 Task: Set priority levels for tasks related to optimizing database performance for data storage.
Action: Mouse moved to (105, 317)
Screenshot: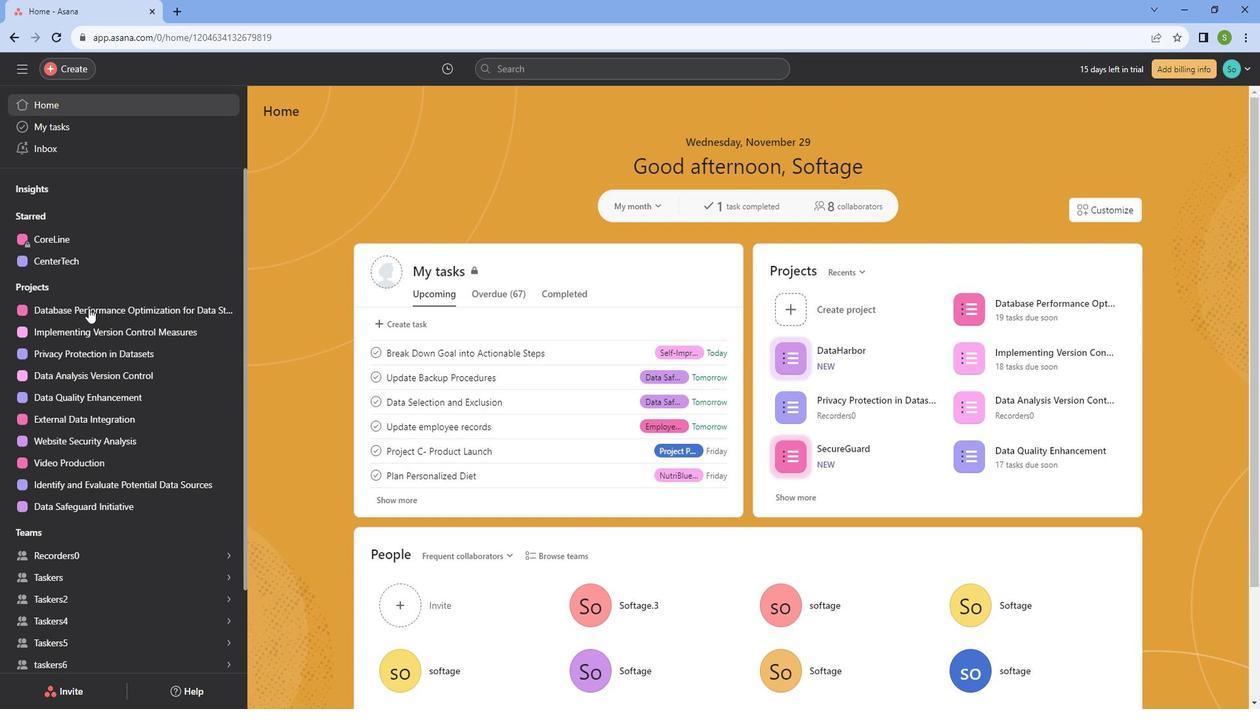 
Action: Mouse pressed left at (105, 317)
Screenshot: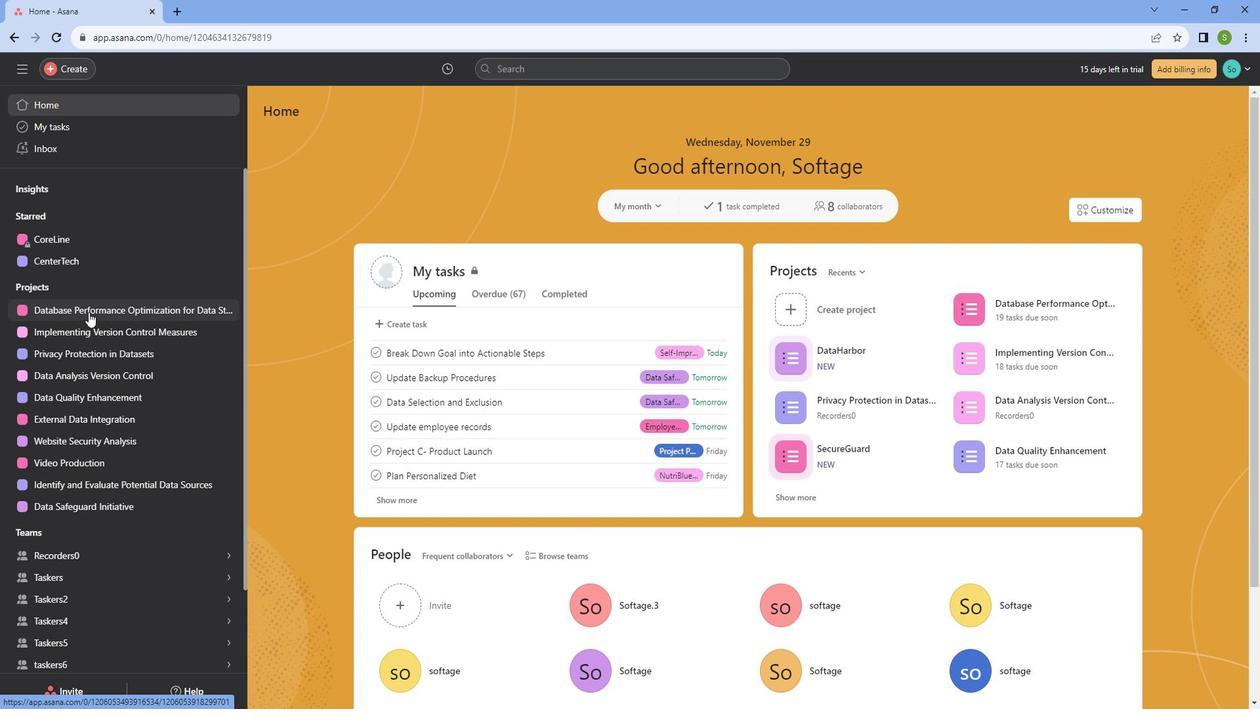 
Action: Mouse moved to (855, 213)
Screenshot: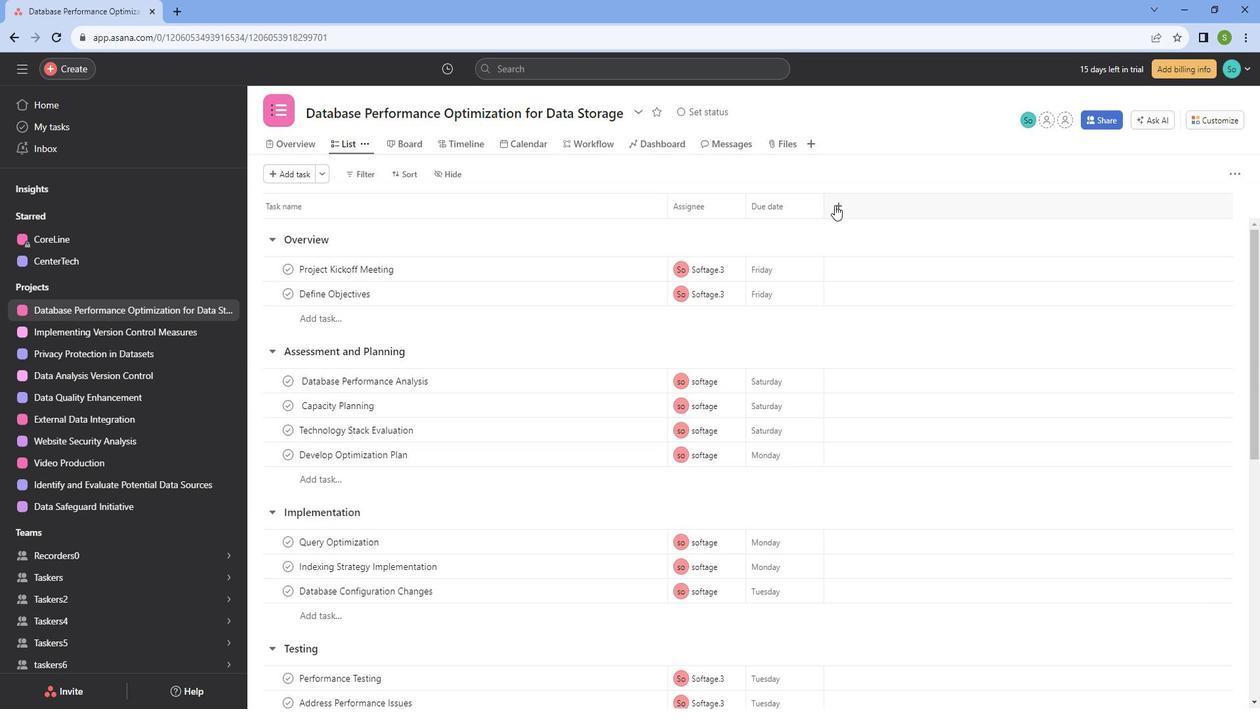 
Action: Mouse pressed left at (855, 213)
Screenshot: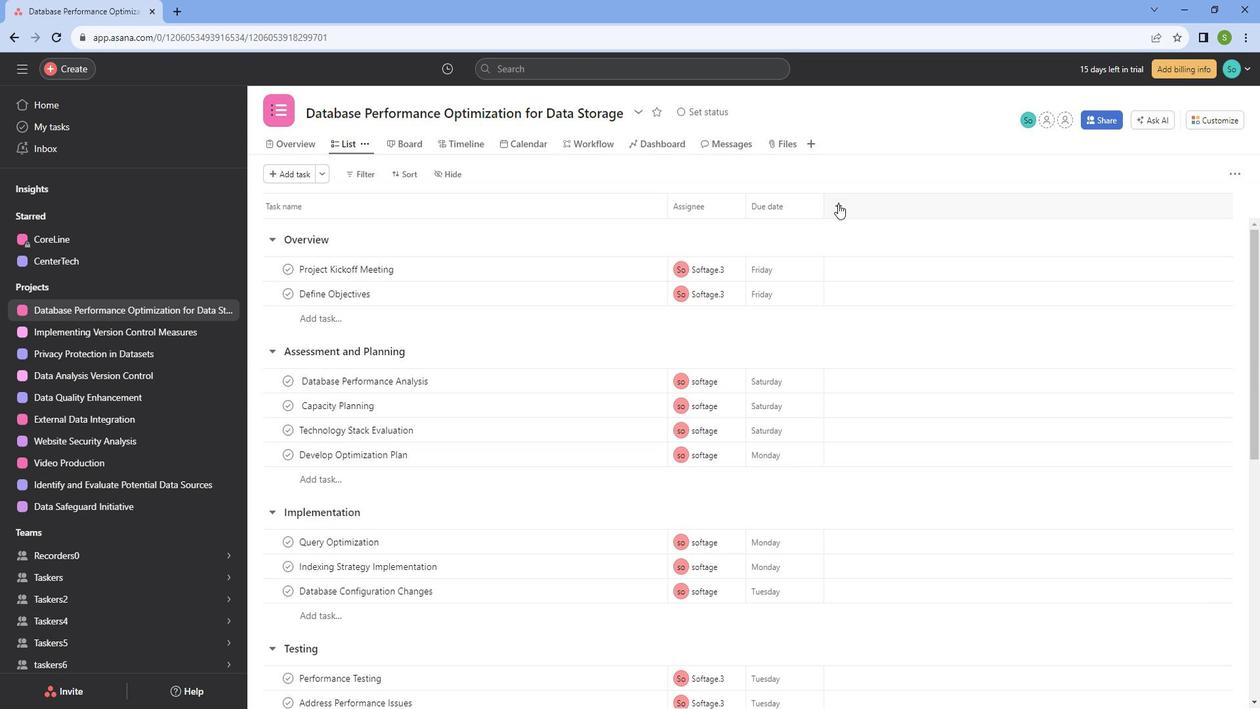 
Action: Mouse moved to (888, 259)
Screenshot: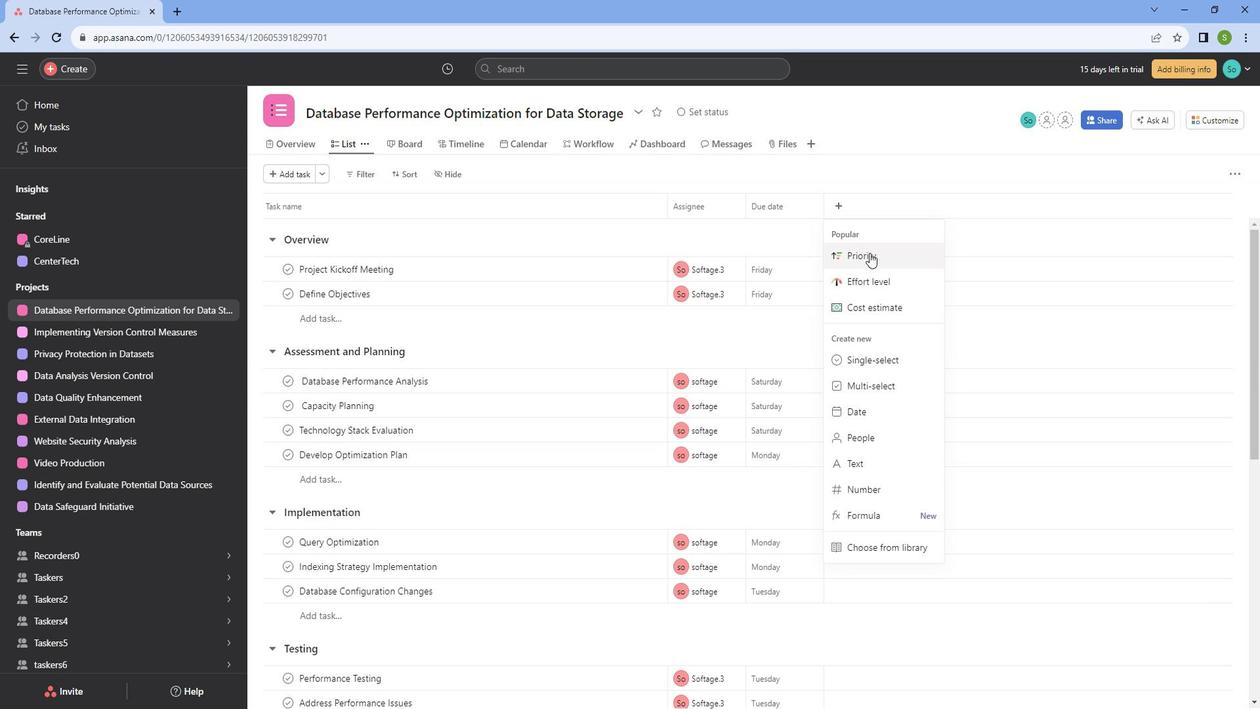 
Action: Mouse pressed left at (888, 259)
Screenshot: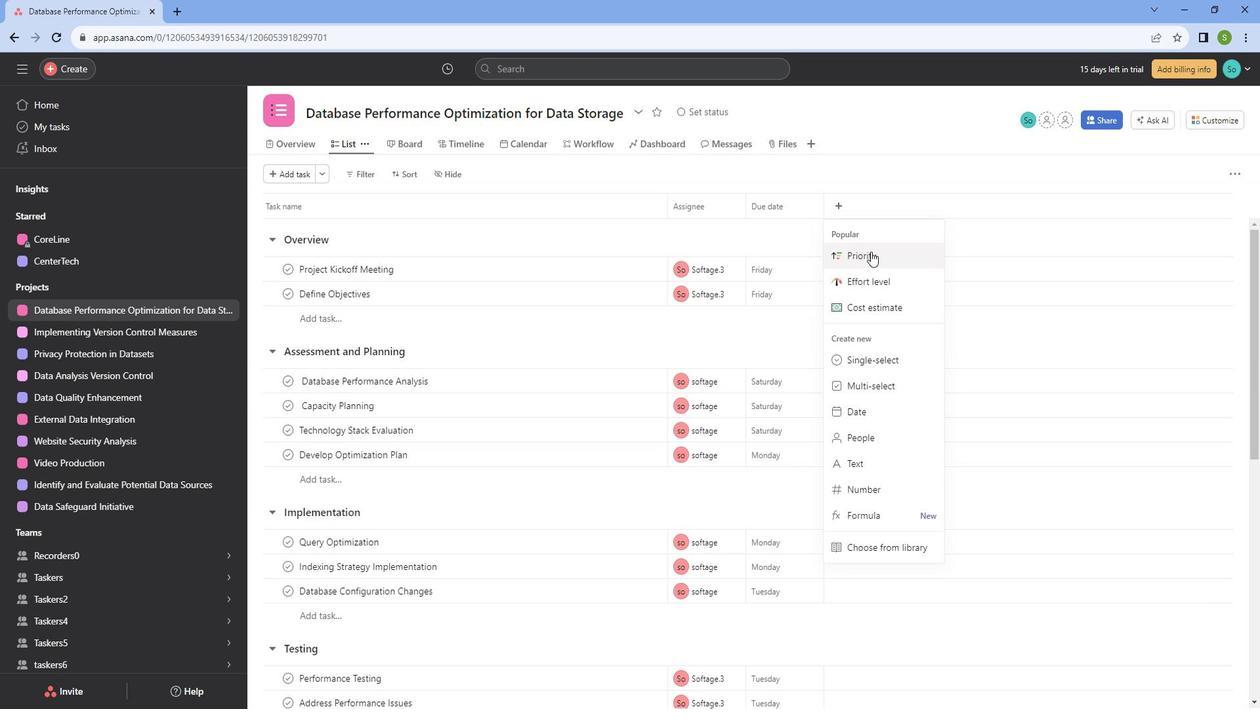 
Action: Mouse moved to (768, 534)
Screenshot: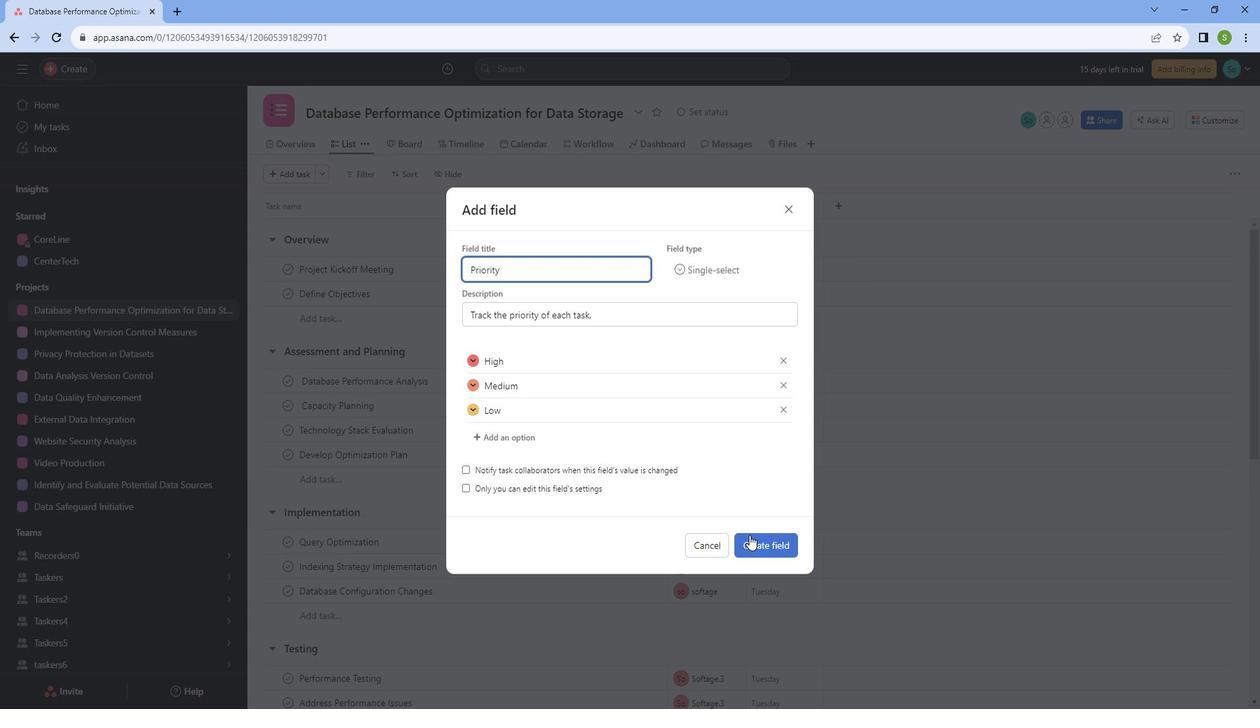 
Action: Mouse pressed left at (768, 534)
Screenshot: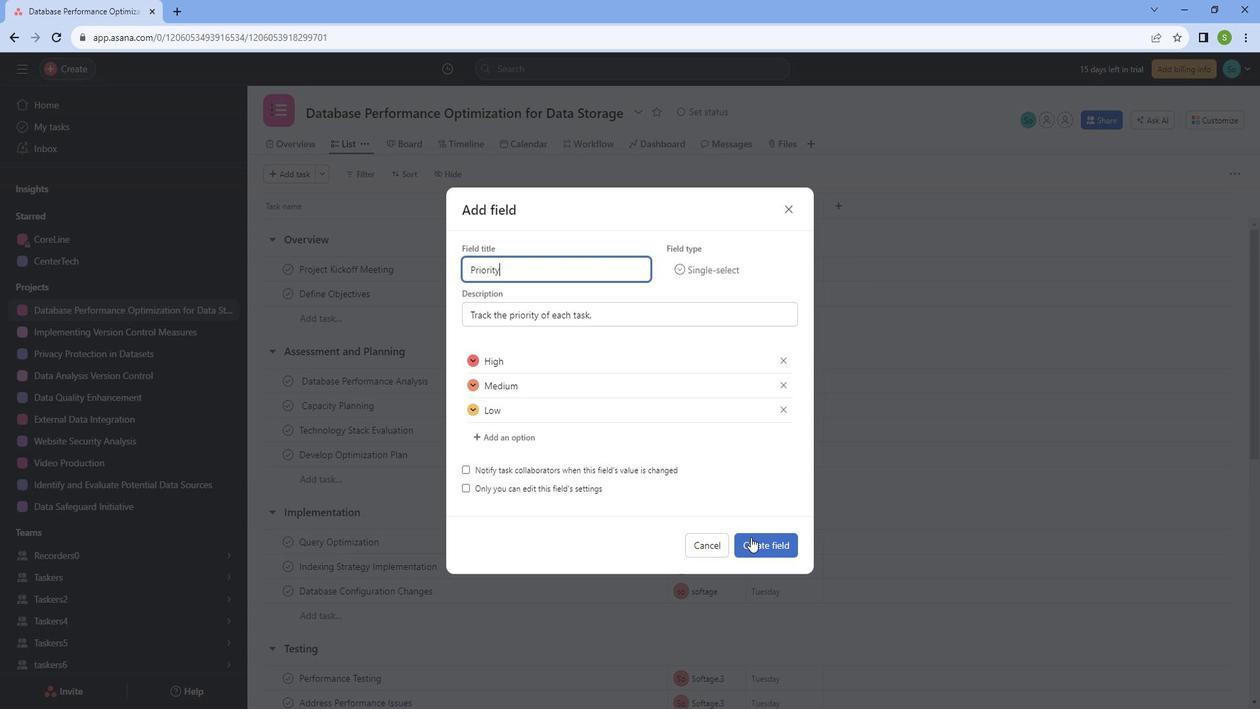
Action: Mouse moved to (877, 269)
Screenshot: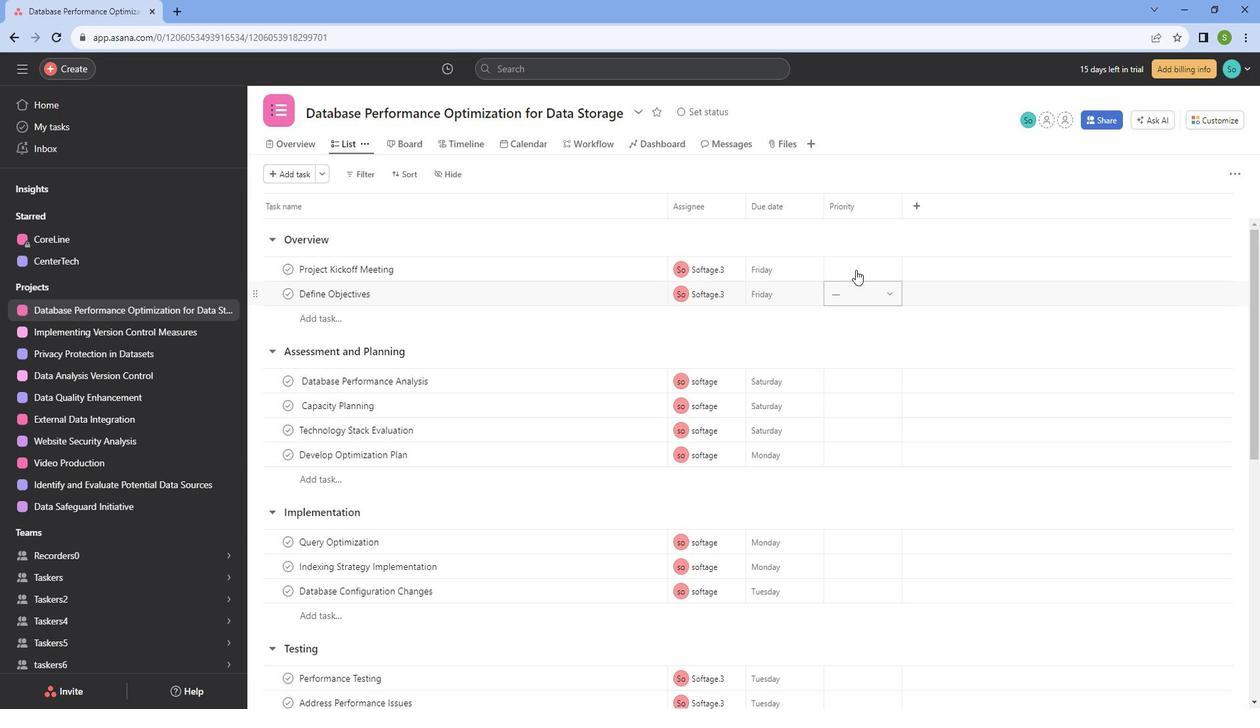 
Action: Mouse pressed left at (877, 269)
Screenshot: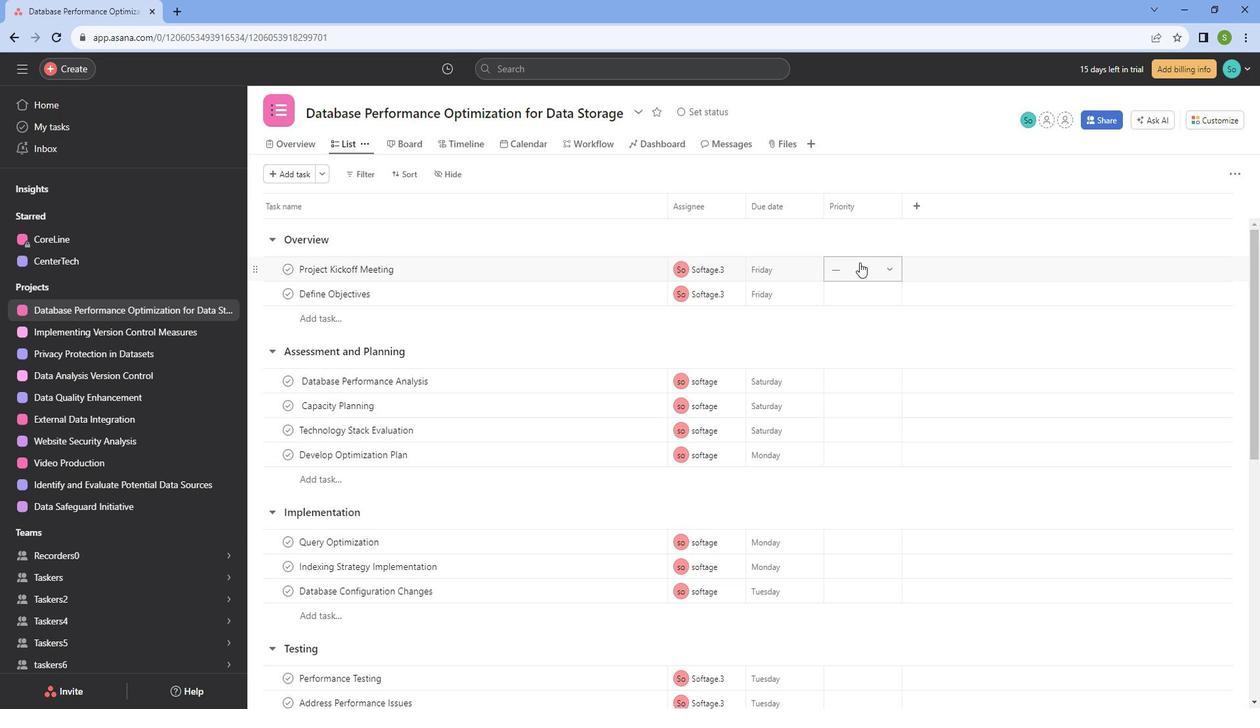 
Action: Mouse moved to (884, 342)
Screenshot: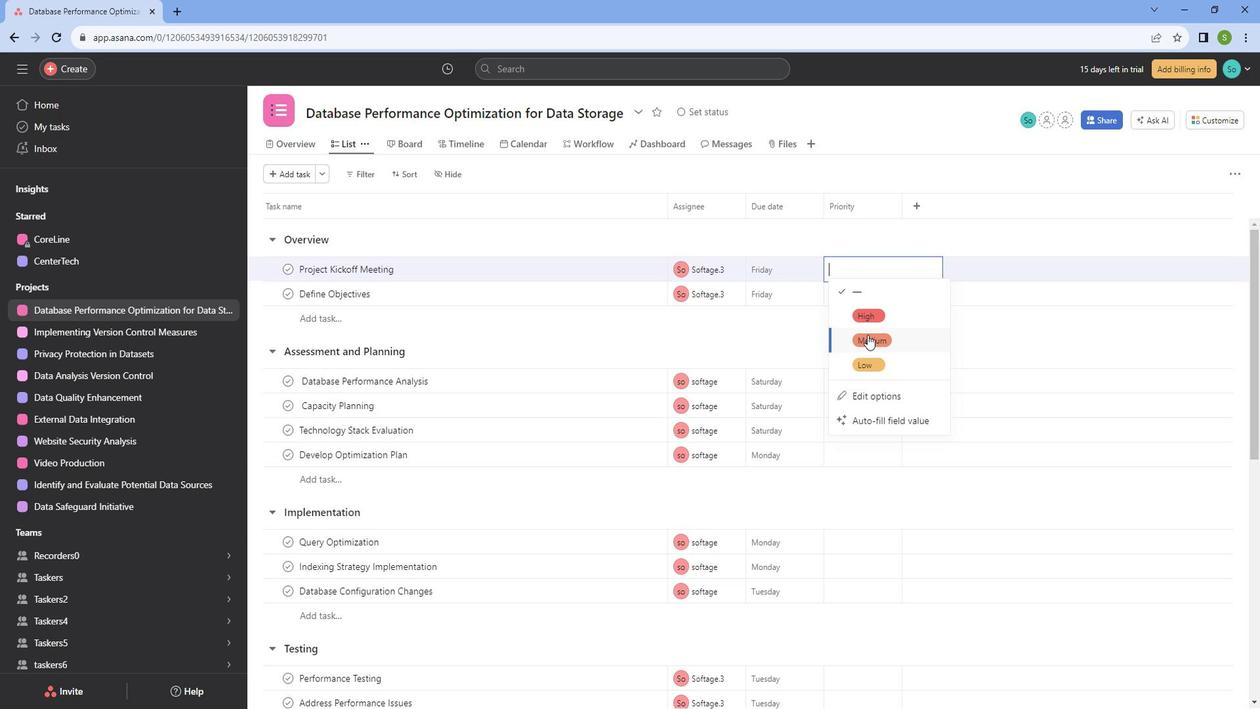 
Action: Mouse pressed left at (884, 342)
Screenshot: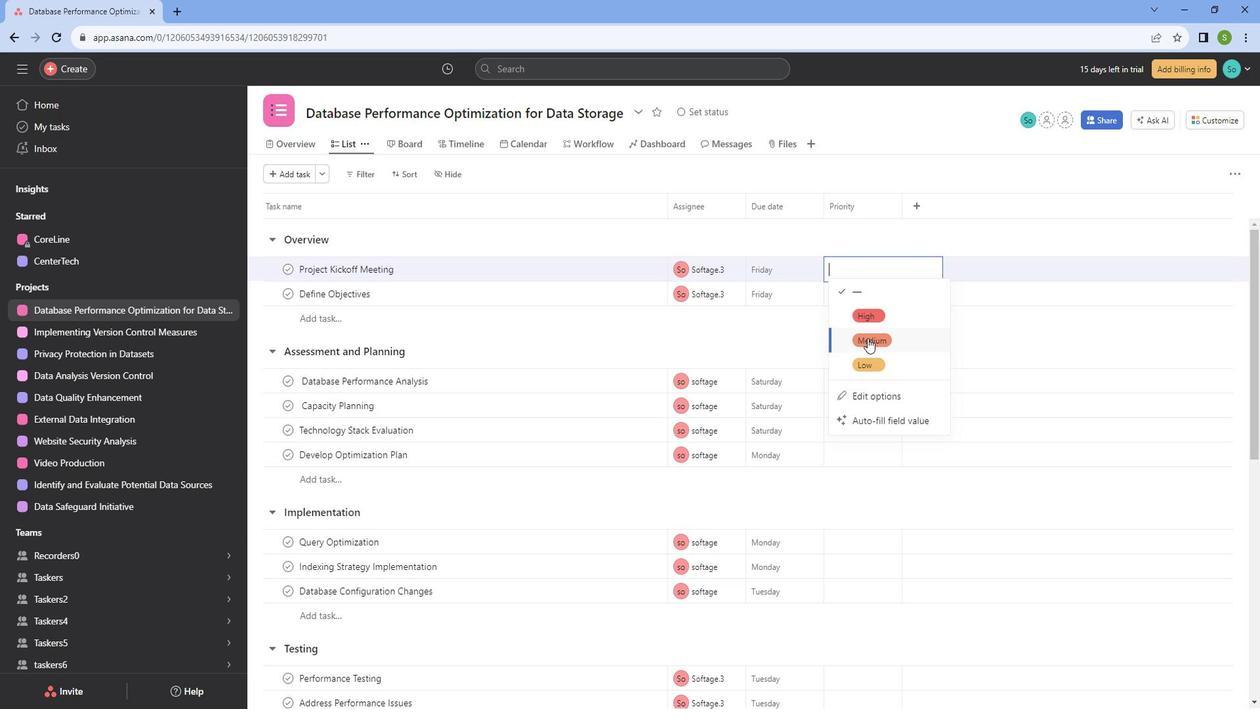 
Action: Mouse moved to (886, 296)
Screenshot: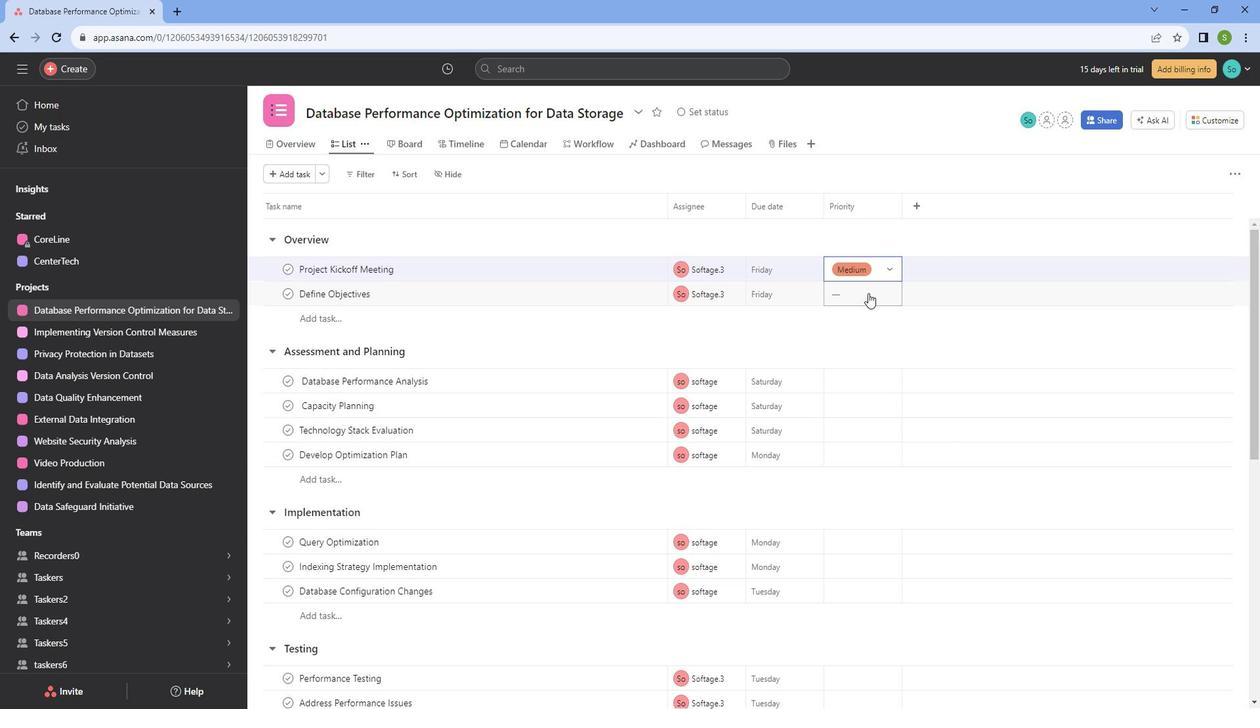 
Action: Mouse pressed left at (886, 296)
Screenshot: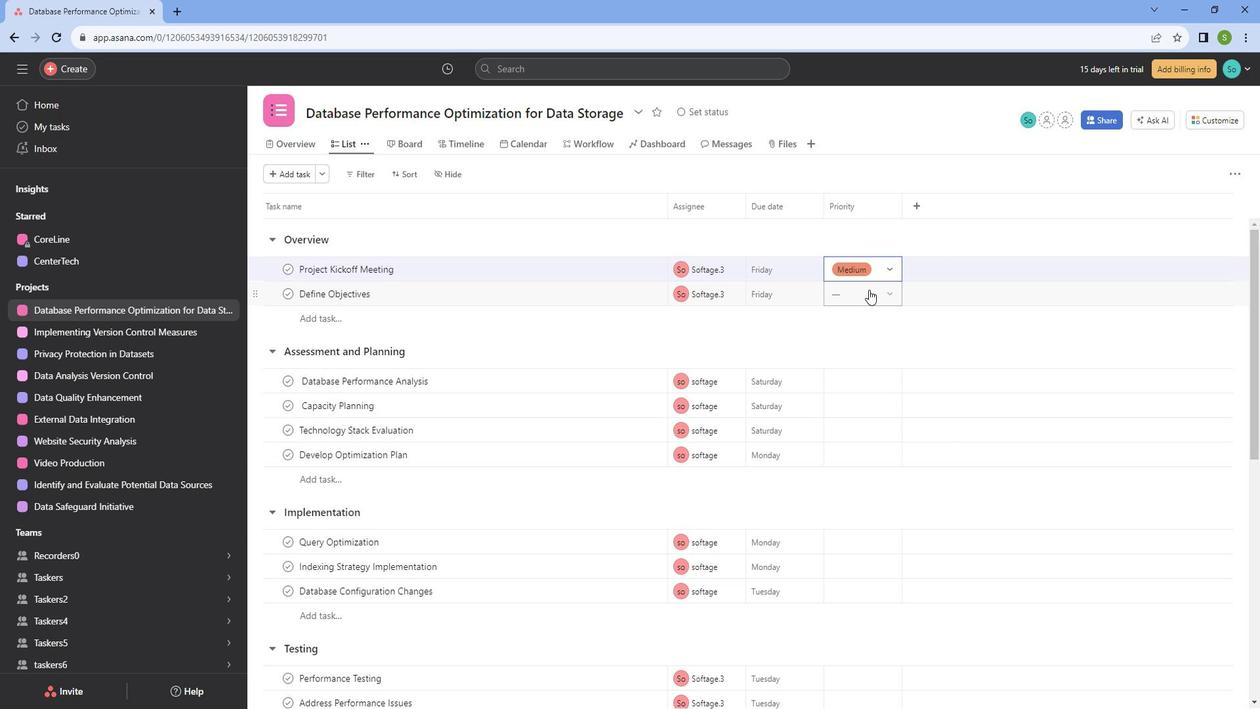 
Action: Mouse moved to (885, 365)
Screenshot: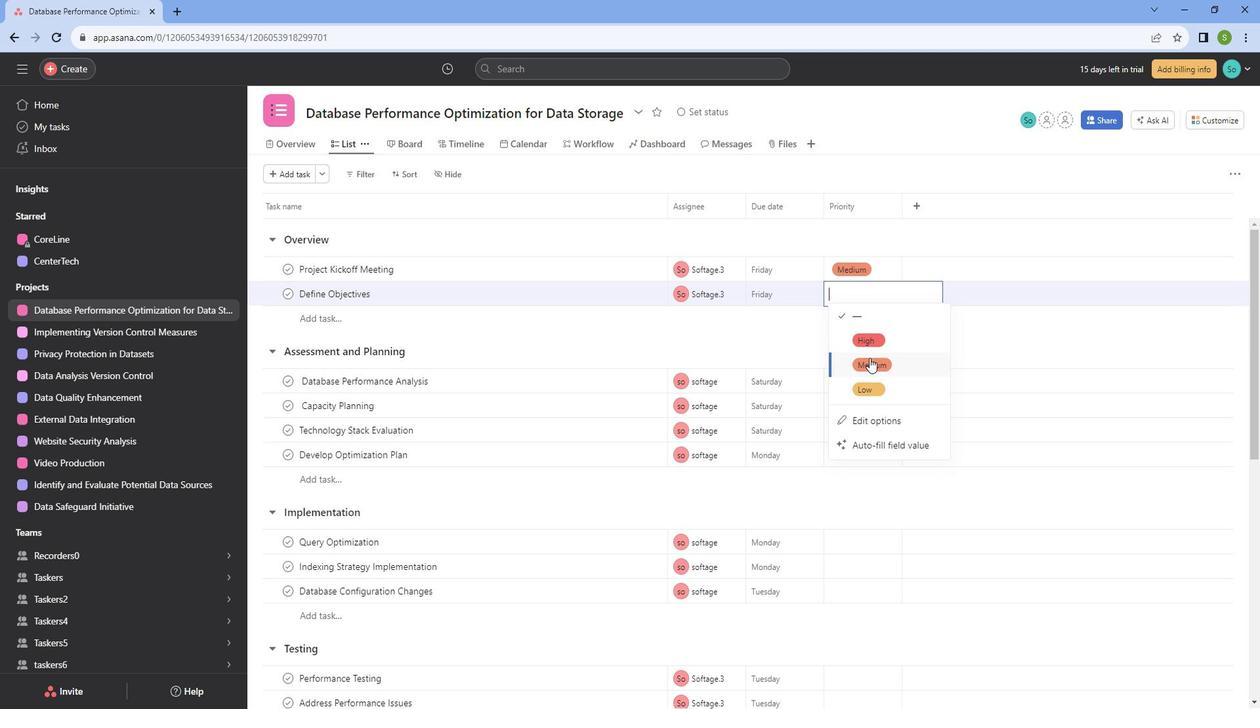 
Action: Mouse pressed left at (885, 365)
Screenshot: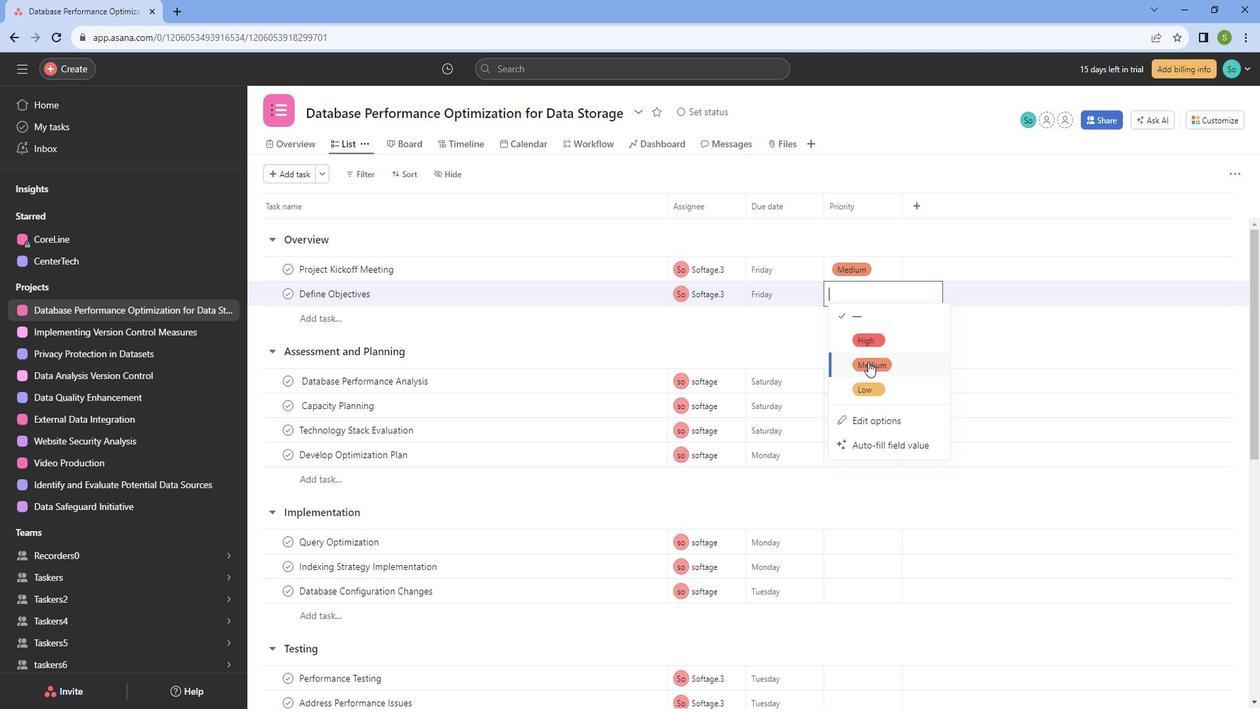 
Action: Mouse moved to (884, 385)
Screenshot: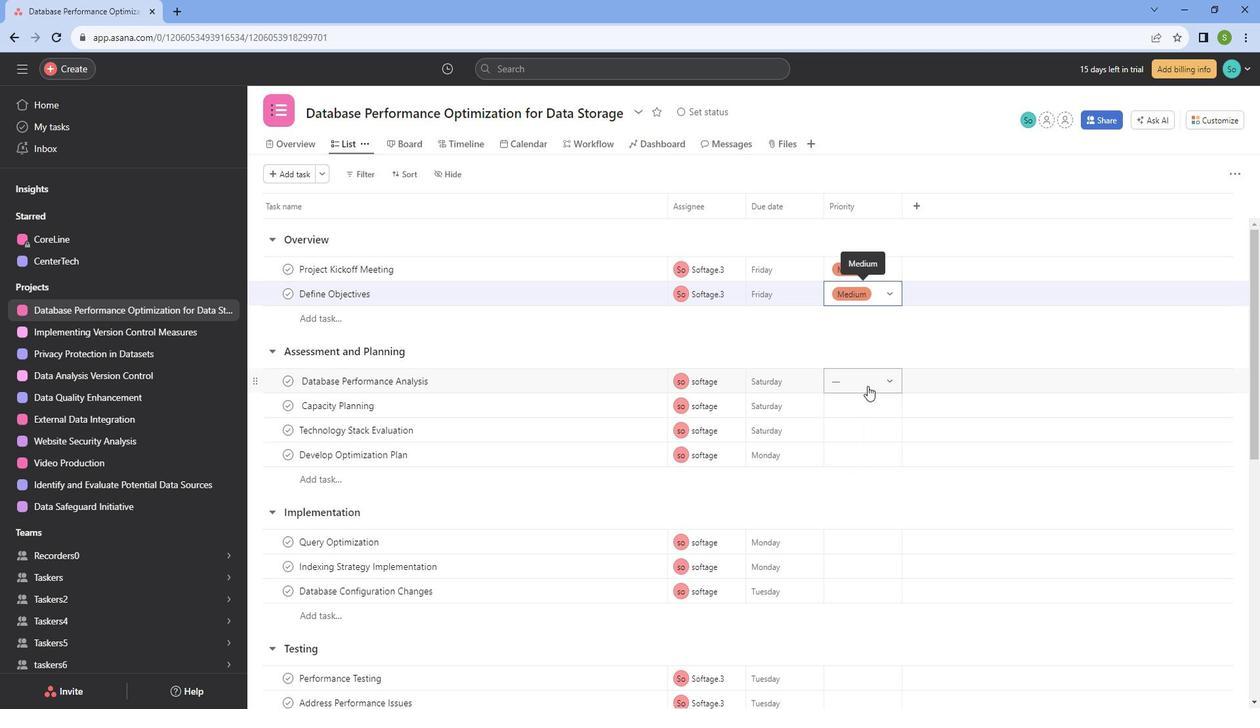 
Action: Mouse pressed left at (884, 385)
Screenshot: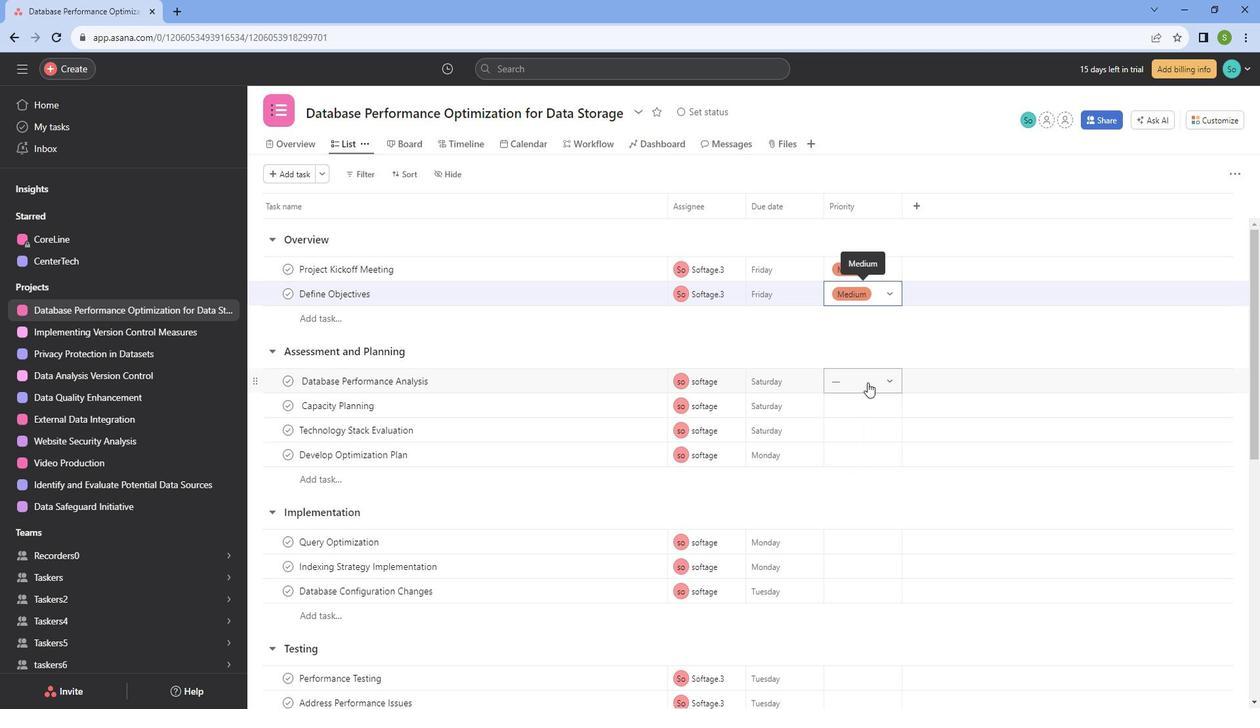 
Action: Mouse moved to (890, 473)
Screenshot: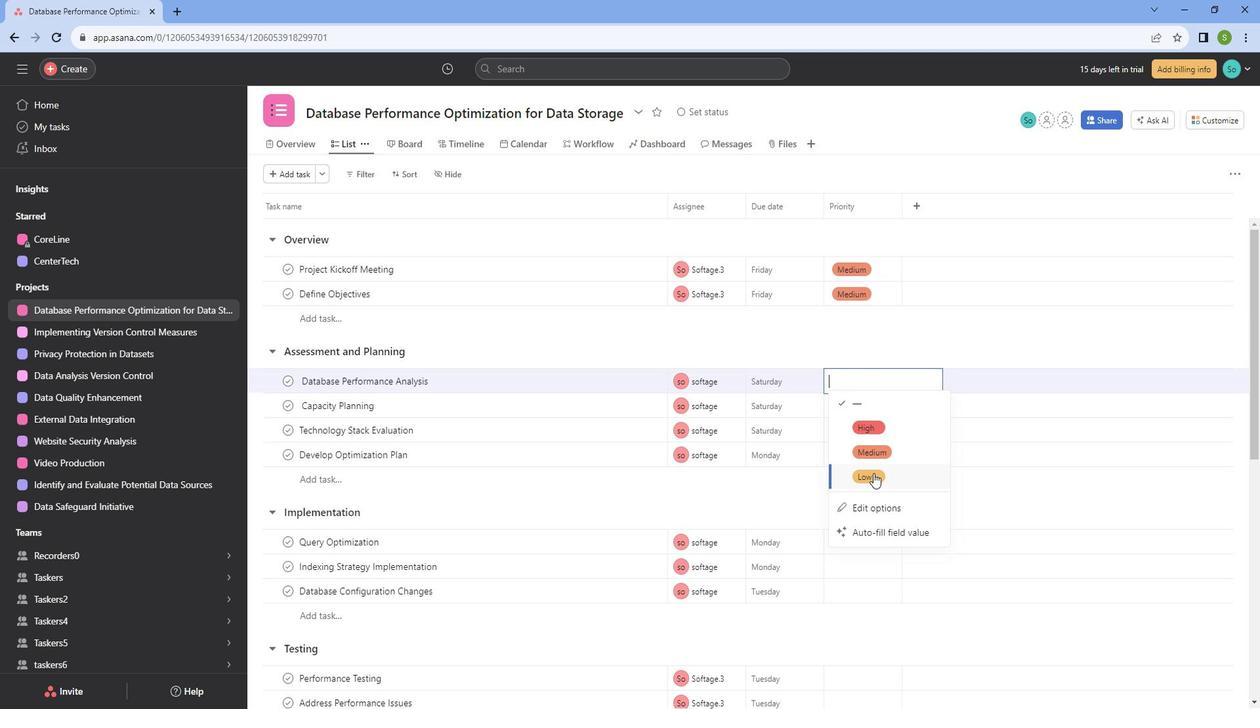 
Action: Mouse pressed left at (890, 473)
Screenshot: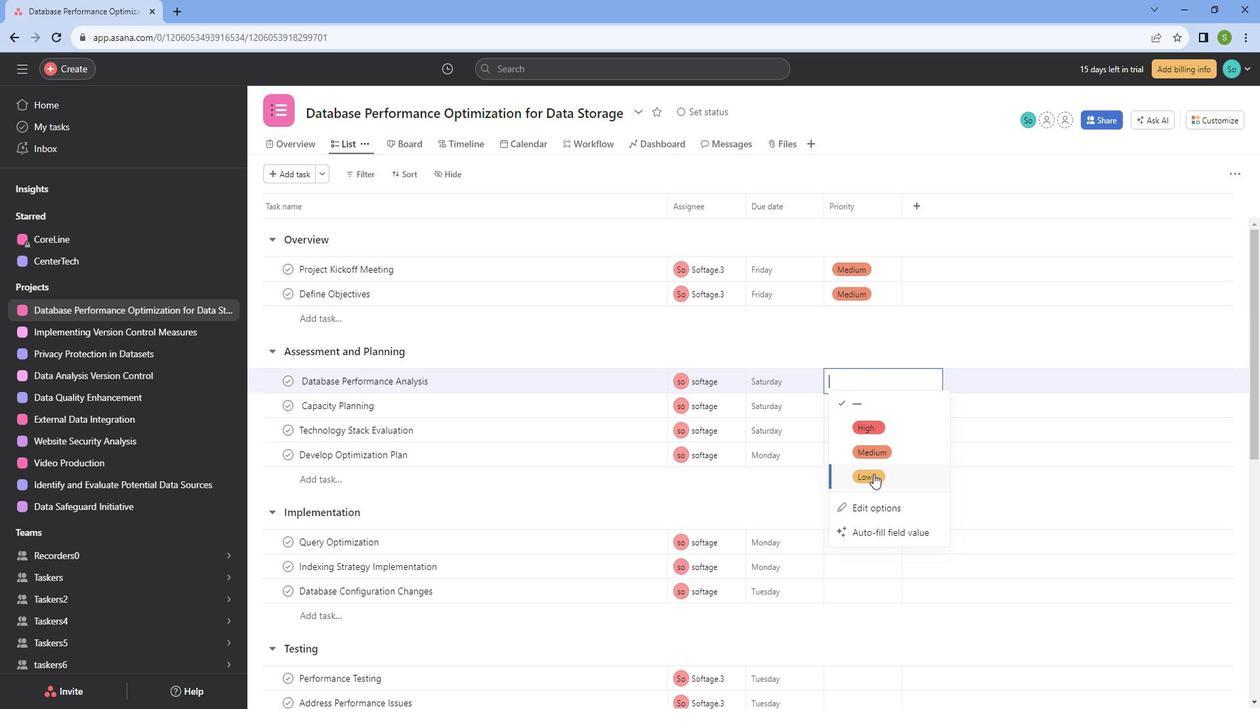 
Action: Mouse moved to (907, 411)
Screenshot: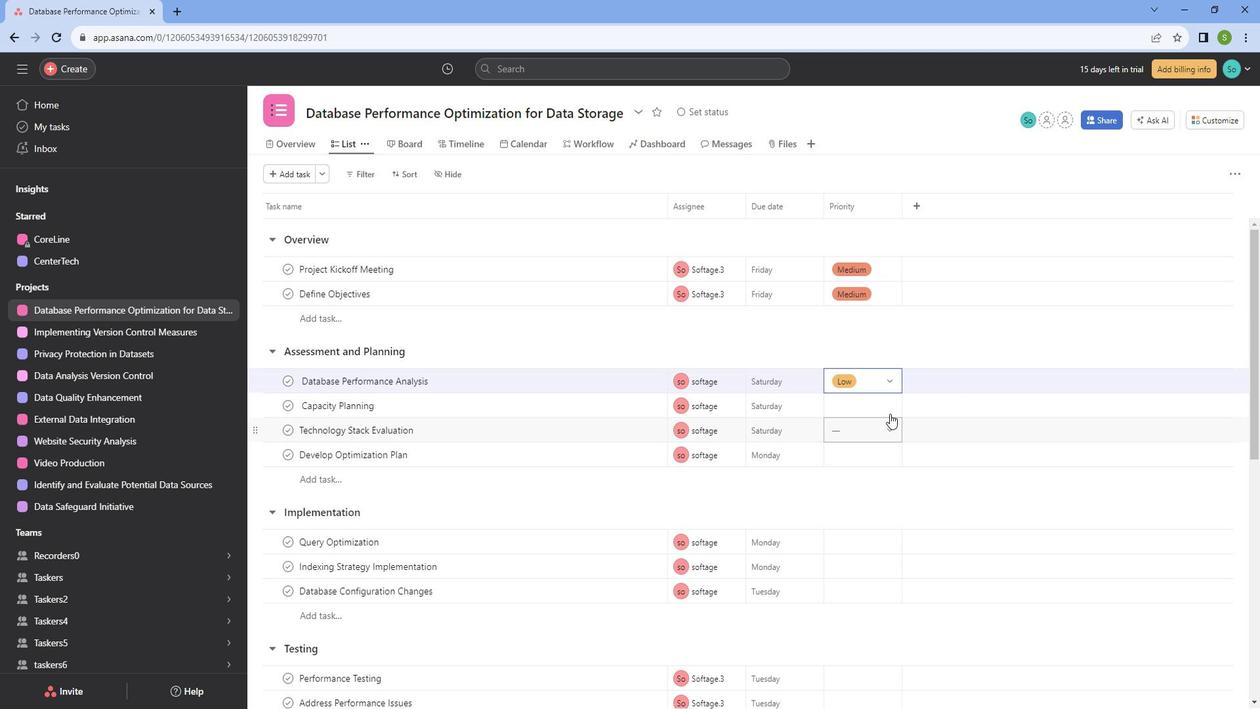 
Action: Mouse pressed left at (907, 411)
Screenshot: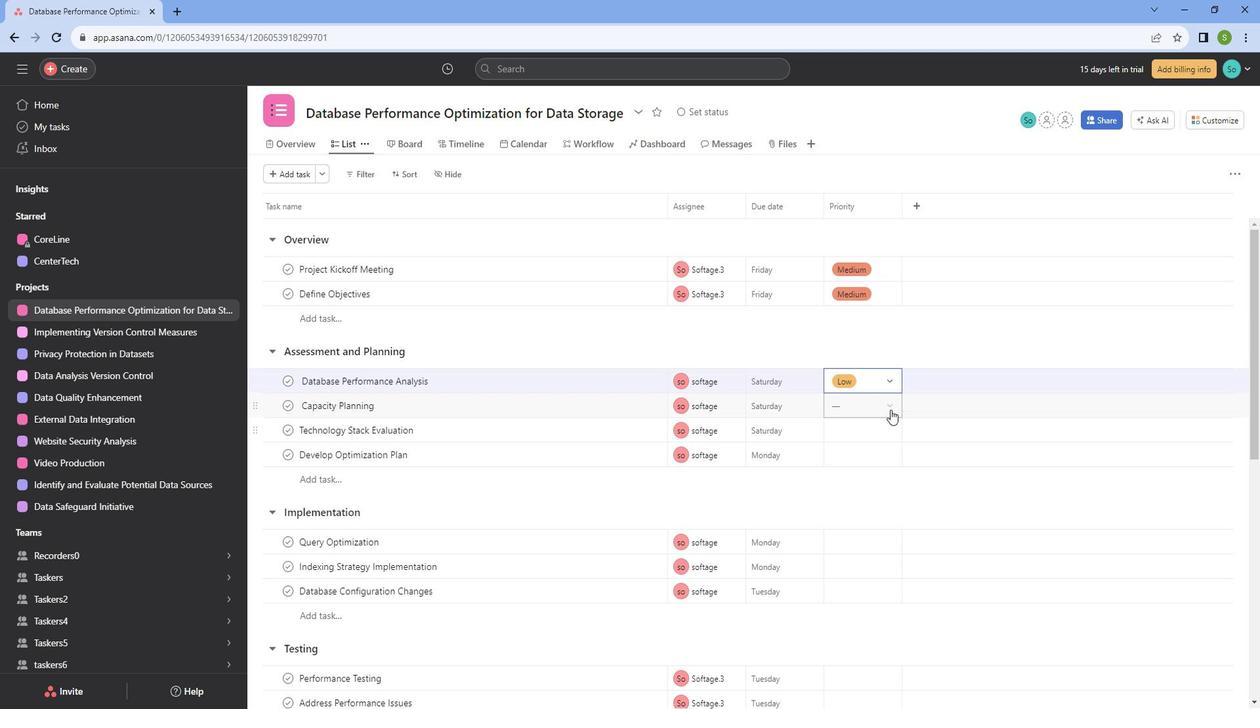 
Action: Mouse moved to (911, 494)
Screenshot: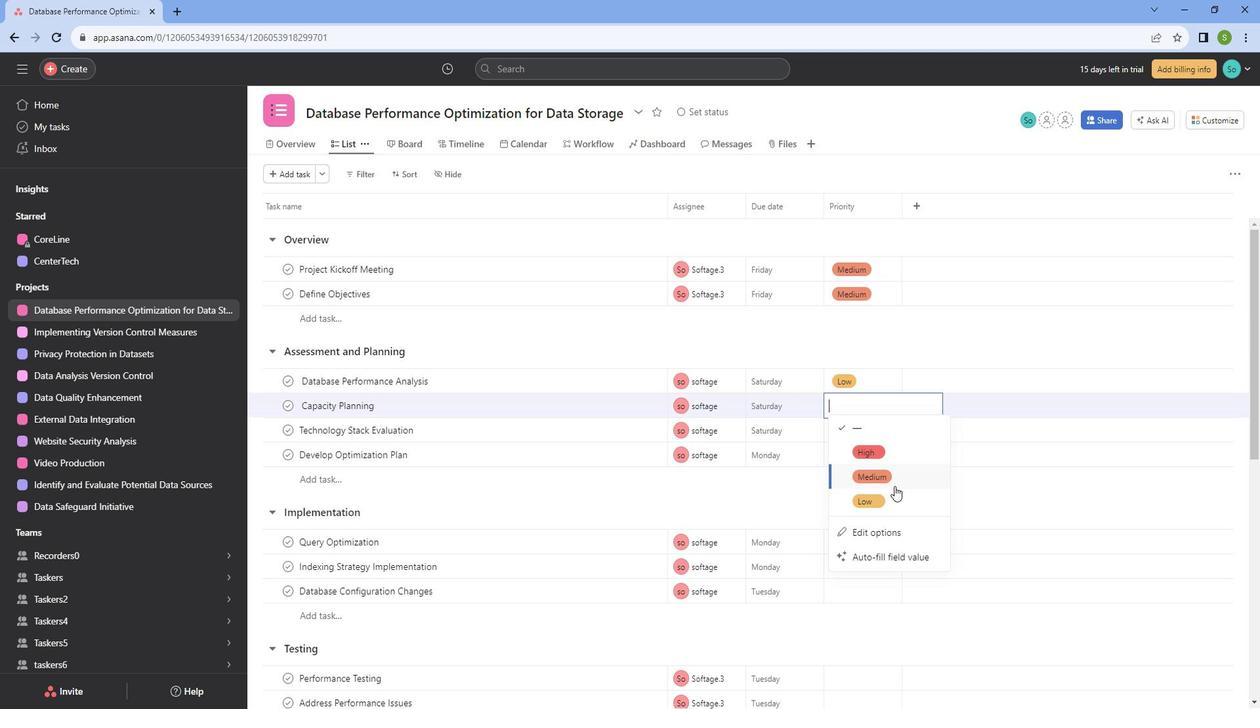 
Action: Mouse pressed left at (911, 494)
Screenshot: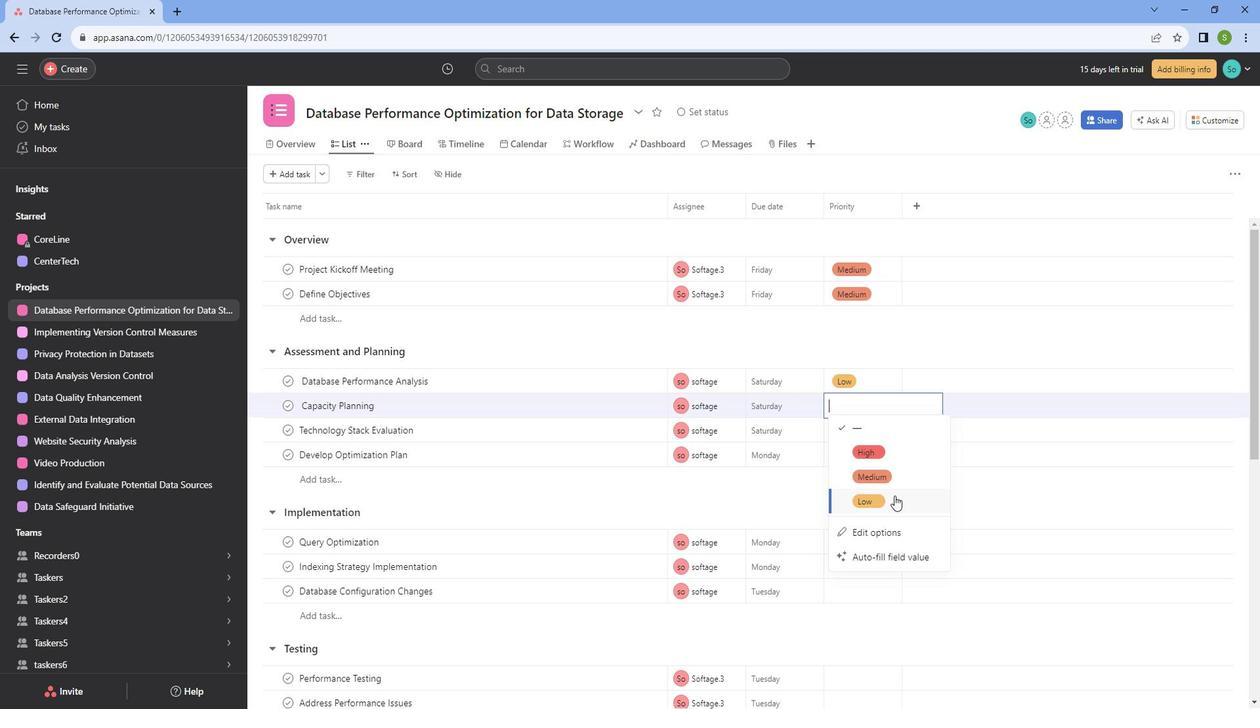 
Action: Mouse moved to (907, 419)
Screenshot: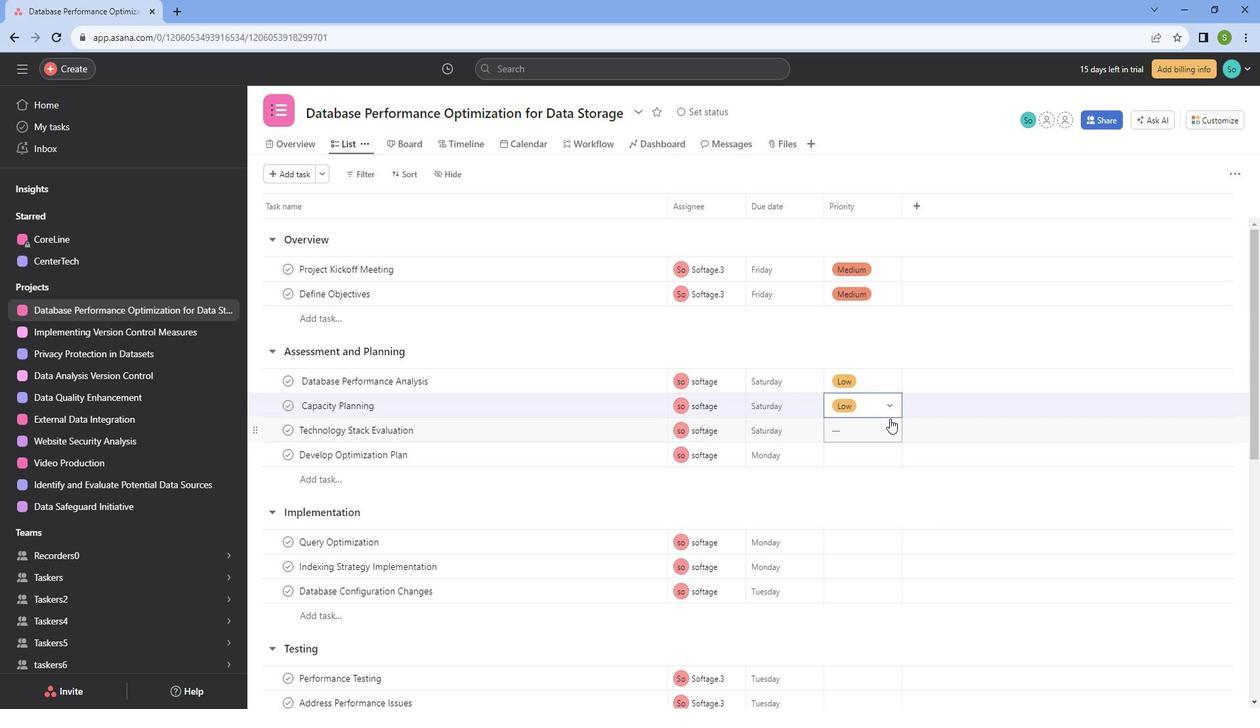 
Action: Mouse pressed left at (907, 419)
Screenshot: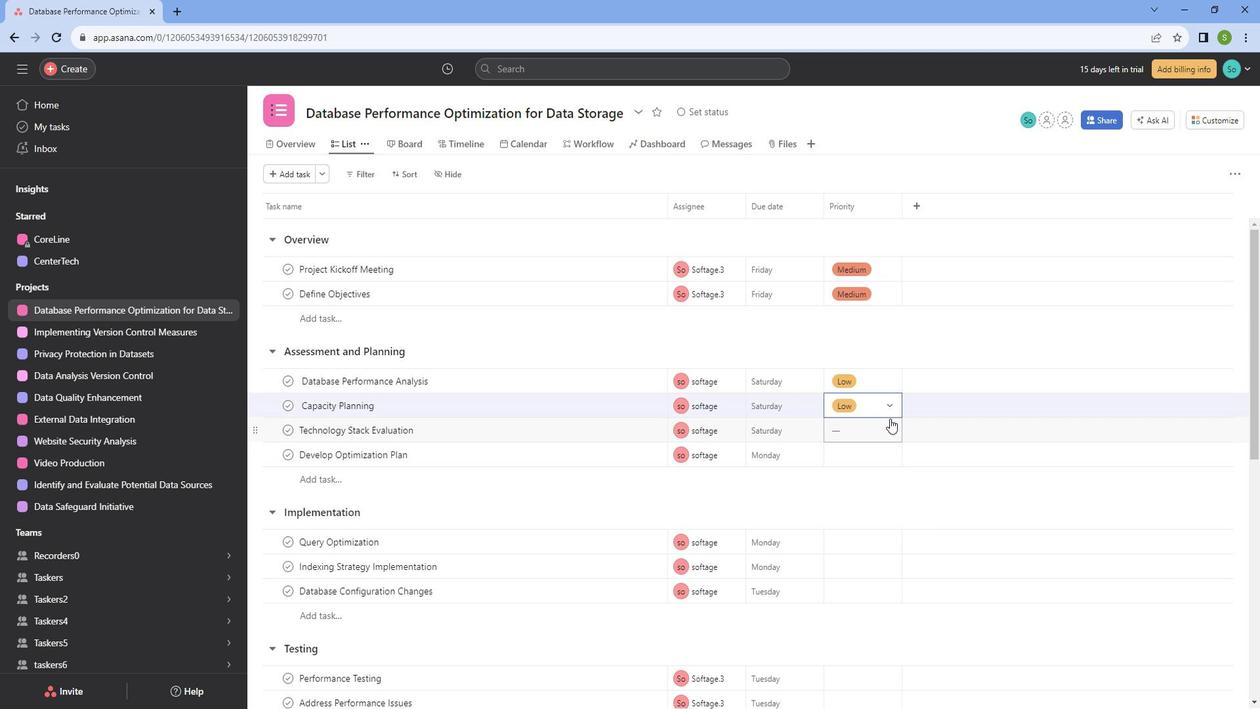 
Action: Mouse moved to (896, 514)
Screenshot: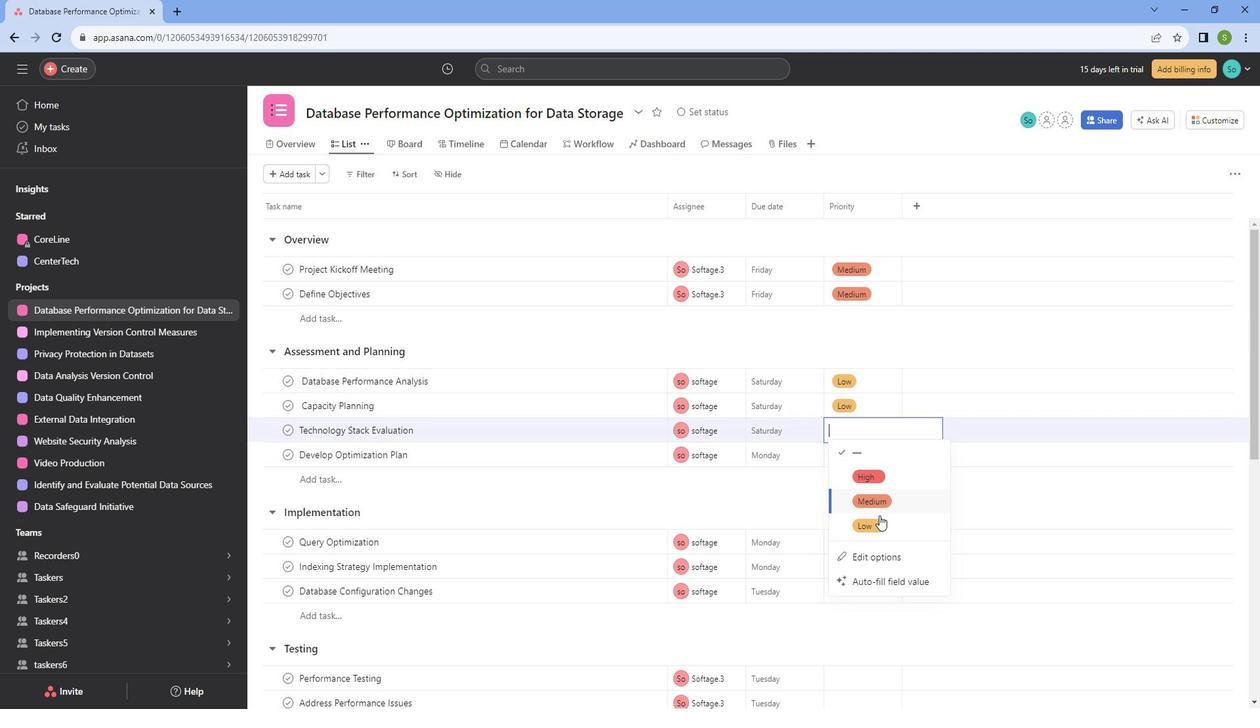 
Action: Mouse pressed left at (896, 514)
Screenshot: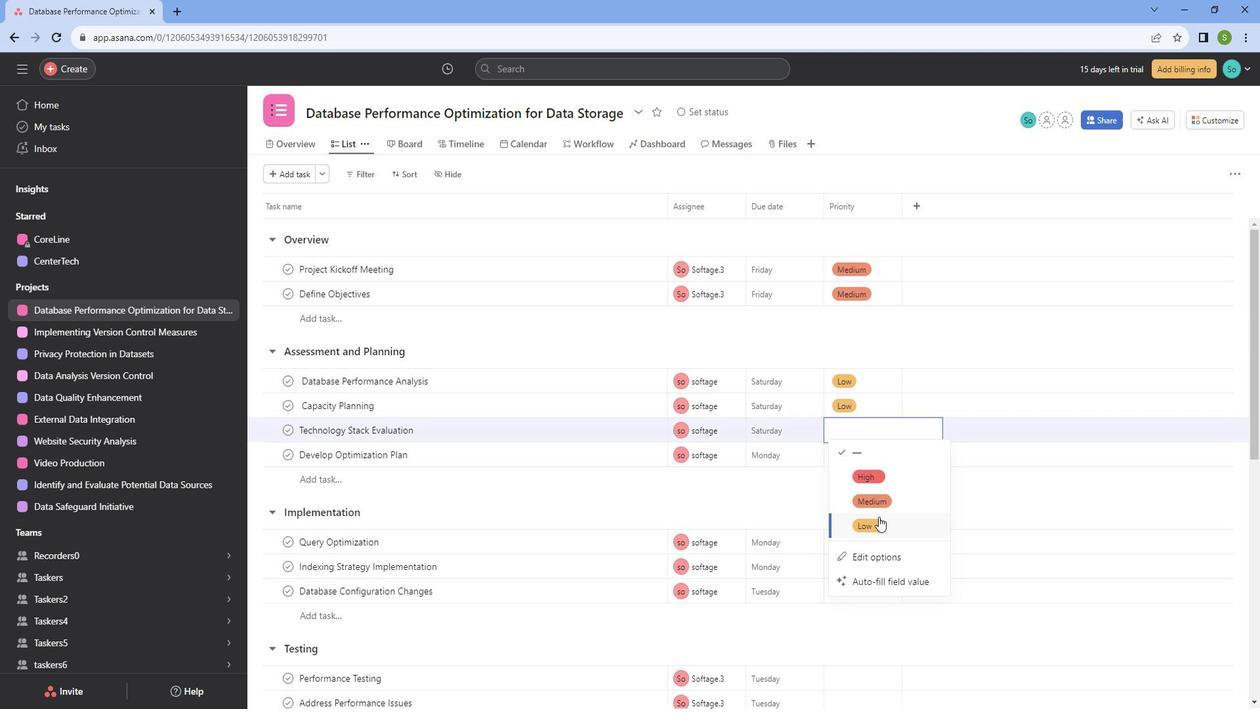 
Action: Mouse moved to (900, 441)
Screenshot: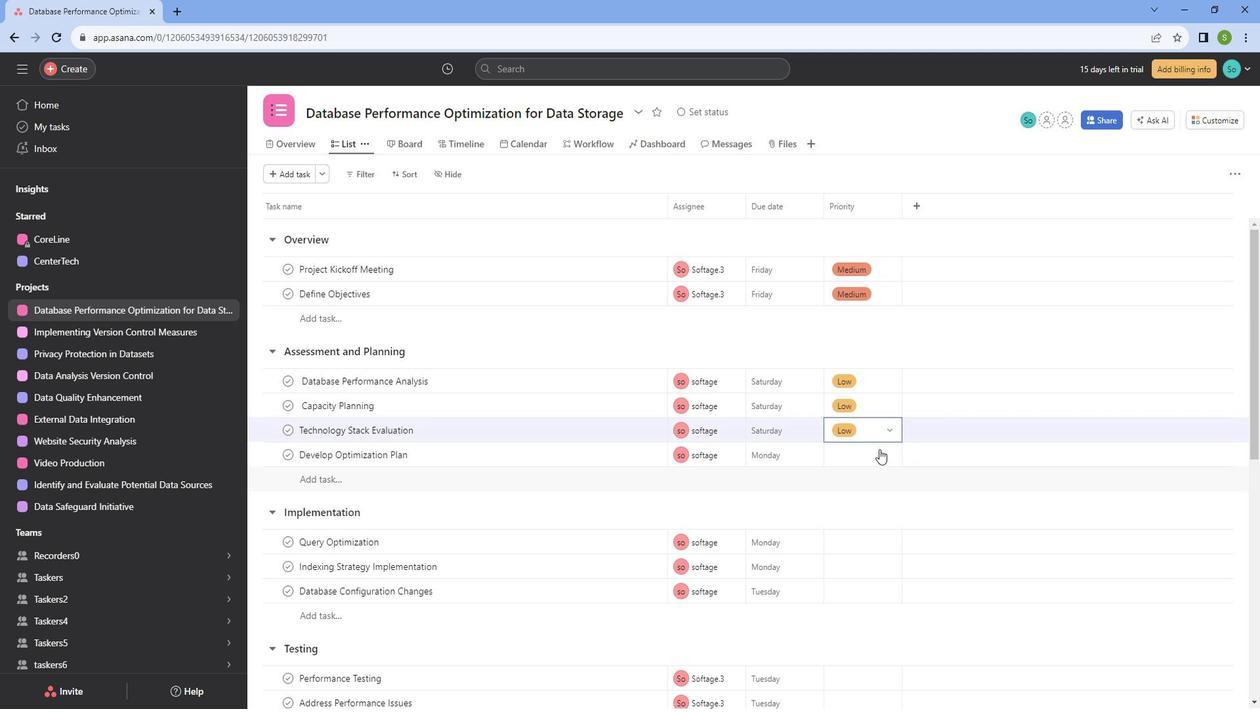 
Action: Mouse pressed left at (900, 441)
Screenshot: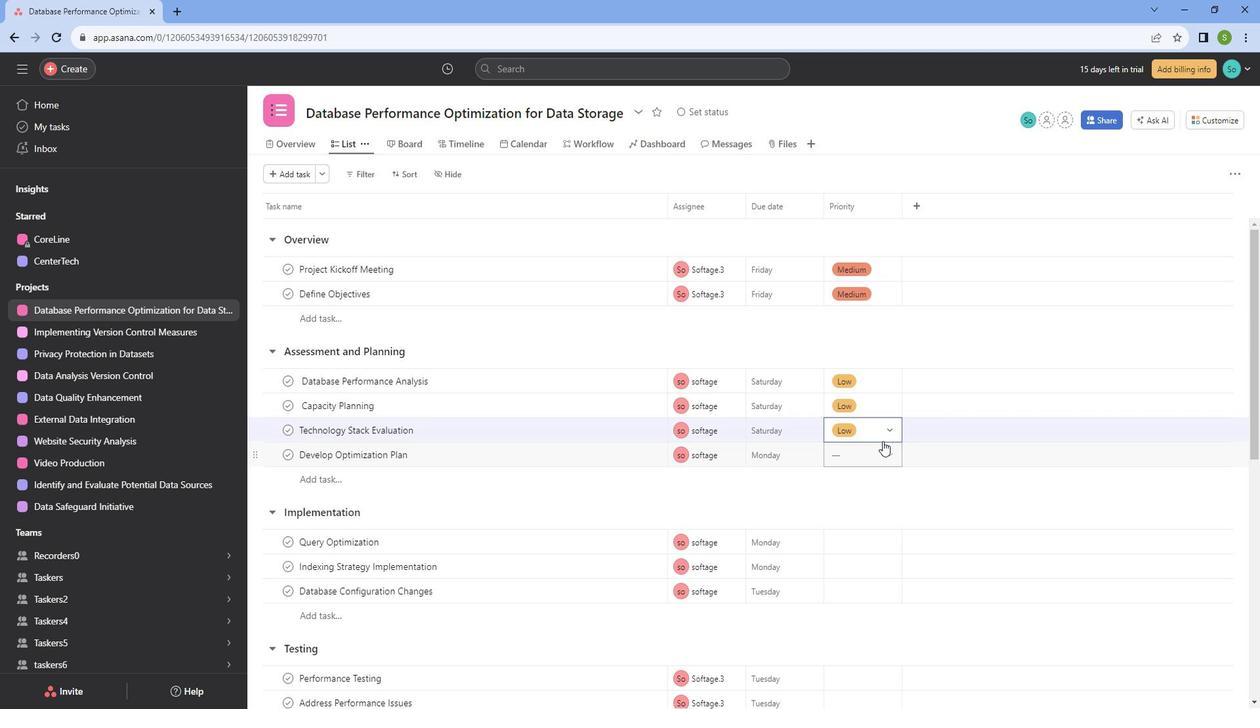 
Action: Mouse moved to (894, 517)
Screenshot: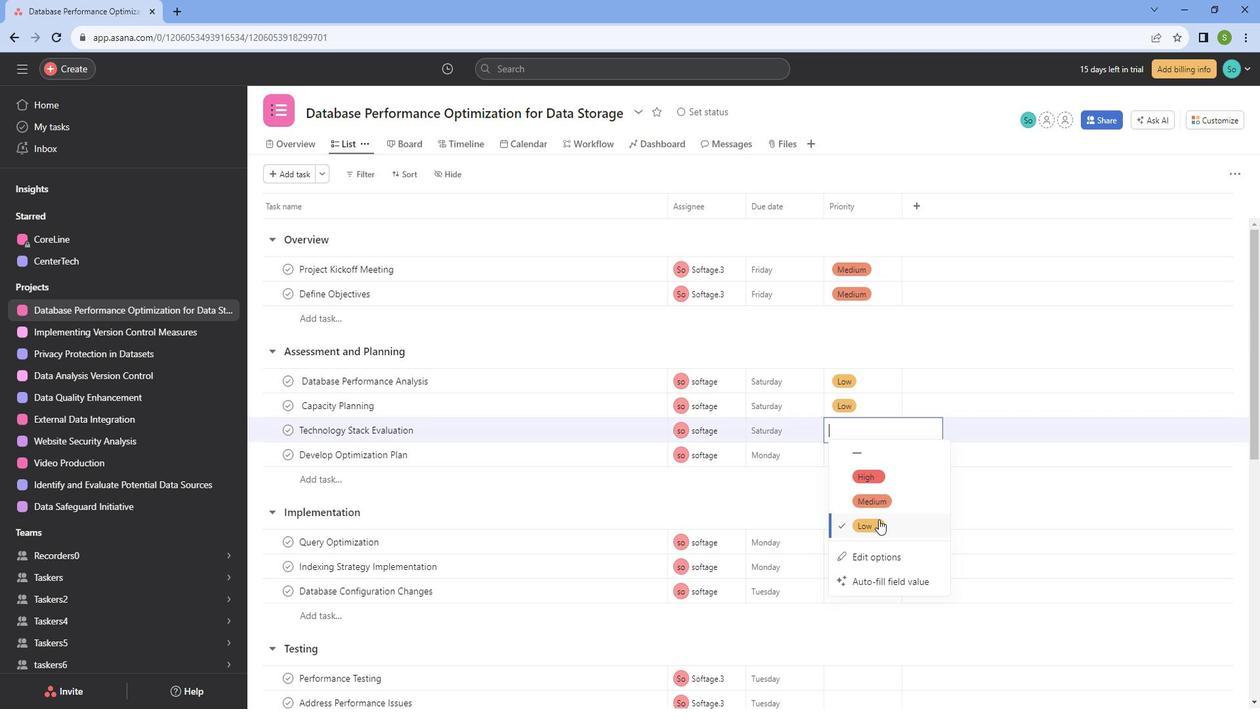 
Action: Mouse pressed left at (894, 517)
Screenshot: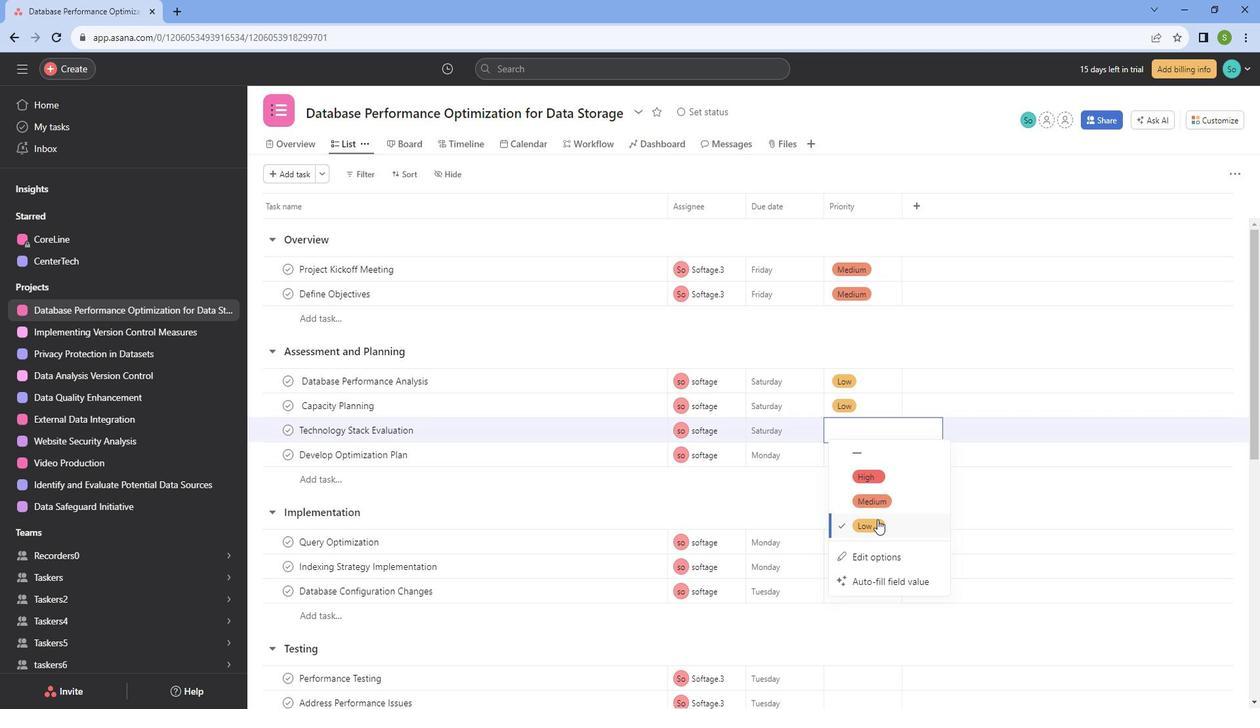 
Action: Mouse moved to (890, 470)
Screenshot: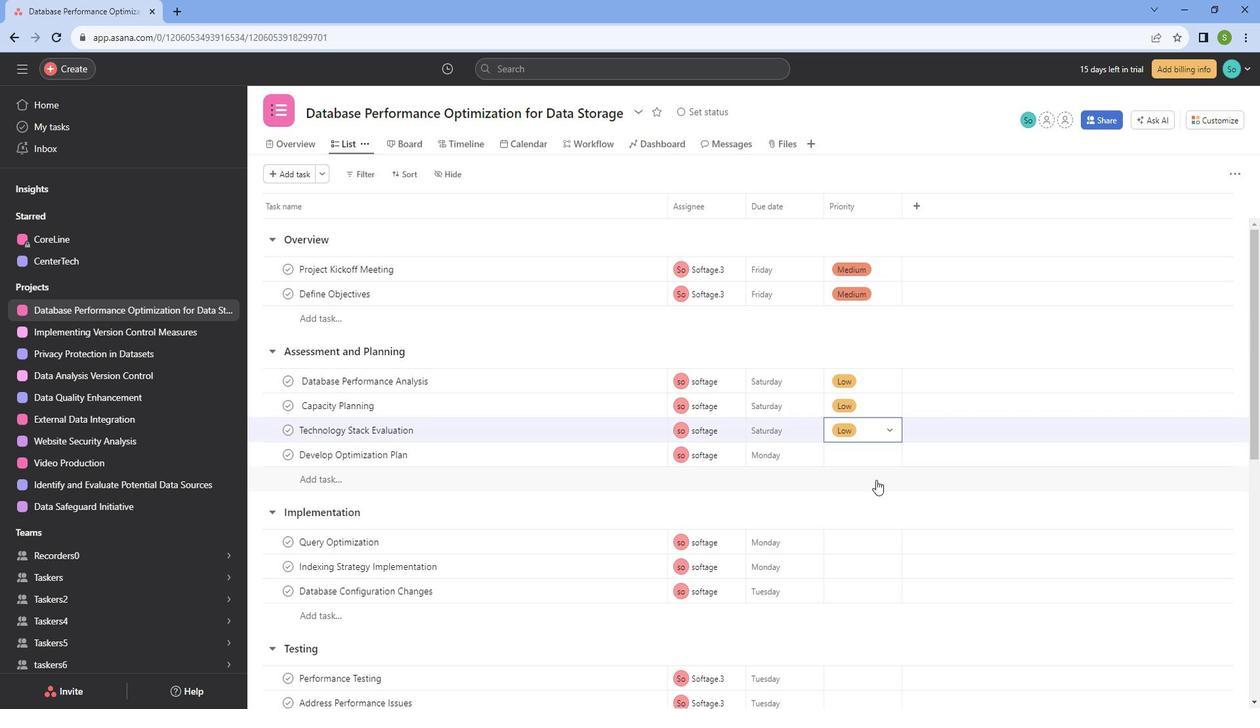 
Action: Mouse scrolled (890, 469) with delta (0, 0)
Screenshot: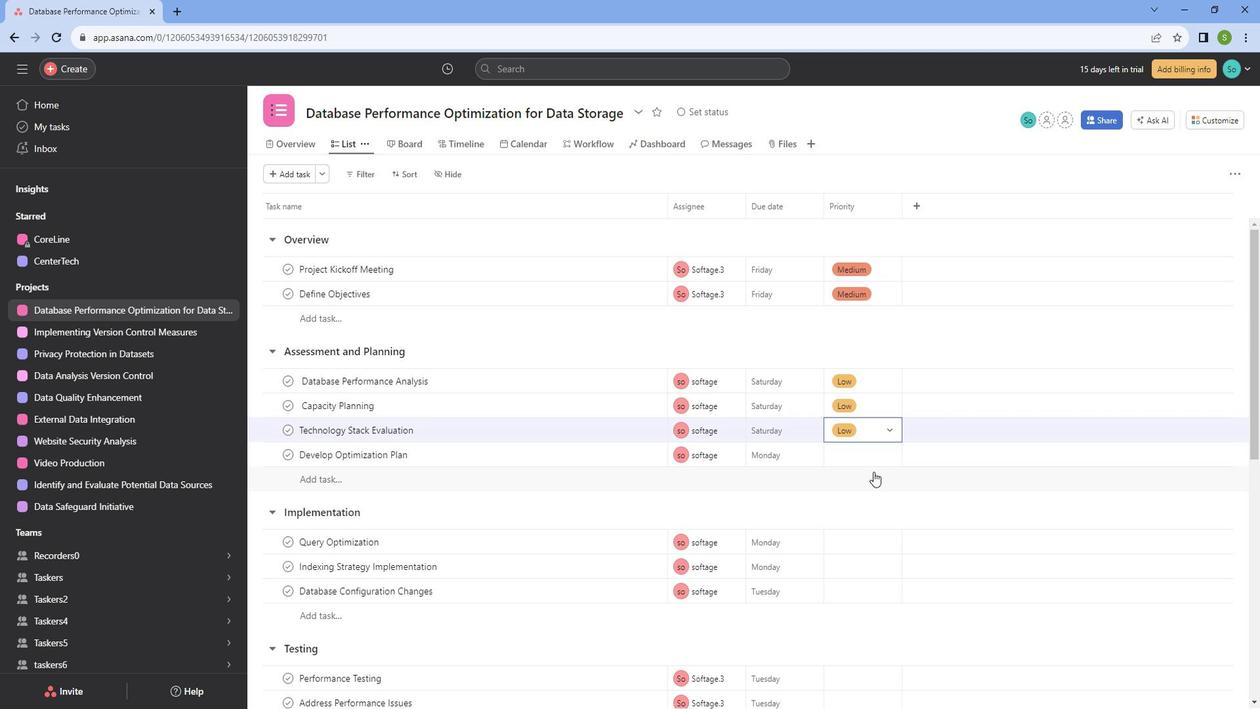 
Action: Mouse moved to (889, 380)
Screenshot: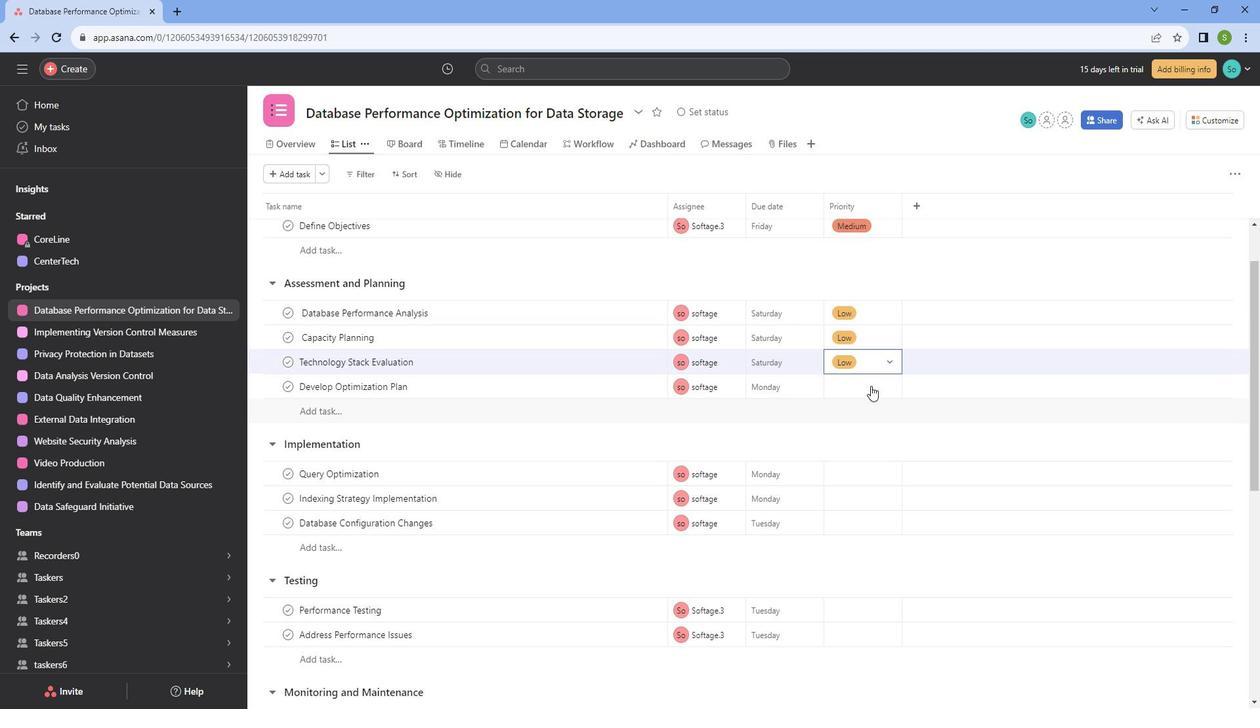 
Action: Mouse pressed left at (889, 380)
Screenshot: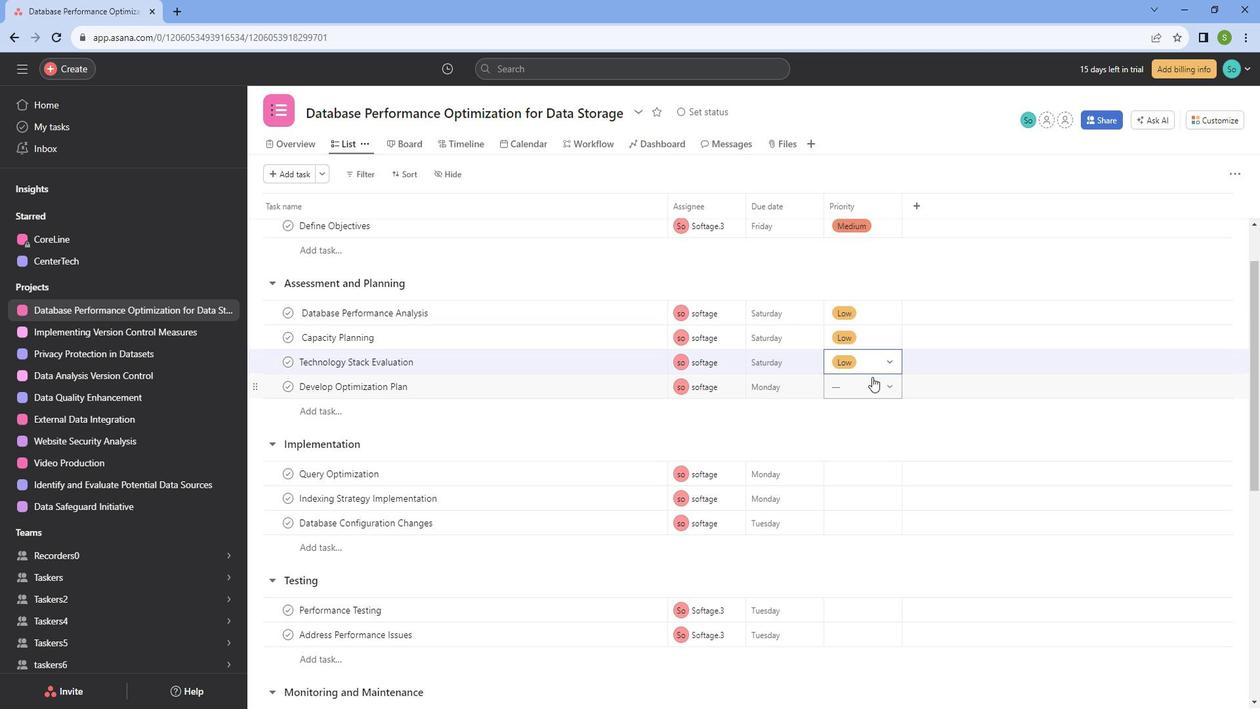 
Action: Mouse moved to (885, 477)
Screenshot: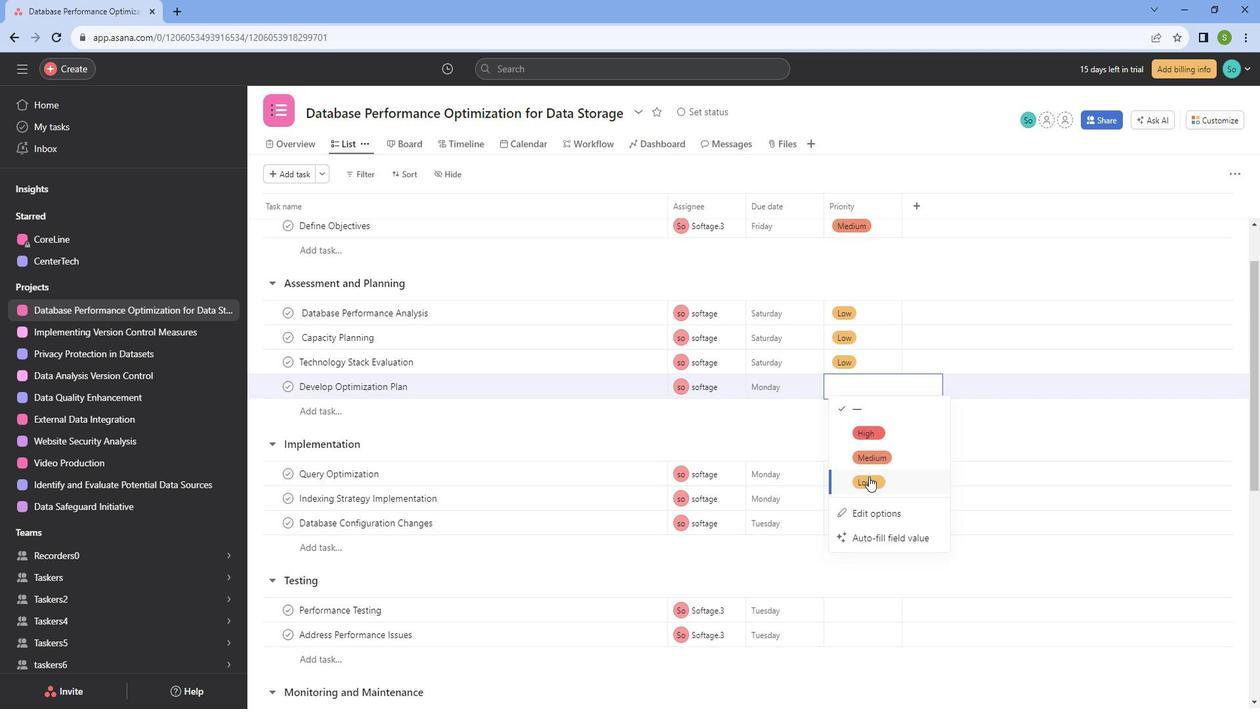 
Action: Mouse pressed left at (885, 477)
Screenshot: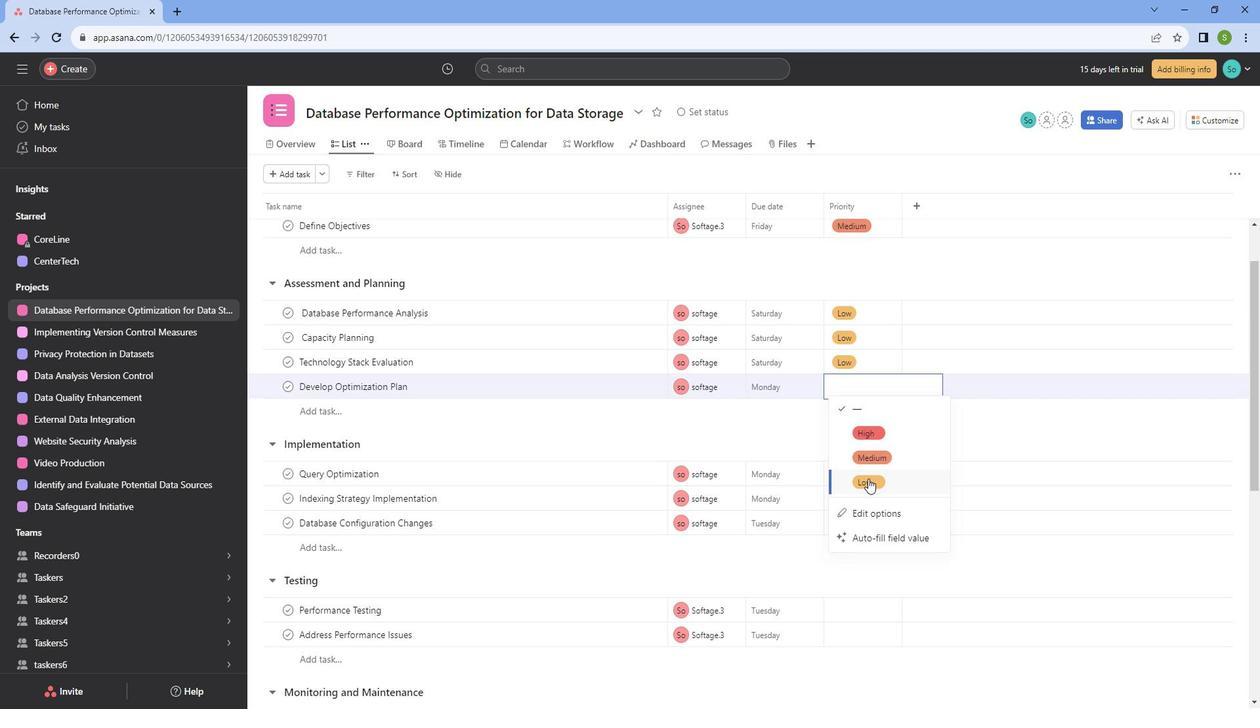 
Action: Mouse moved to (887, 438)
Screenshot: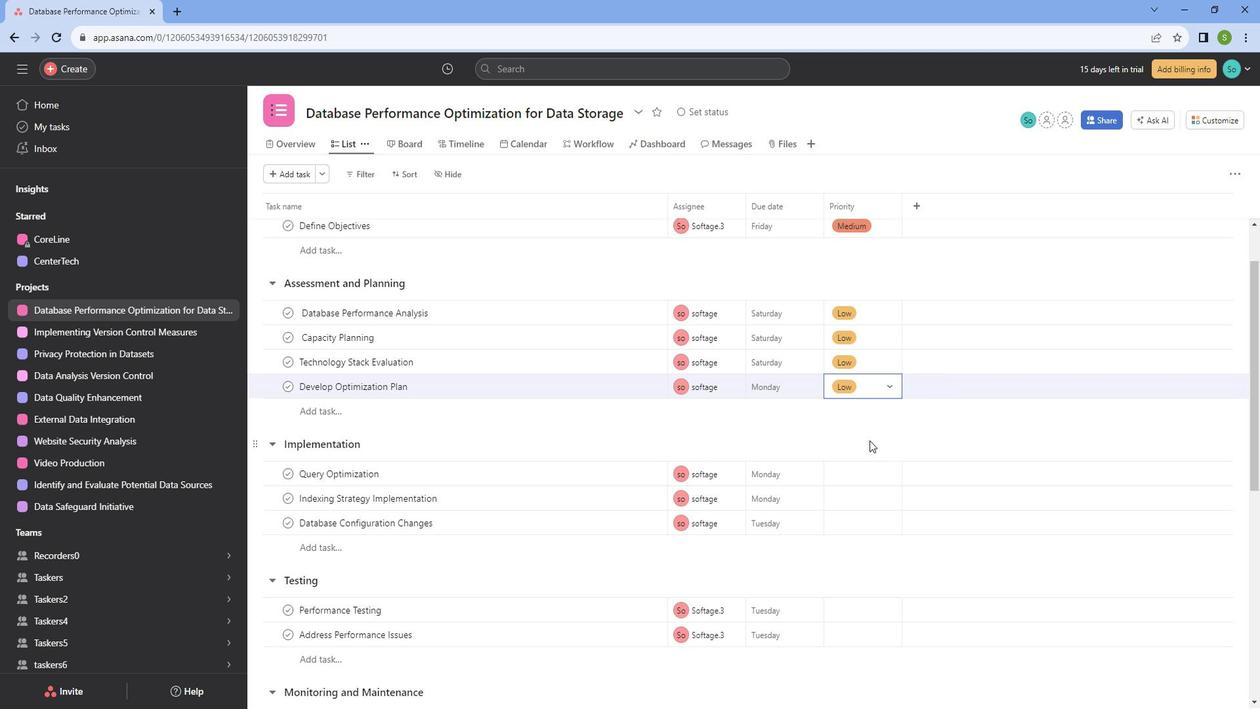 
Action: Mouse pressed left at (887, 438)
Screenshot: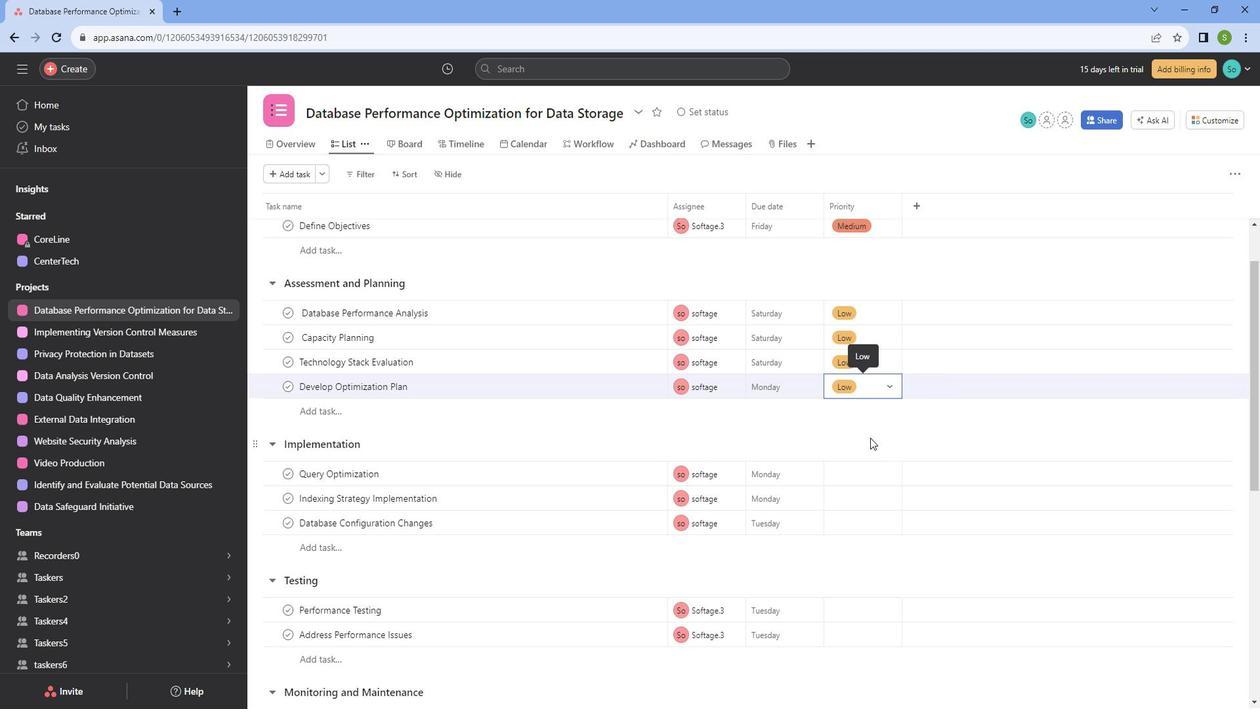 
Action: Mouse scrolled (887, 437) with delta (0, 0)
Screenshot: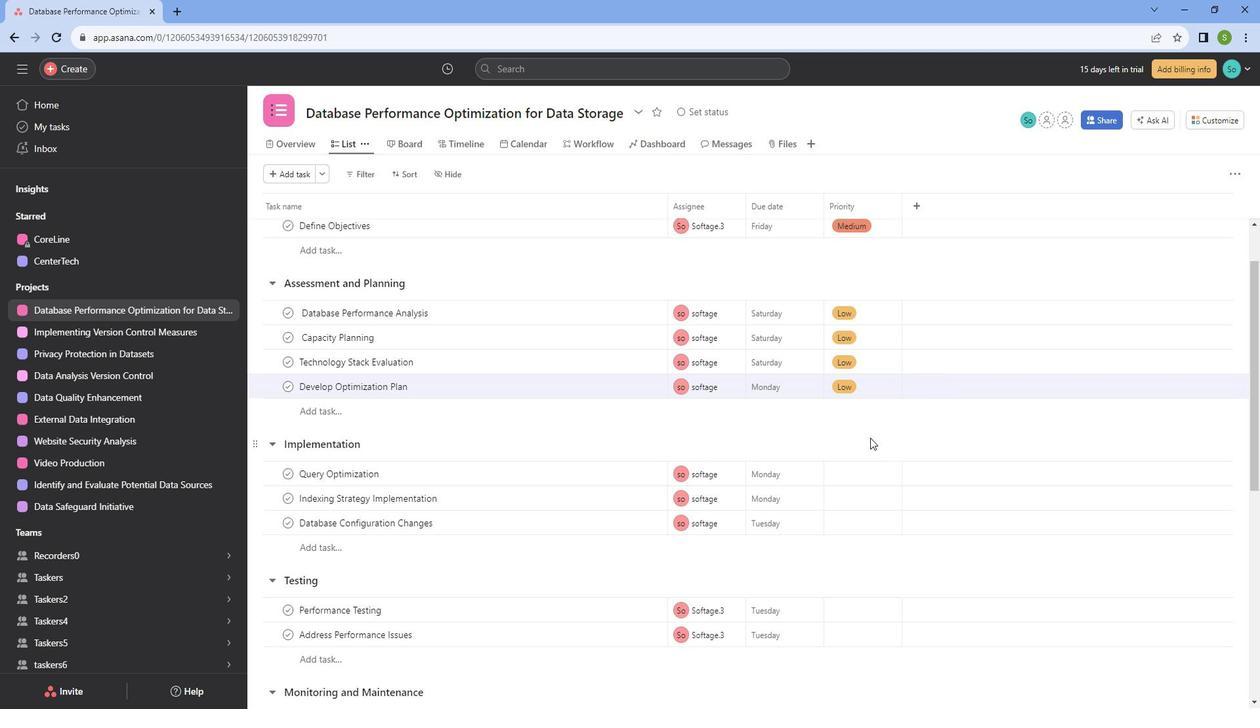 
Action: Mouse scrolled (887, 437) with delta (0, 0)
Screenshot: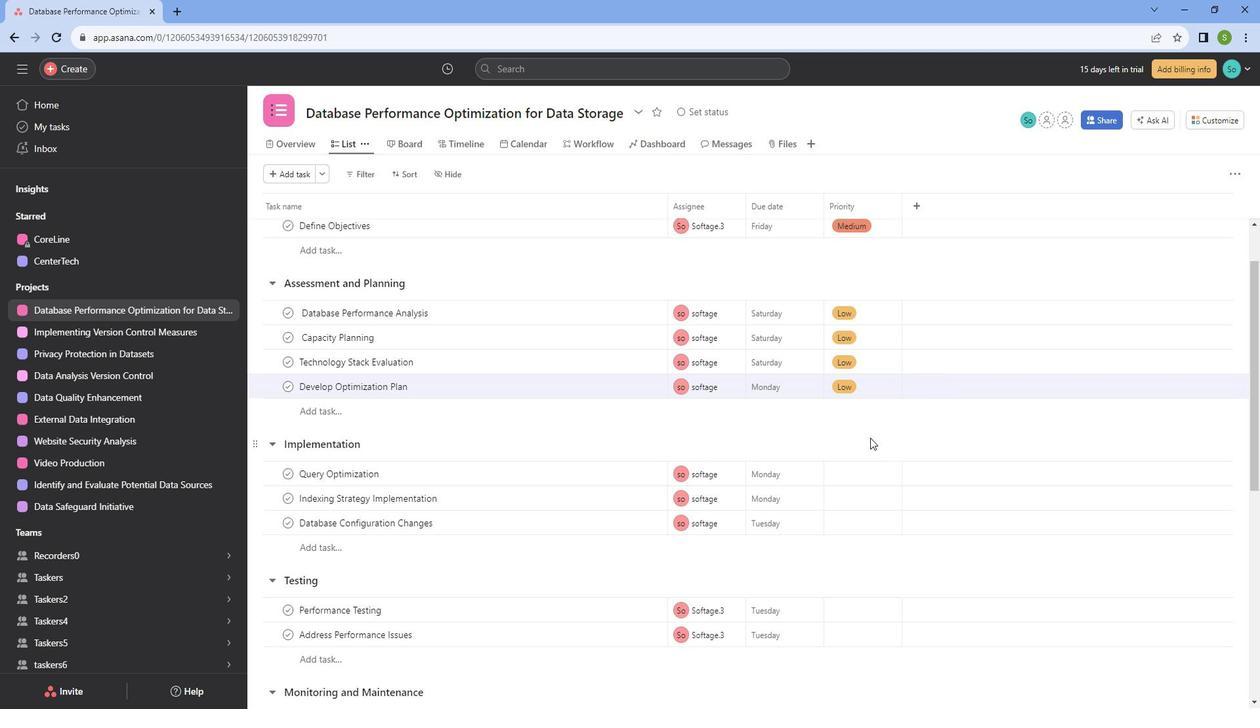 
Action: Mouse moved to (886, 338)
Screenshot: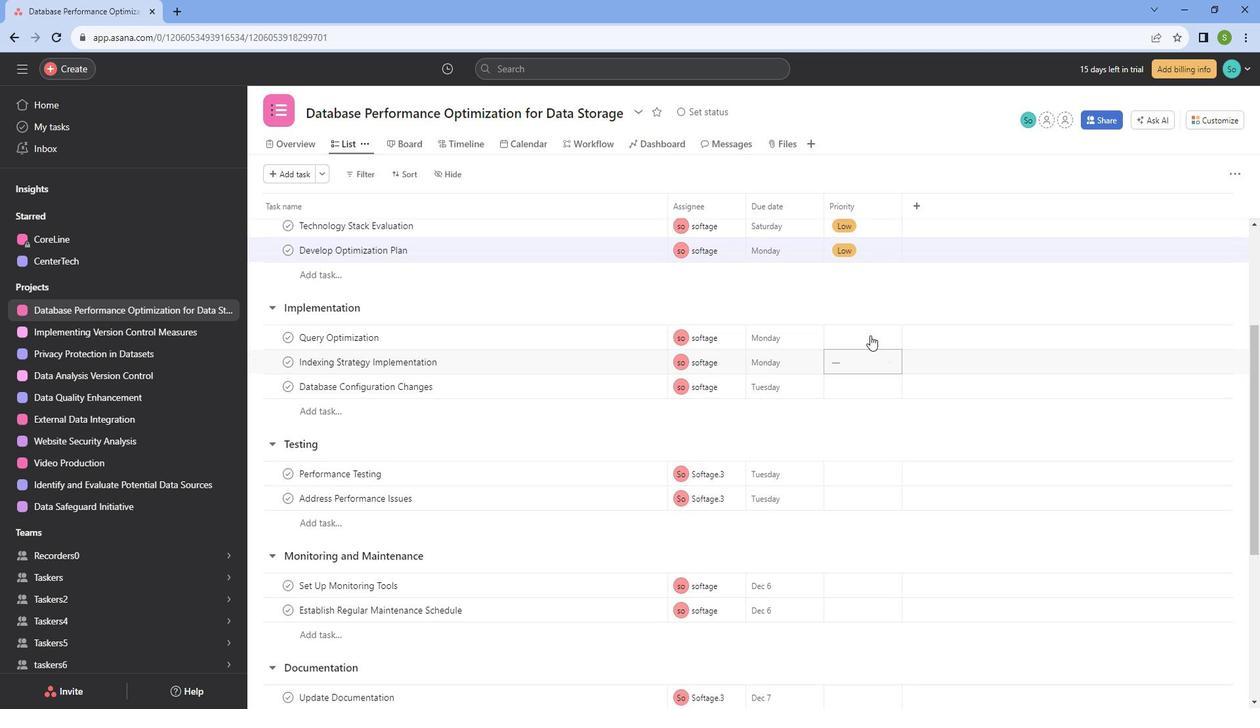 
Action: Mouse pressed left at (886, 338)
Screenshot: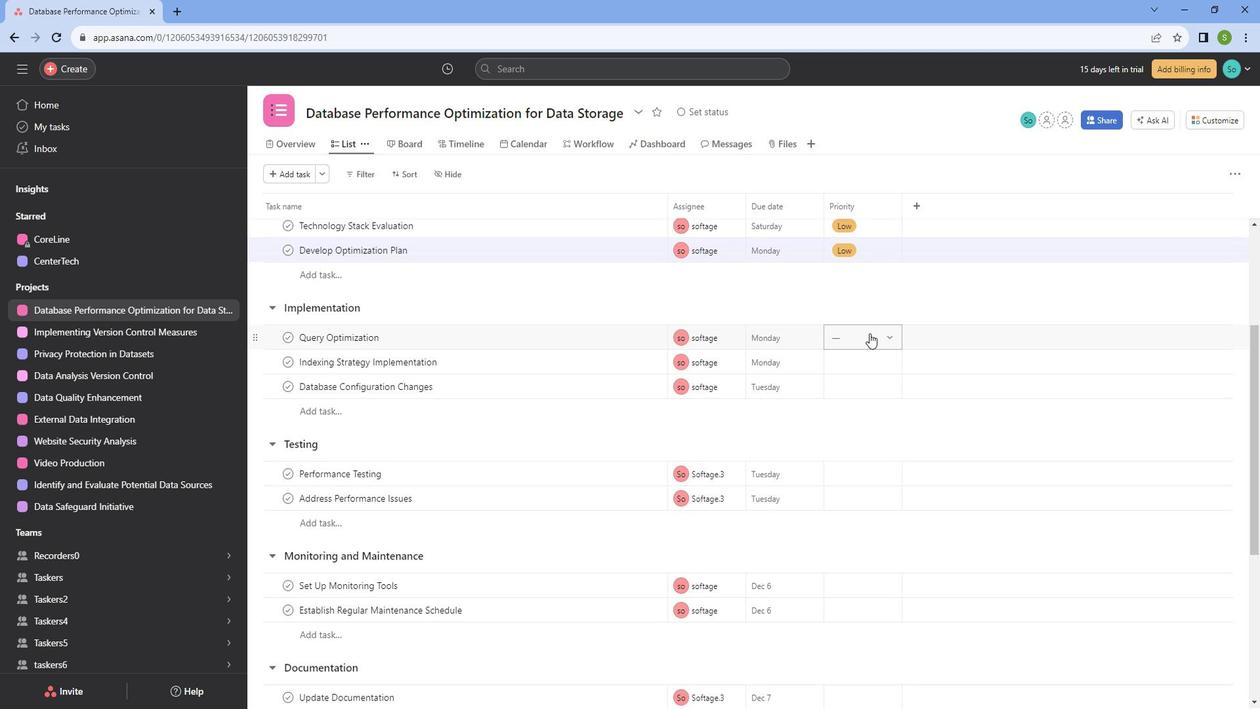 
Action: Mouse moved to (886, 382)
Screenshot: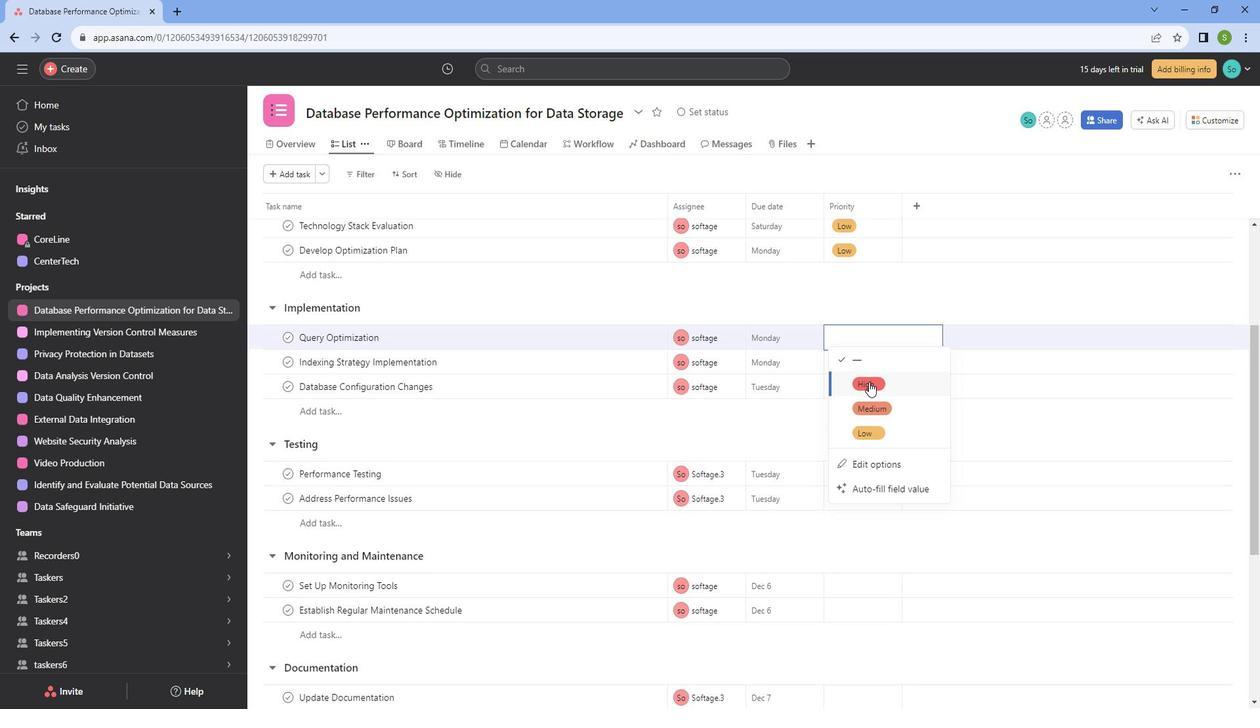
Action: Mouse pressed left at (886, 382)
Screenshot: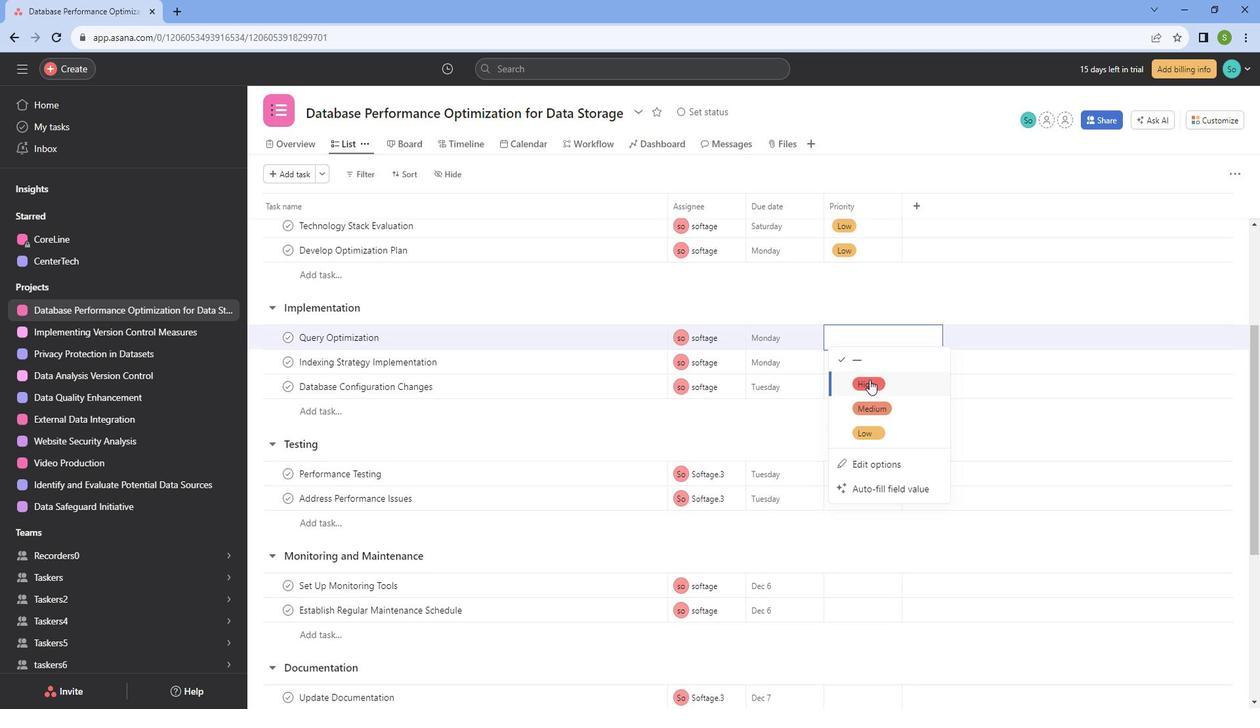
Action: Mouse moved to (888, 361)
Screenshot: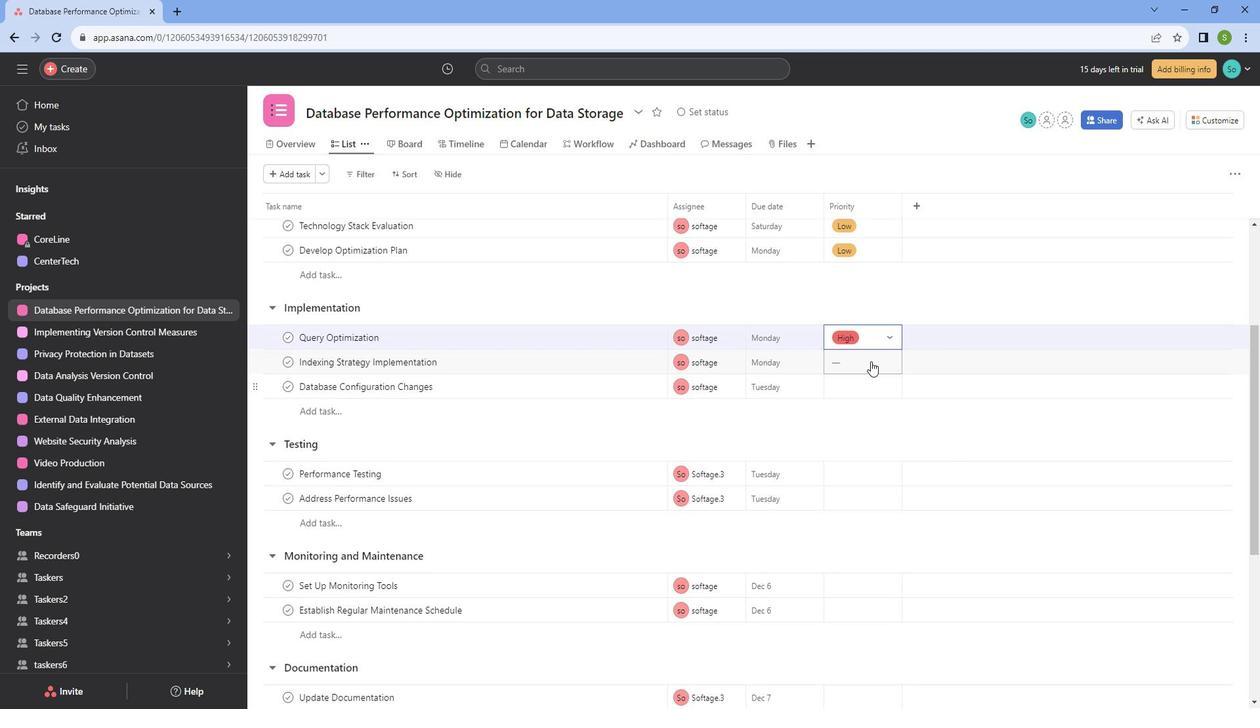 
Action: Mouse pressed left at (888, 361)
Screenshot: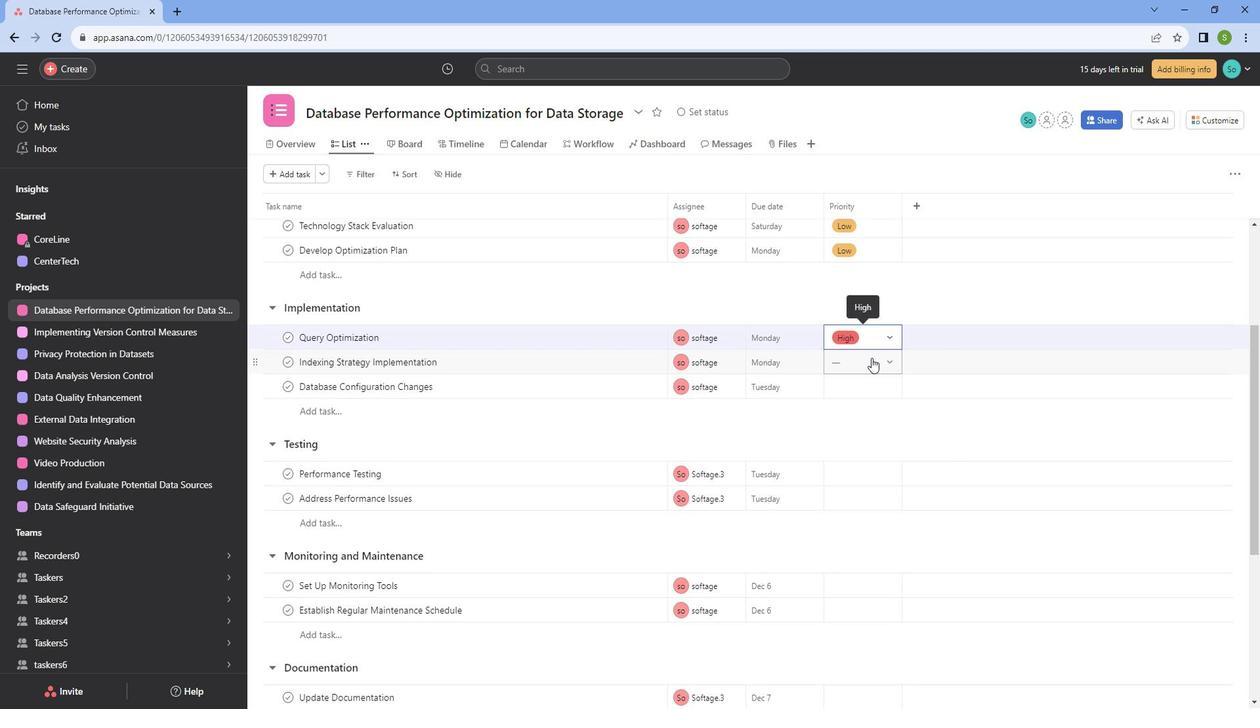 
Action: Mouse moved to (885, 414)
Screenshot: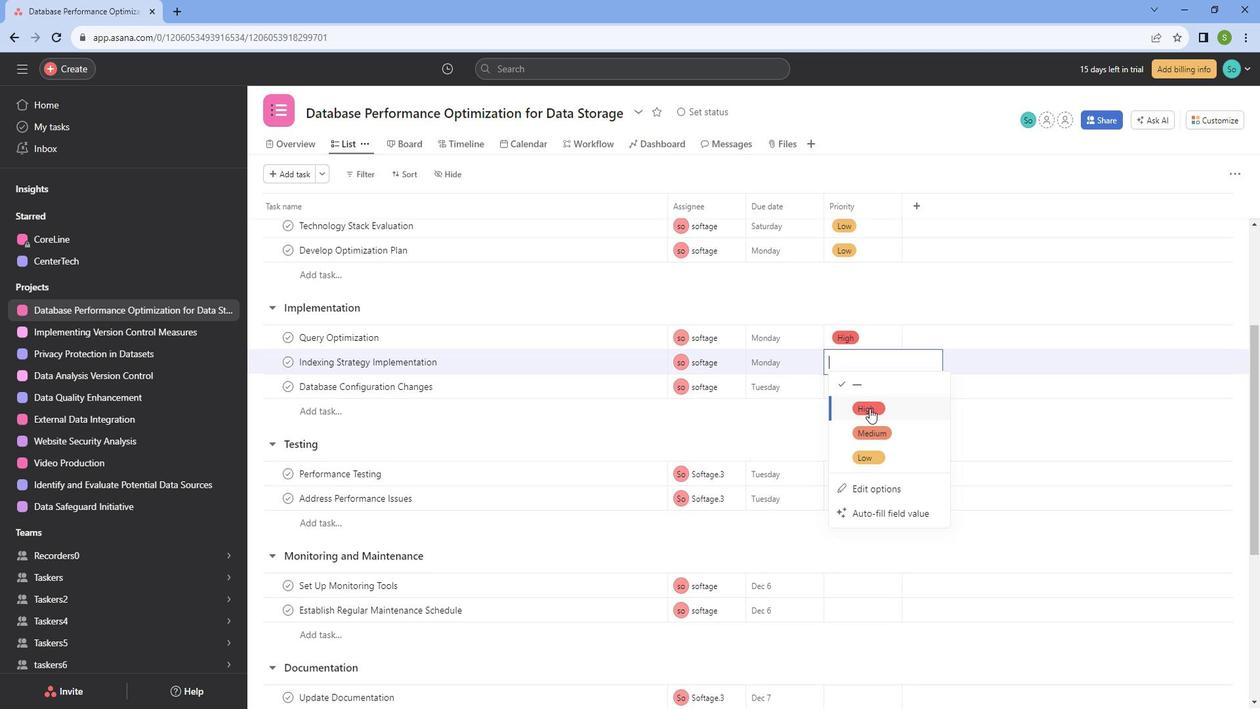 
Action: Mouse pressed left at (885, 414)
Screenshot: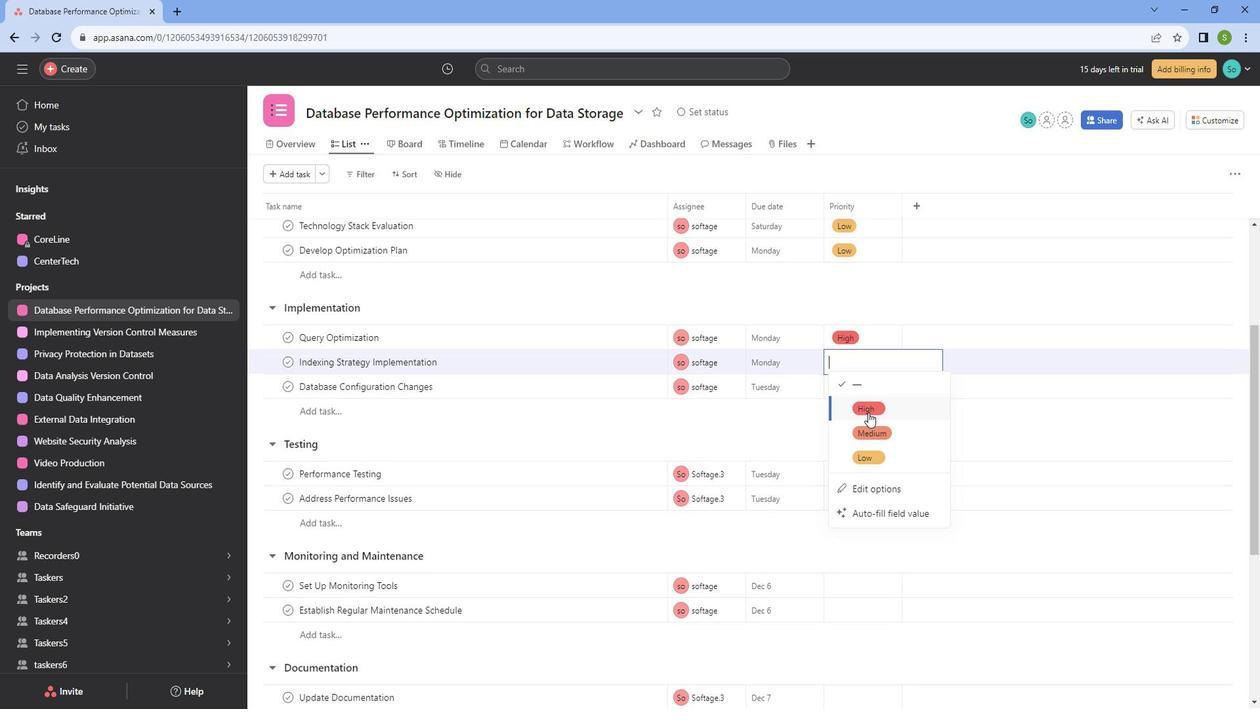 
Action: Mouse moved to (896, 390)
Screenshot: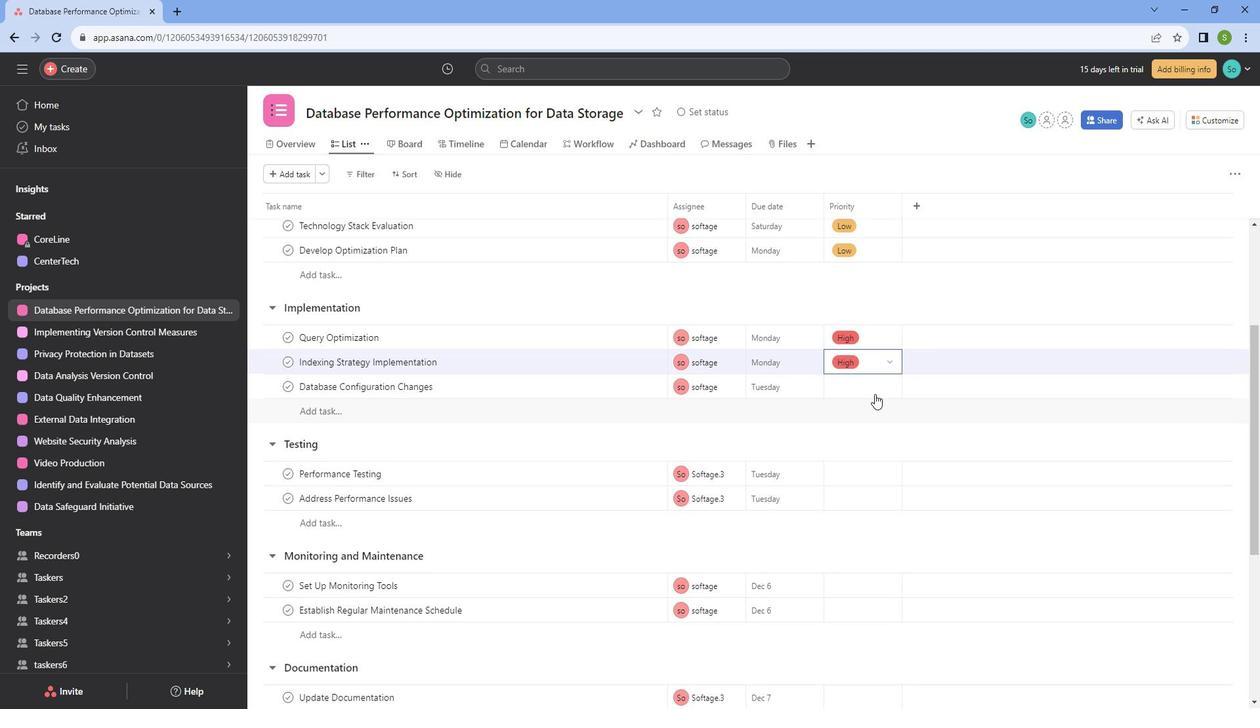 
Action: Mouse pressed left at (896, 390)
Screenshot: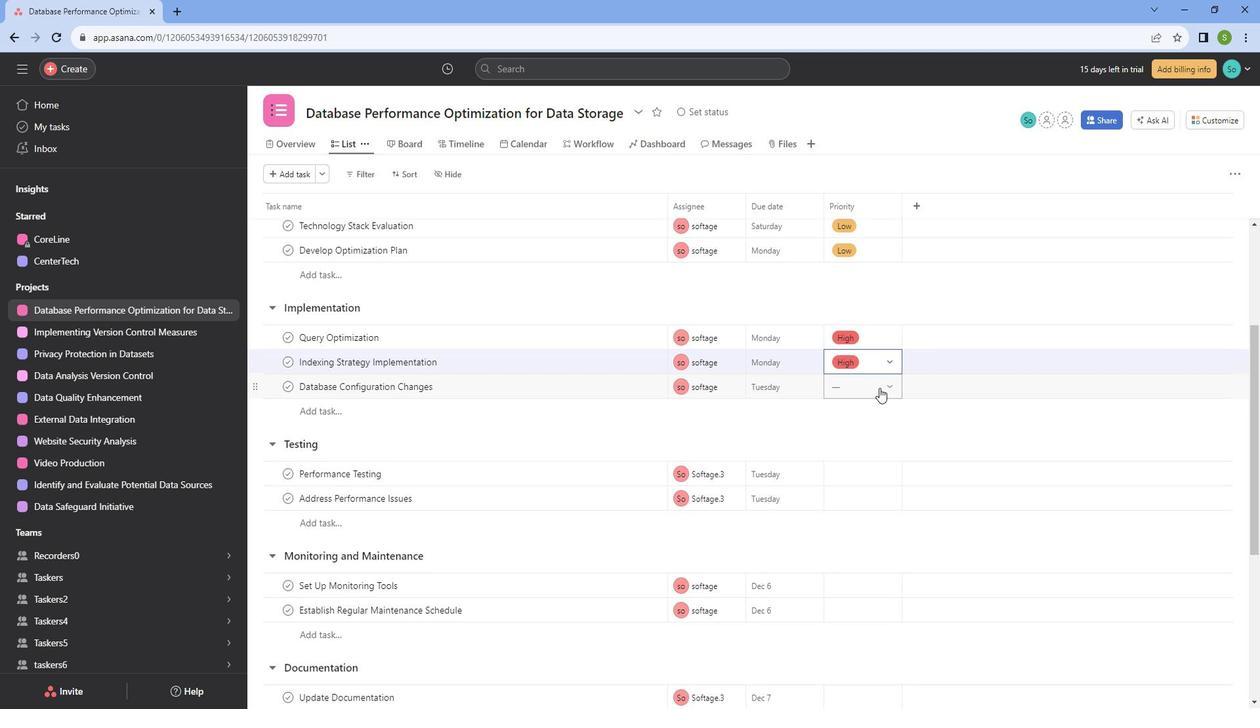 
Action: Mouse moved to (894, 437)
Screenshot: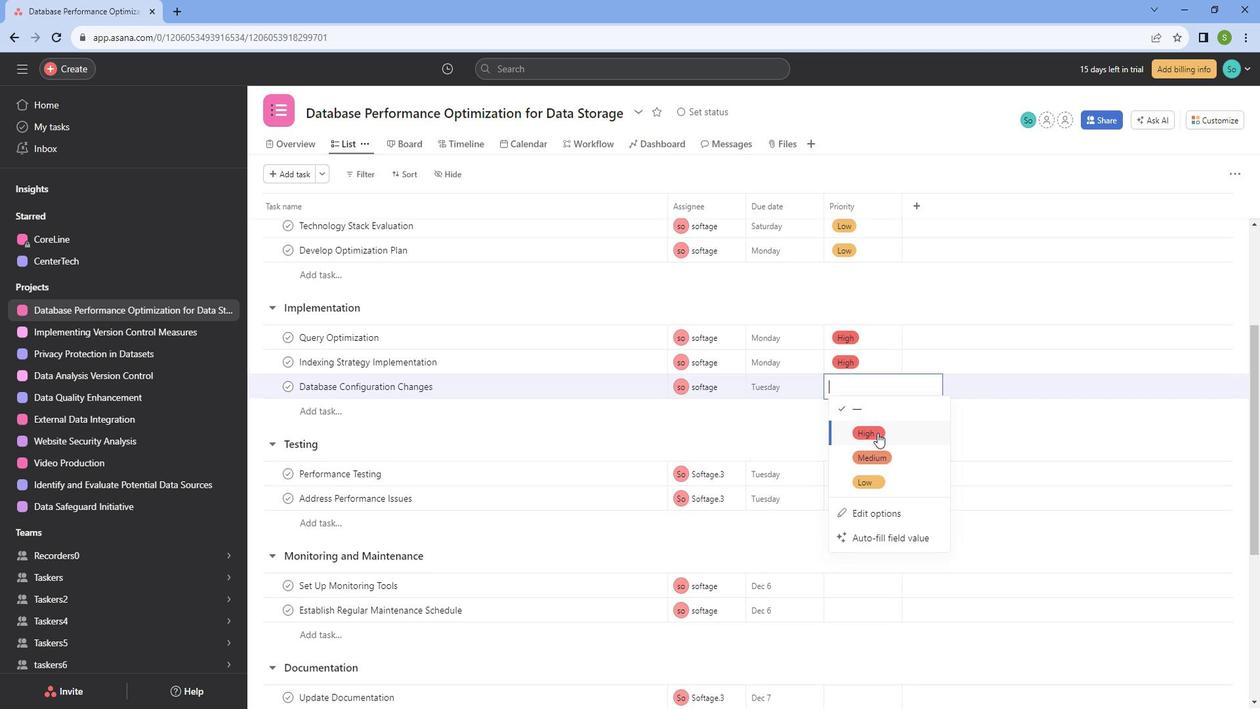 
Action: Mouse pressed left at (894, 437)
Screenshot: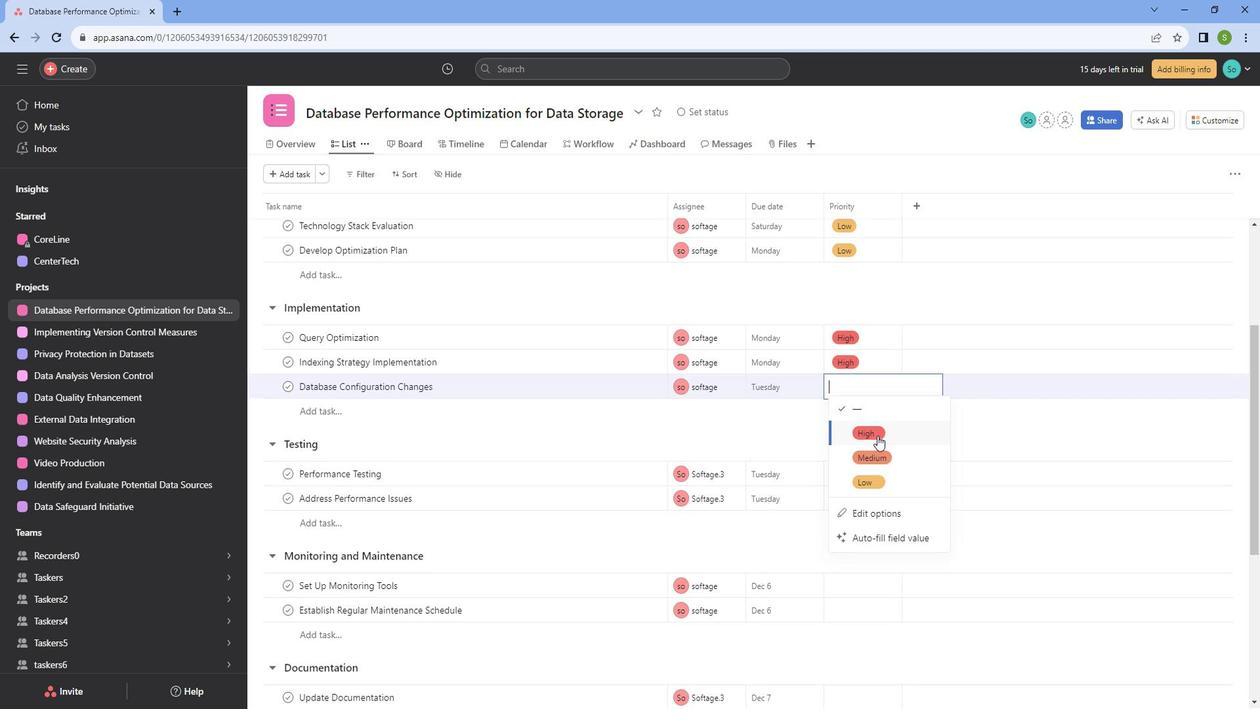 
Action: Mouse pressed left at (894, 437)
Screenshot: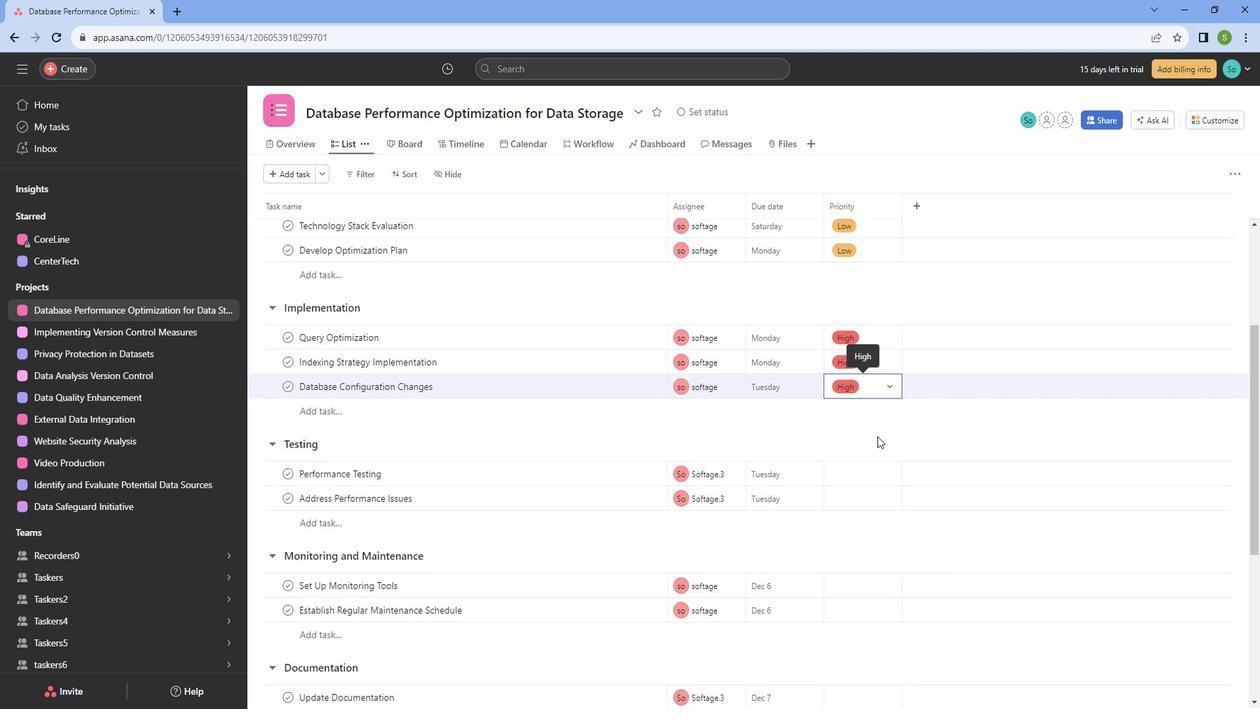 
Action: Mouse moved to (890, 431)
Screenshot: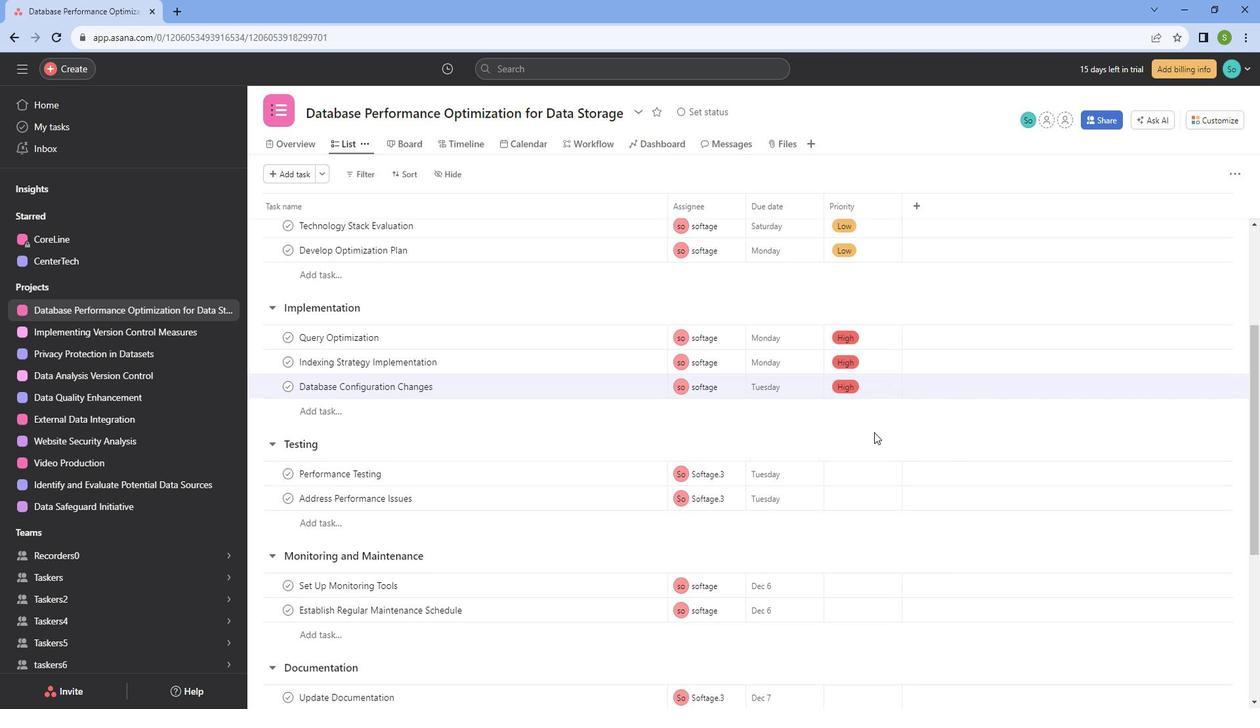 
Action: Mouse scrolled (890, 430) with delta (0, 0)
Screenshot: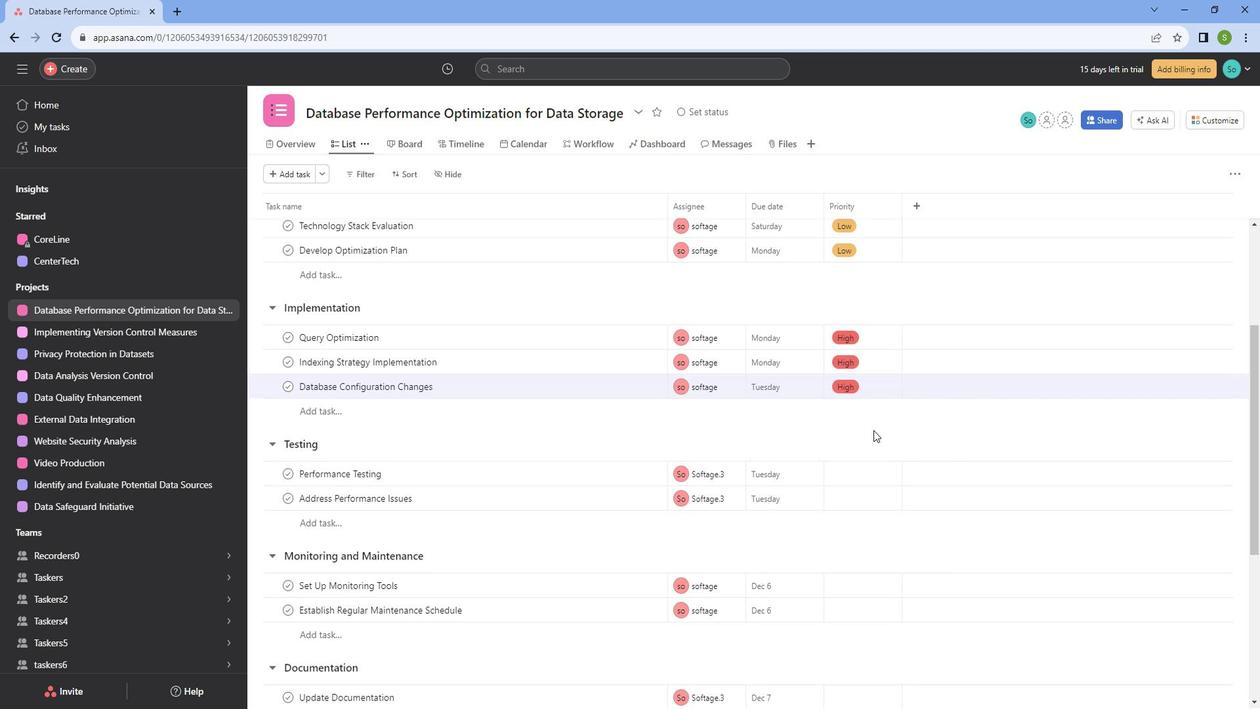 
Action: Mouse scrolled (890, 430) with delta (0, 0)
Screenshot: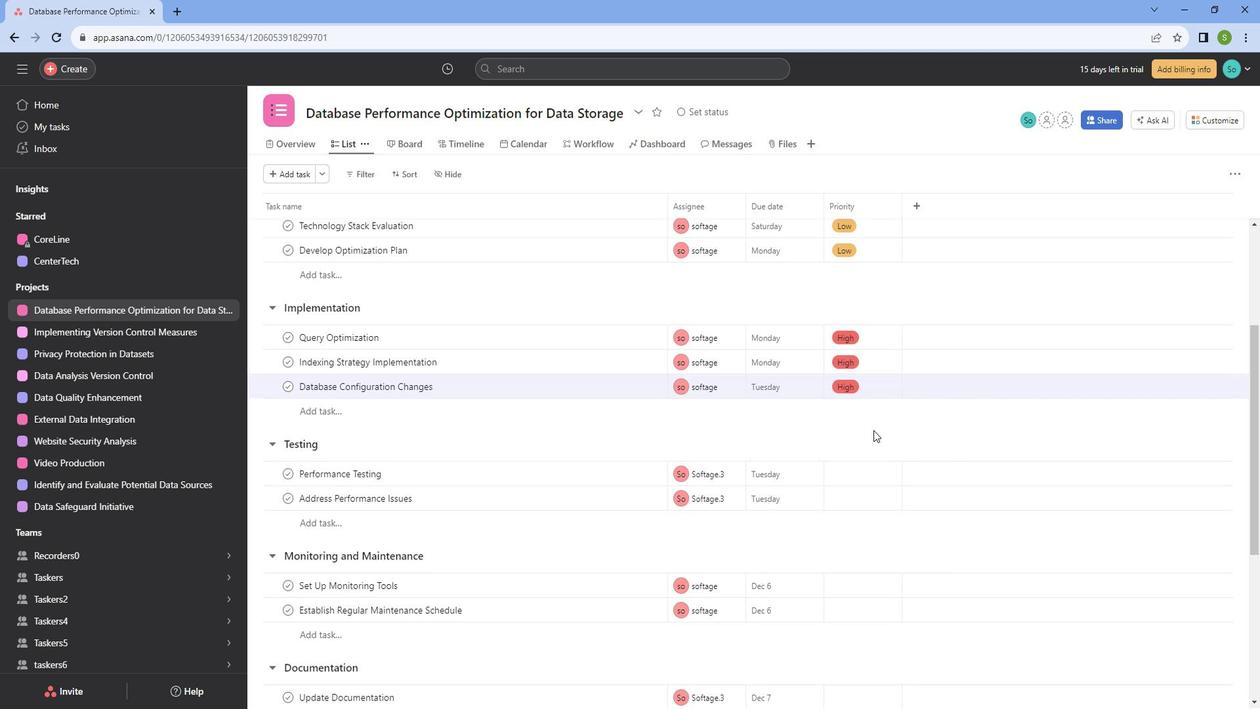 
Action: Mouse scrolled (890, 430) with delta (0, 0)
Screenshot: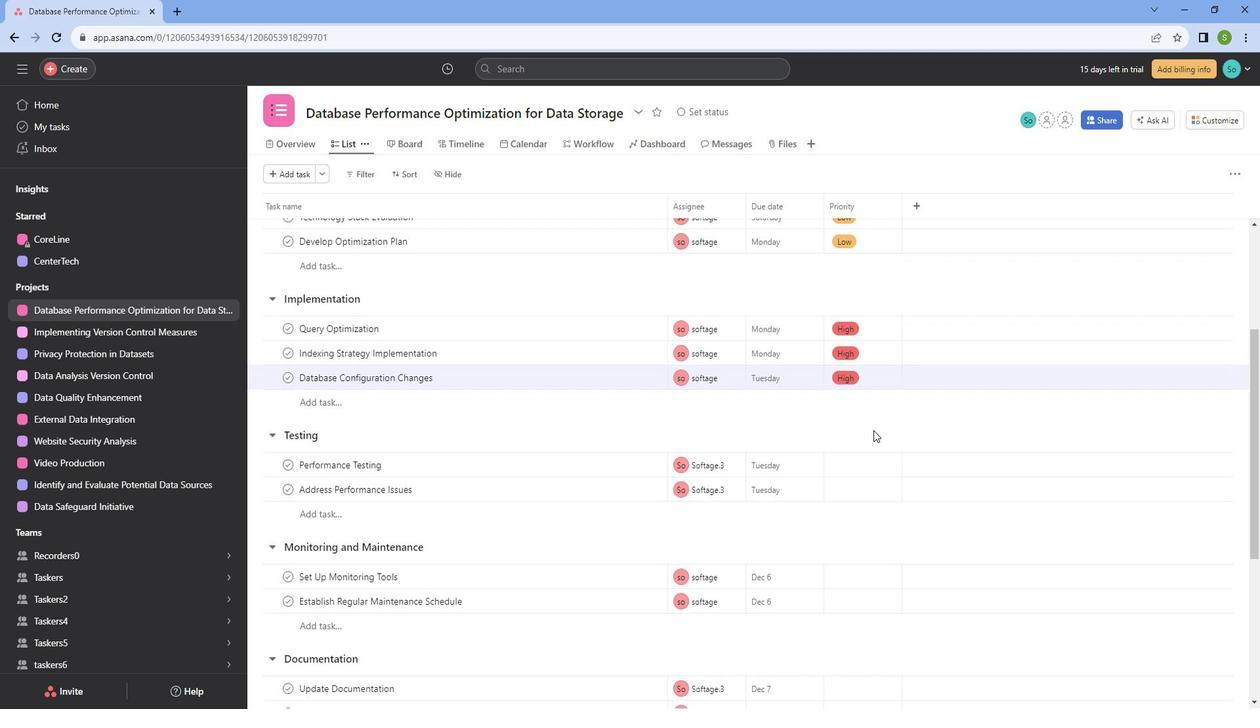 
Action: Mouse moved to (879, 282)
Screenshot: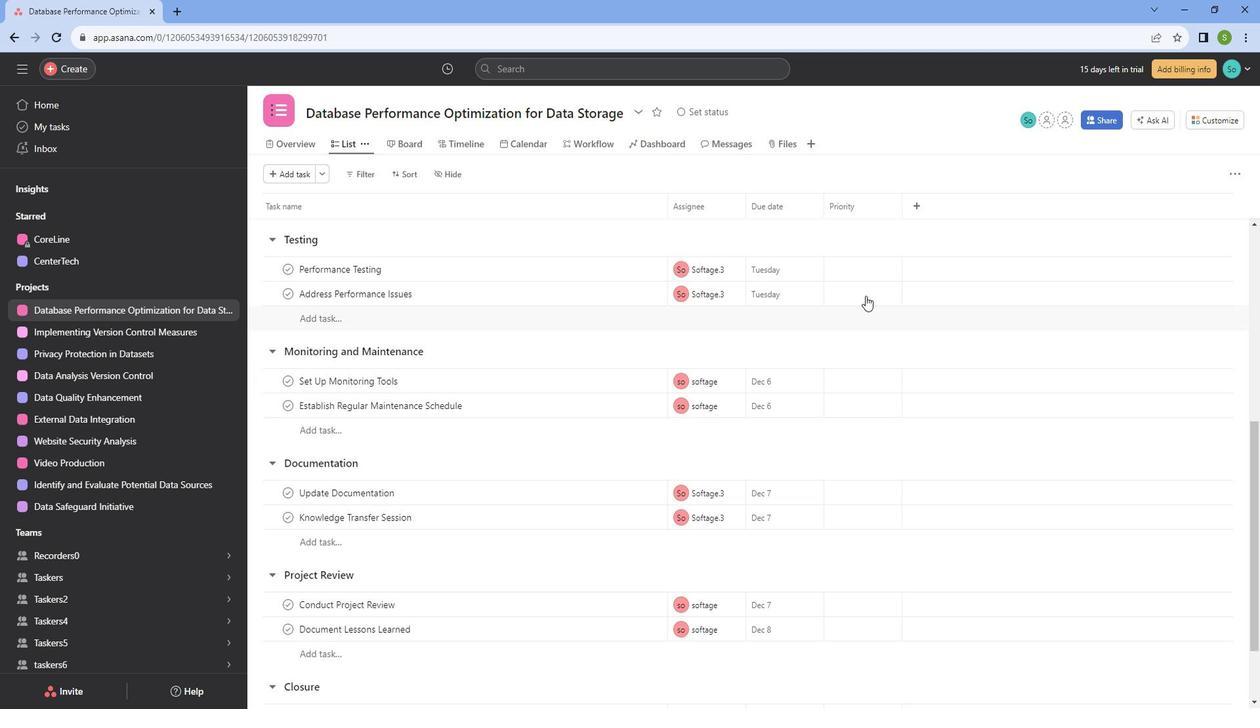 
Action: Mouse pressed left at (879, 282)
Screenshot: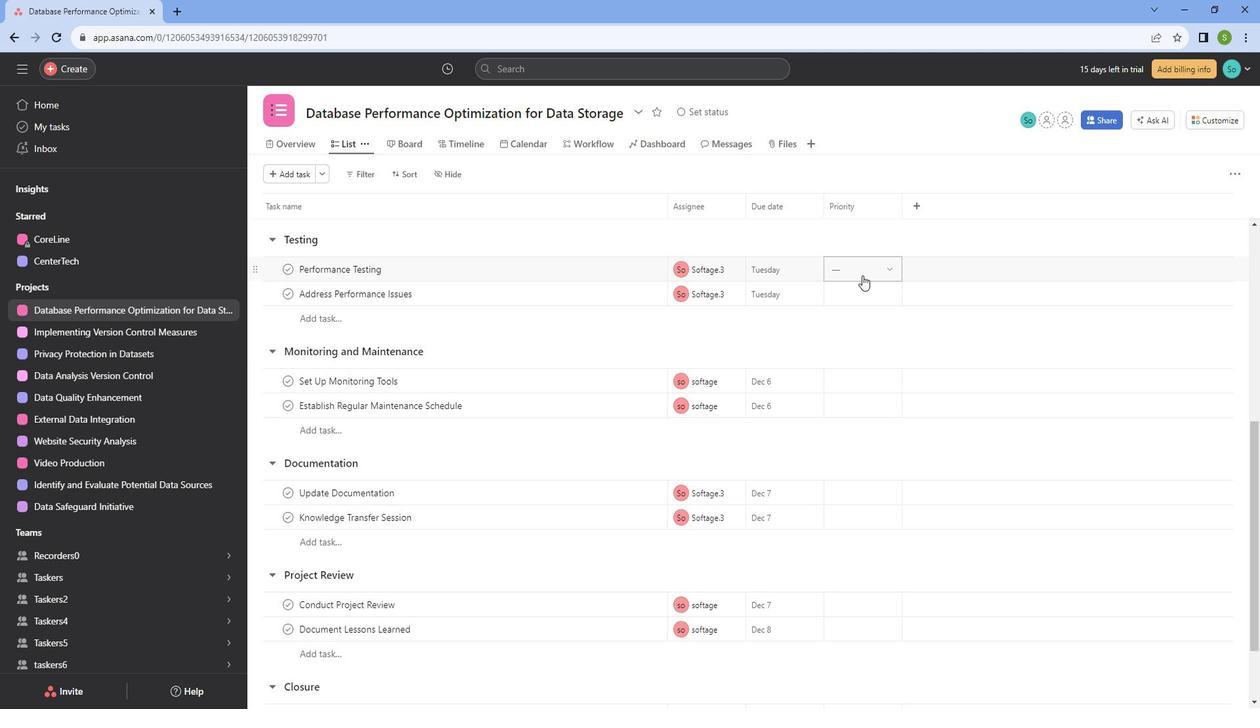 
Action: Mouse moved to (869, 342)
Screenshot: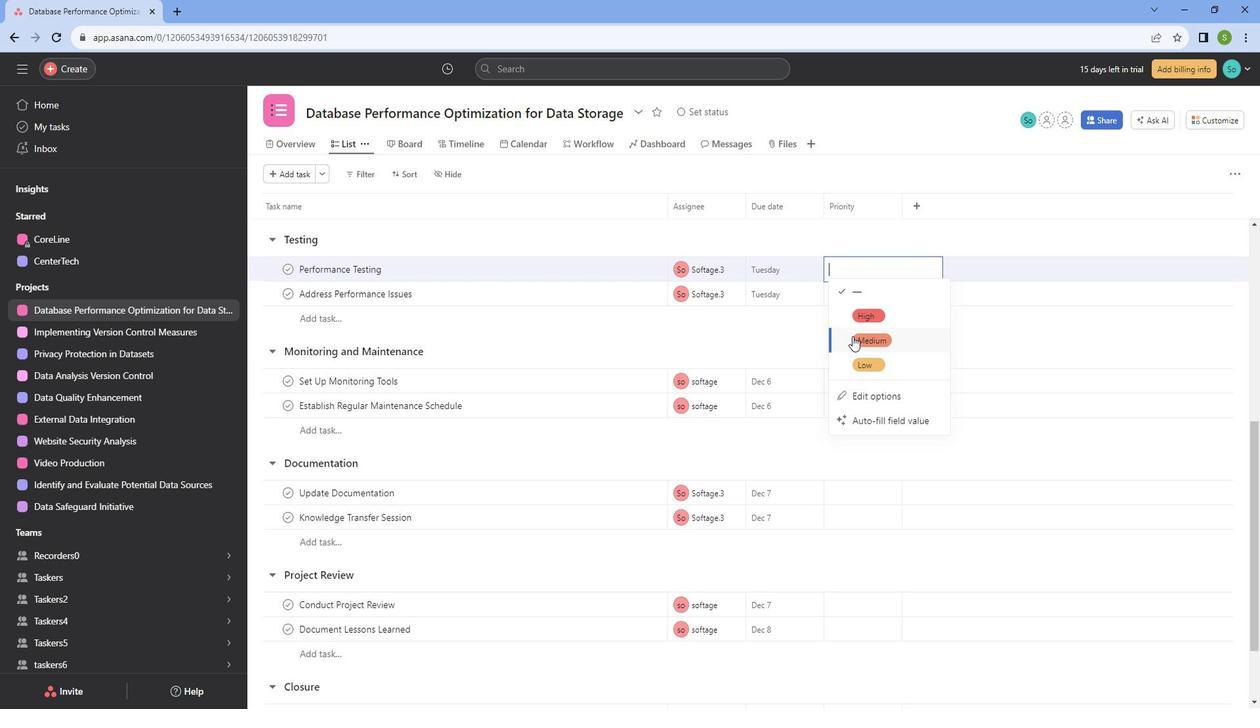 
Action: Mouse pressed left at (869, 342)
Screenshot: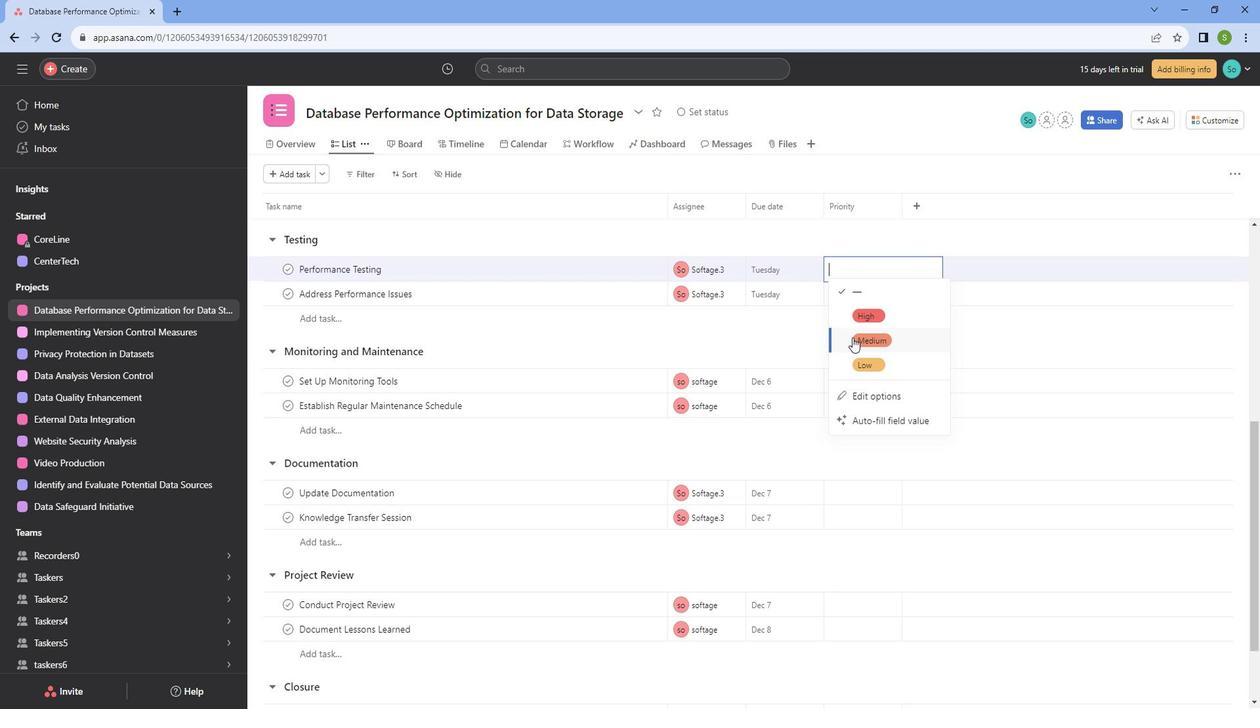 
Action: Mouse moved to (883, 299)
Screenshot: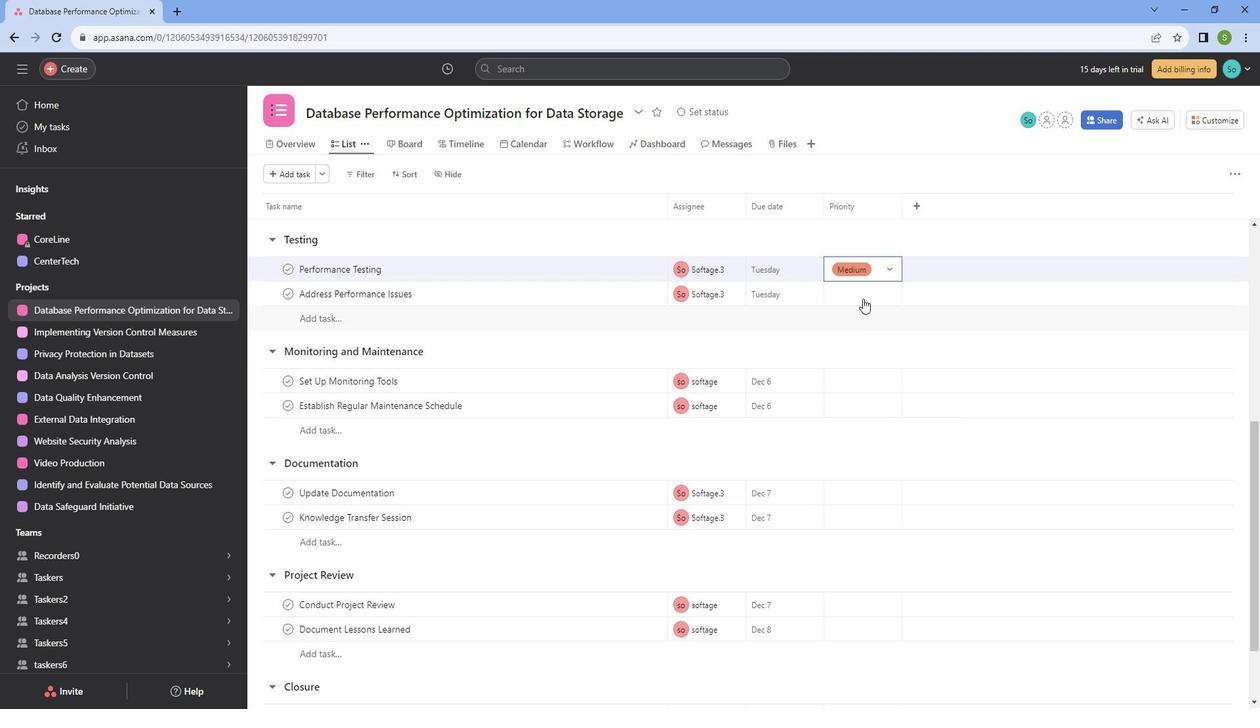 
Action: Mouse pressed left at (883, 299)
Screenshot: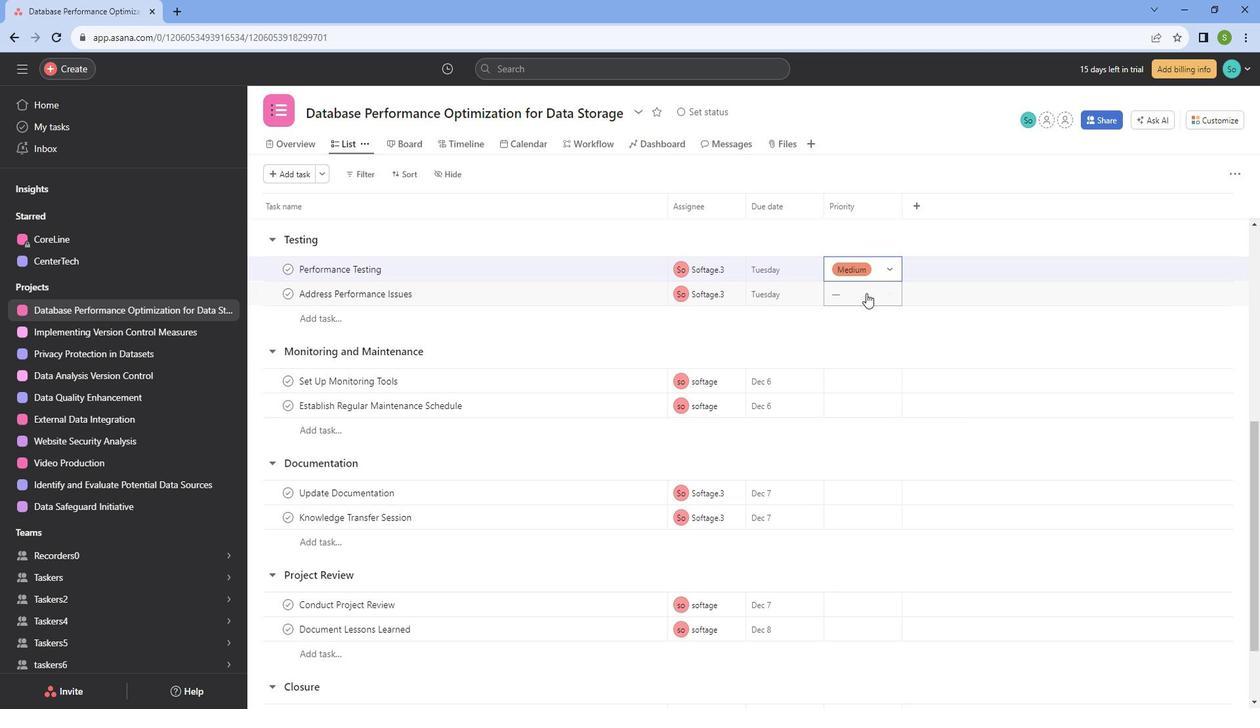 
Action: Mouse moved to (883, 361)
Screenshot: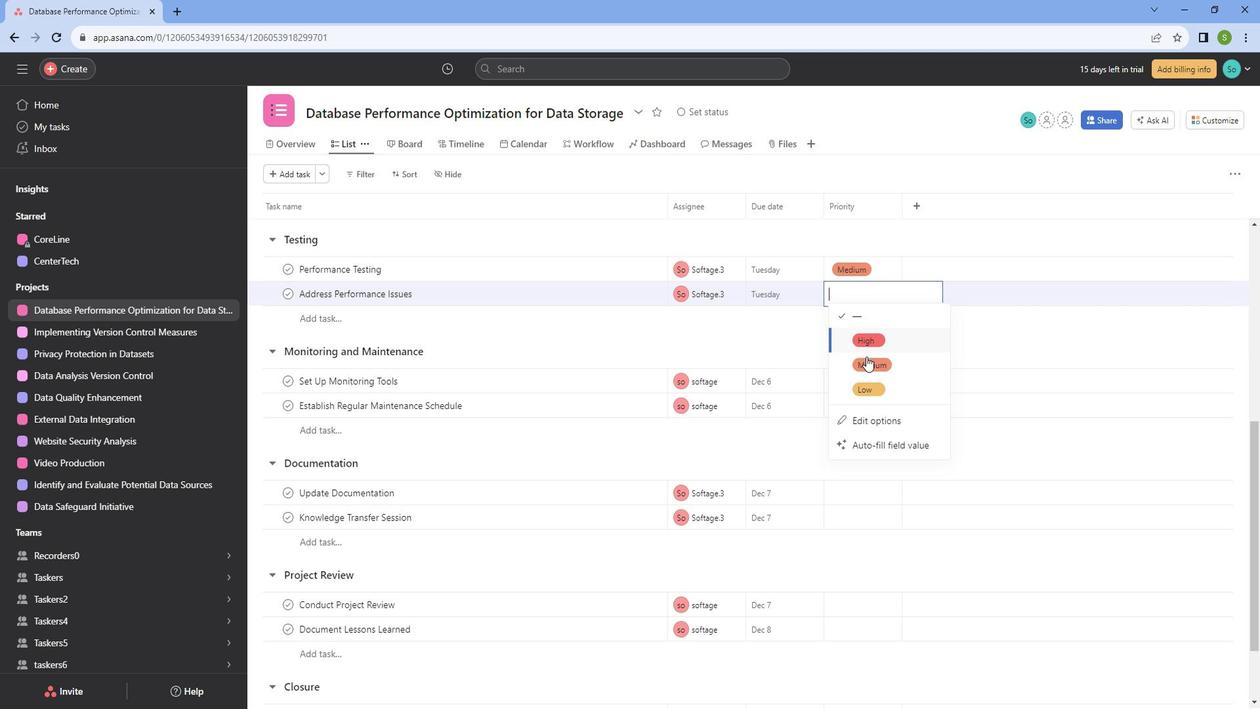 
Action: Mouse pressed left at (883, 361)
Screenshot: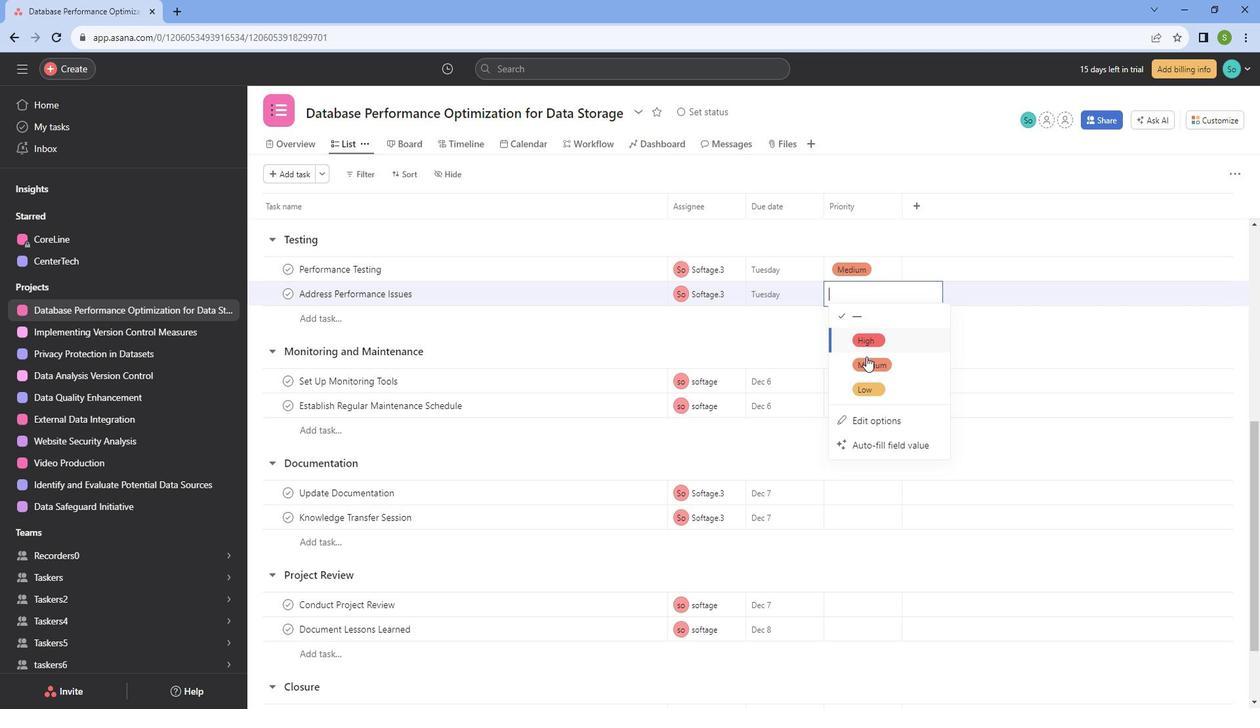 
Action: Mouse moved to (885, 366)
Screenshot: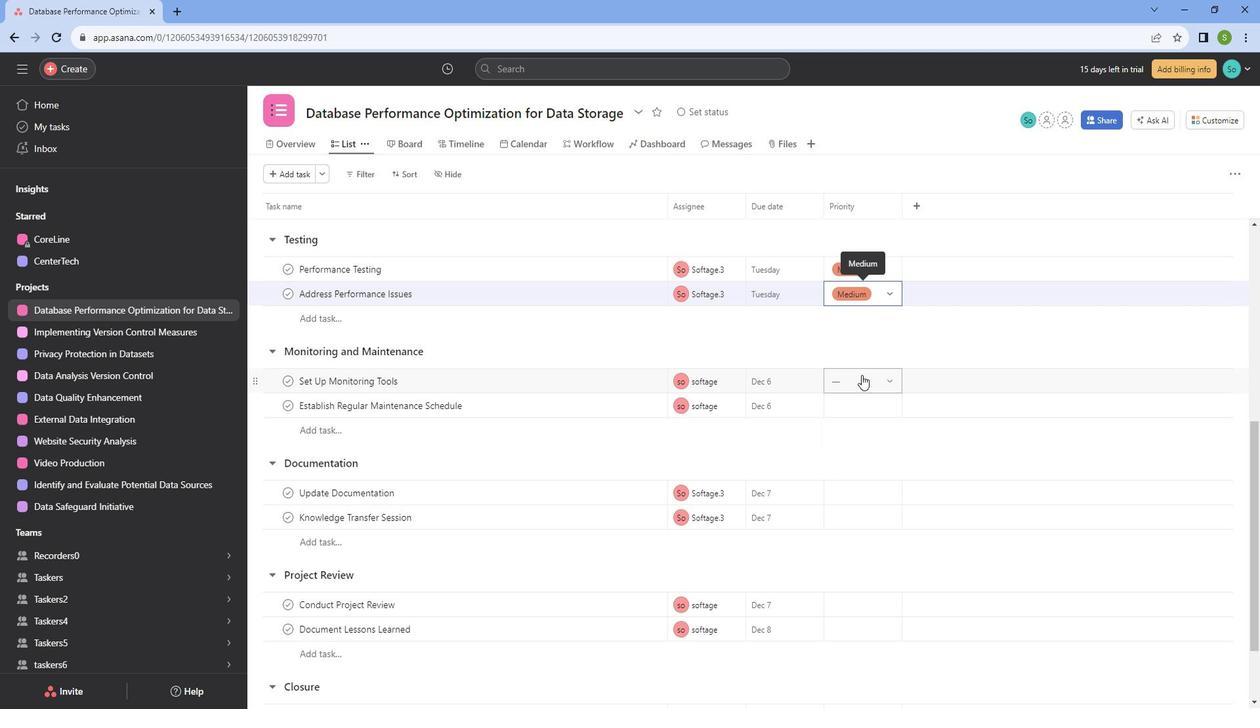 
Action: Mouse pressed left at (885, 366)
Screenshot: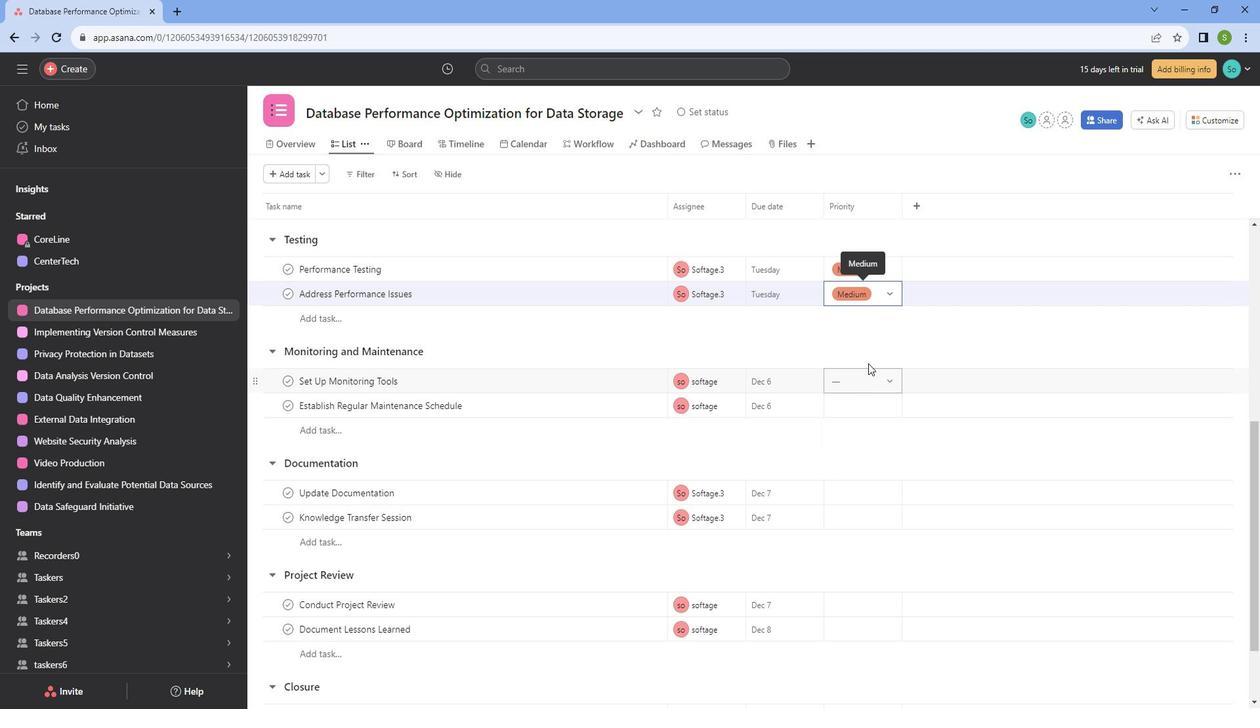 
Action: Mouse moved to (879, 381)
Screenshot: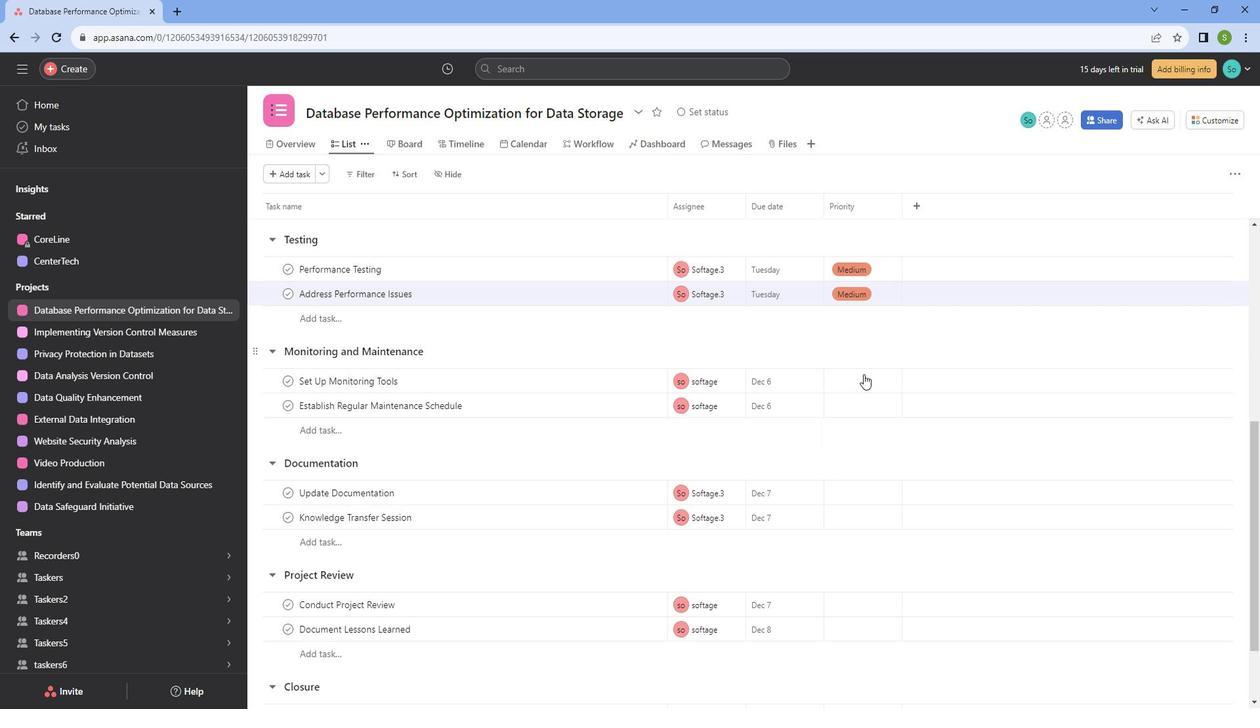 
Action: Mouse pressed left at (879, 381)
Screenshot: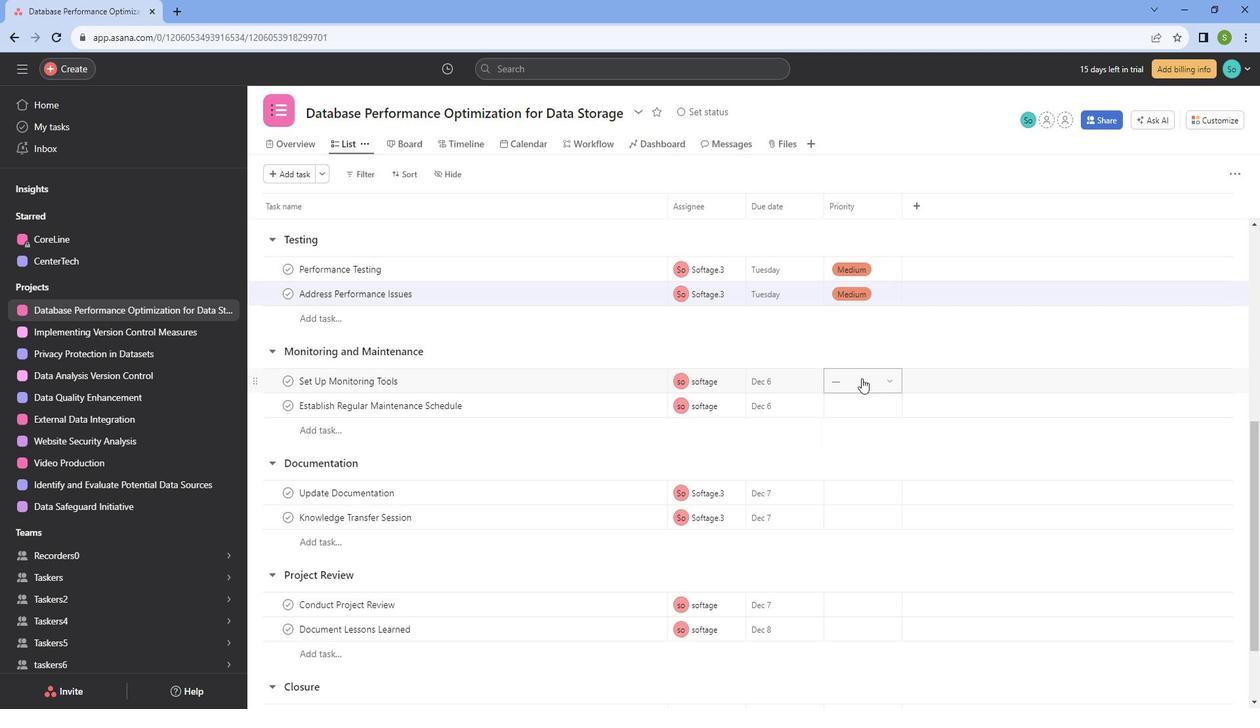 
Action: Mouse moved to (879, 468)
Screenshot: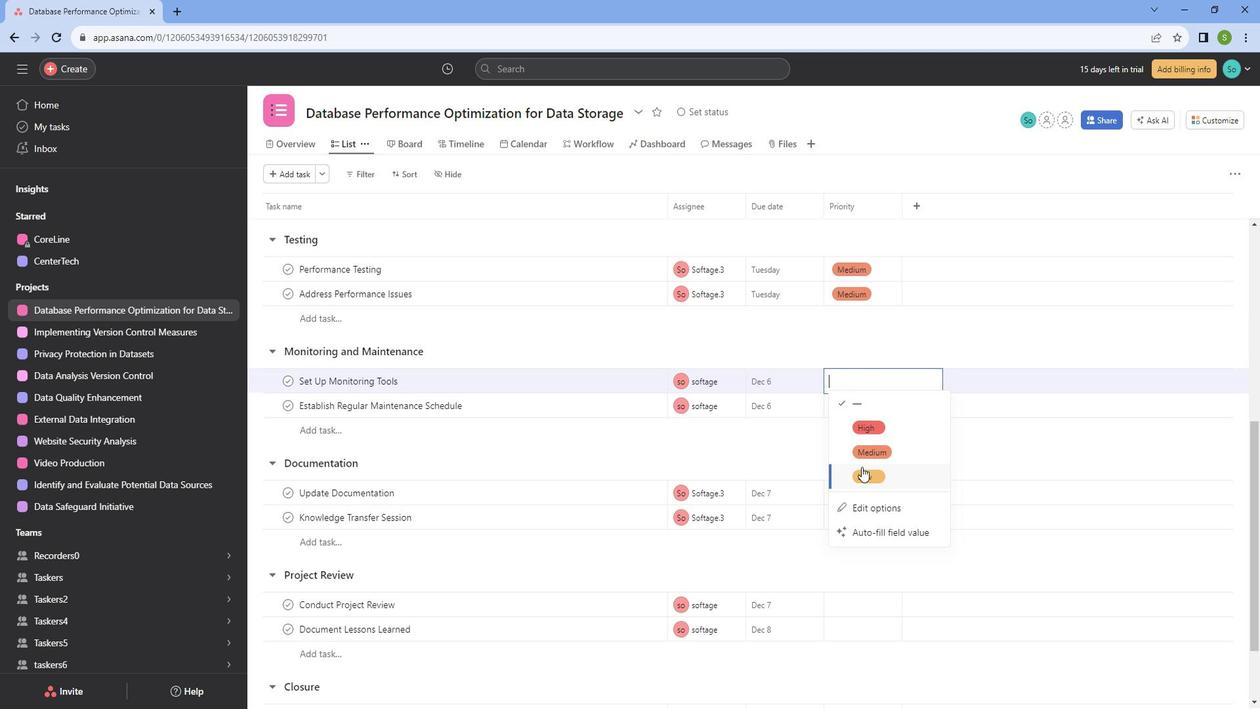 
Action: Mouse pressed left at (879, 468)
Screenshot: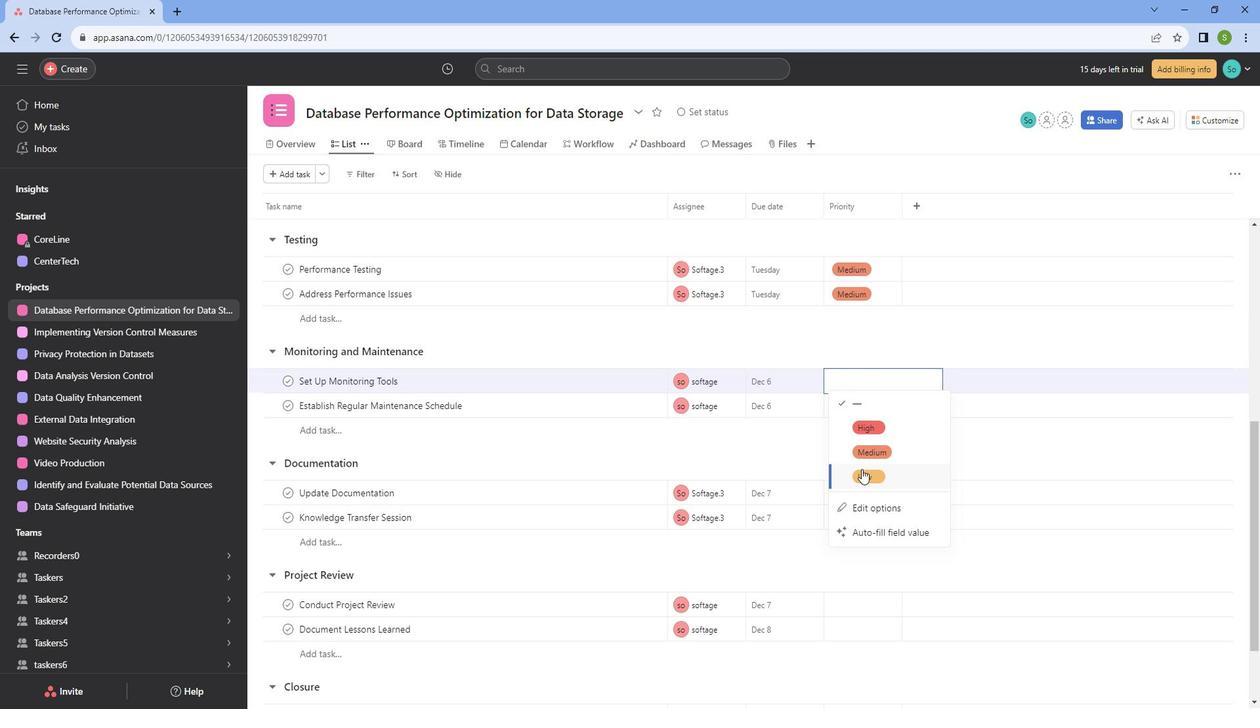 
Action: Mouse moved to (887, 406)
Screenshot: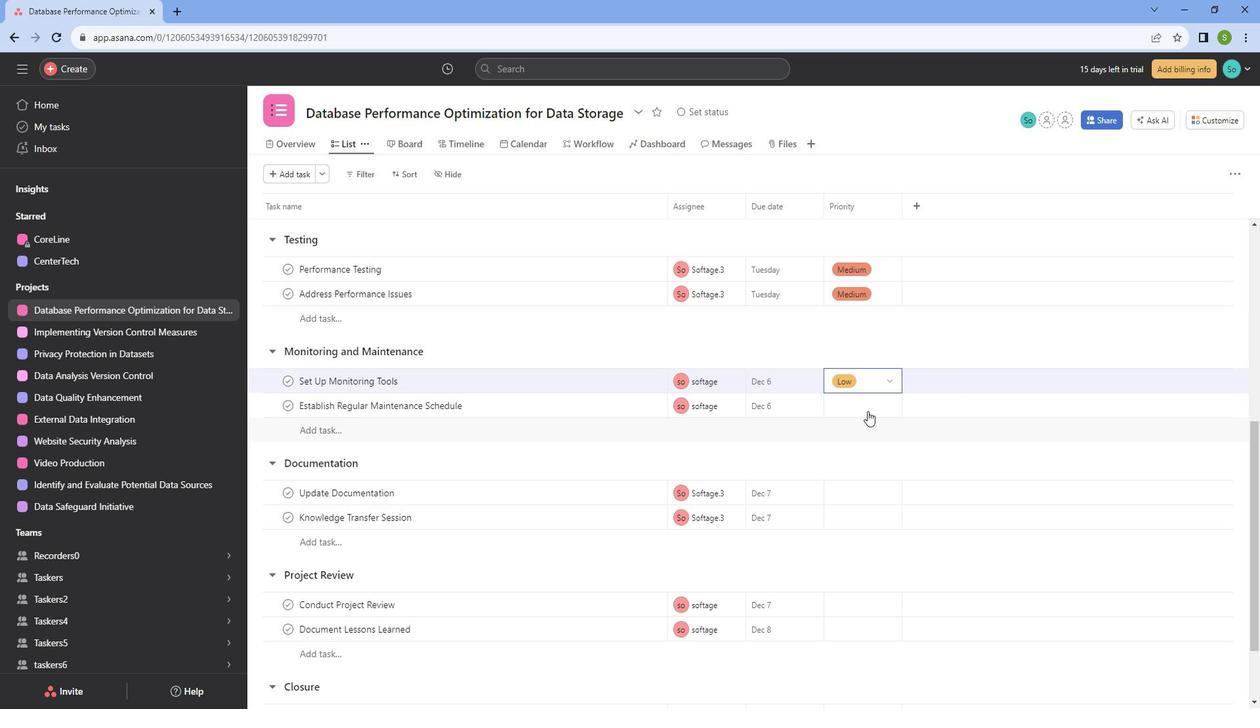 
Action: Mouse pressed left at (887, 406)
Screenshot: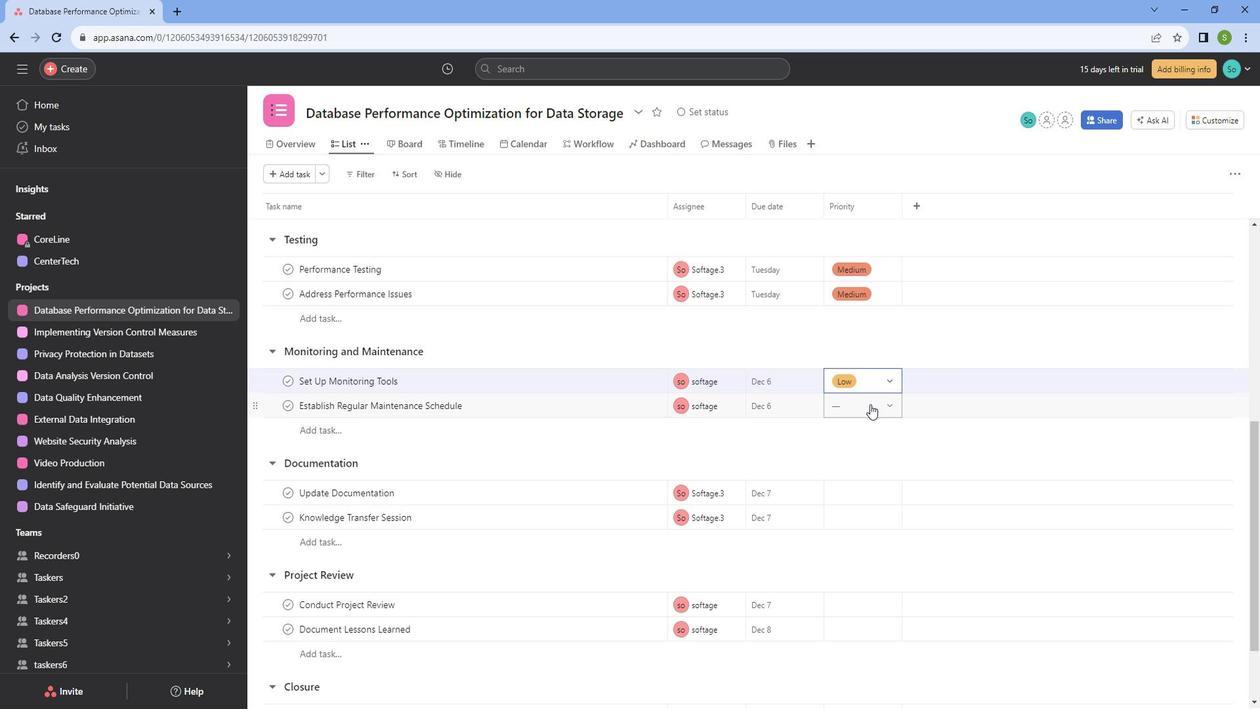 
Action: Mouse moved to (880, 501)
Screenshot: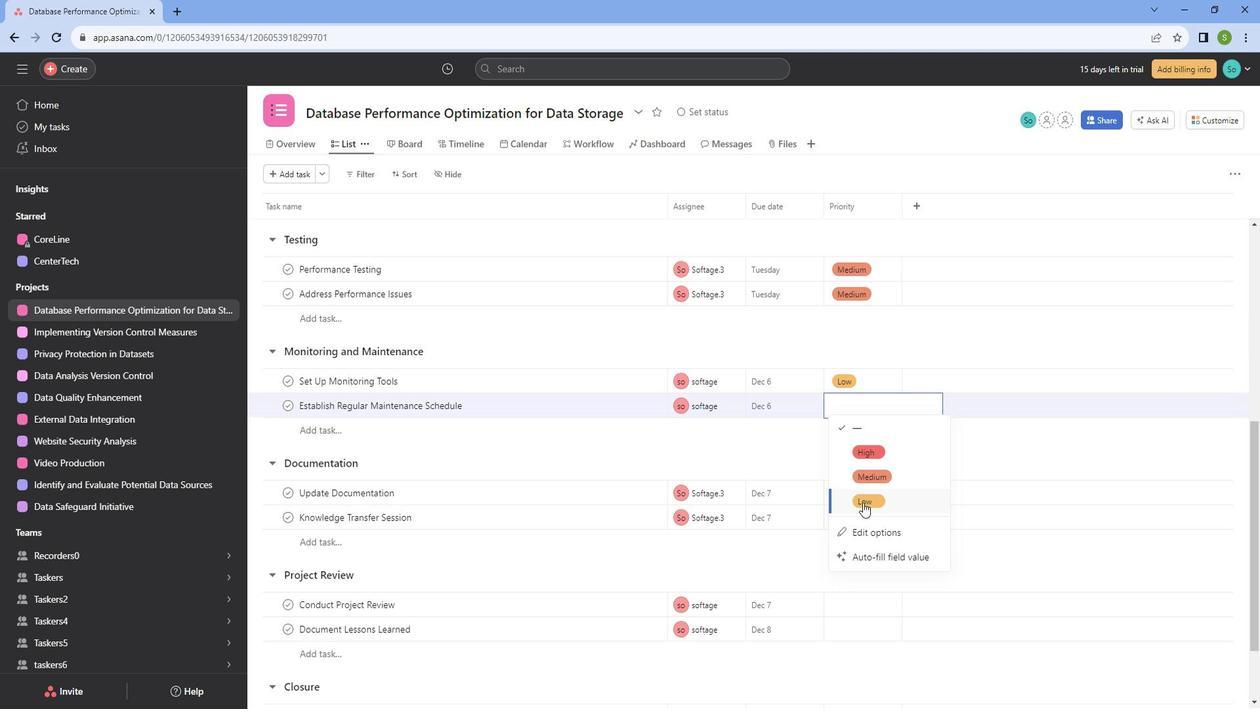 
Action: Mouse pressed left at (880, 501)
Screenshot: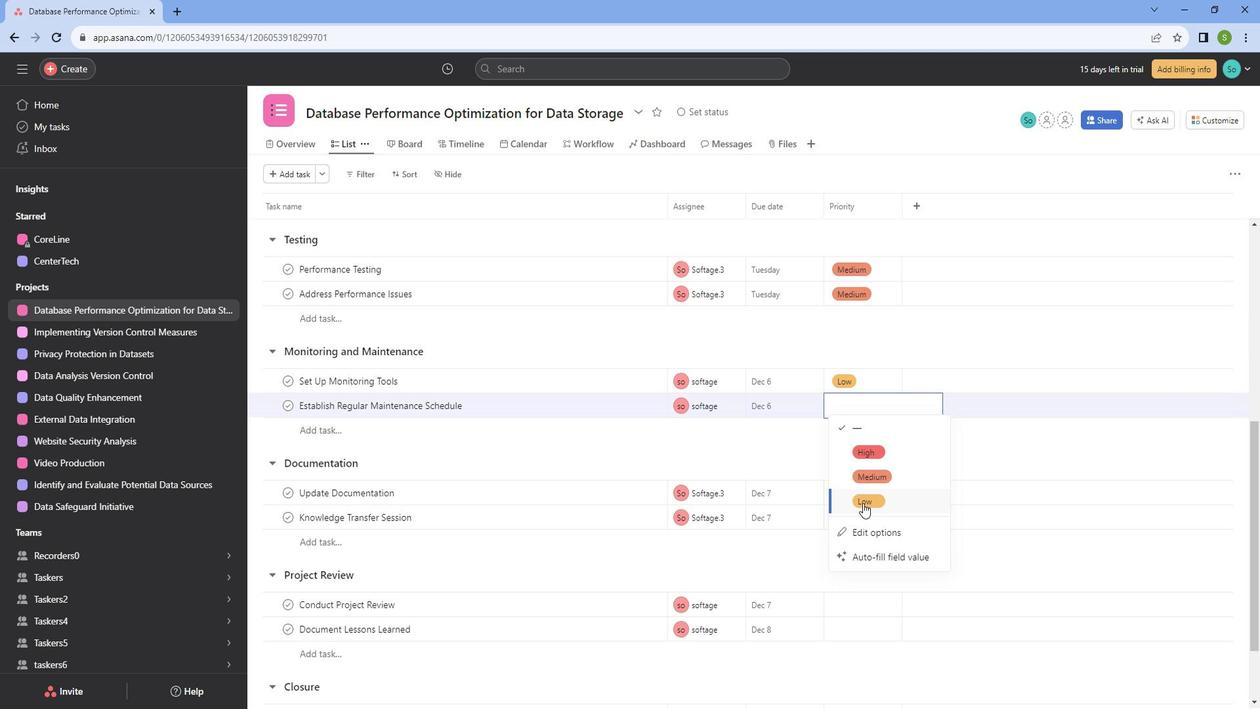 
Action: Mouse moved to (854, 420)
Screenshot: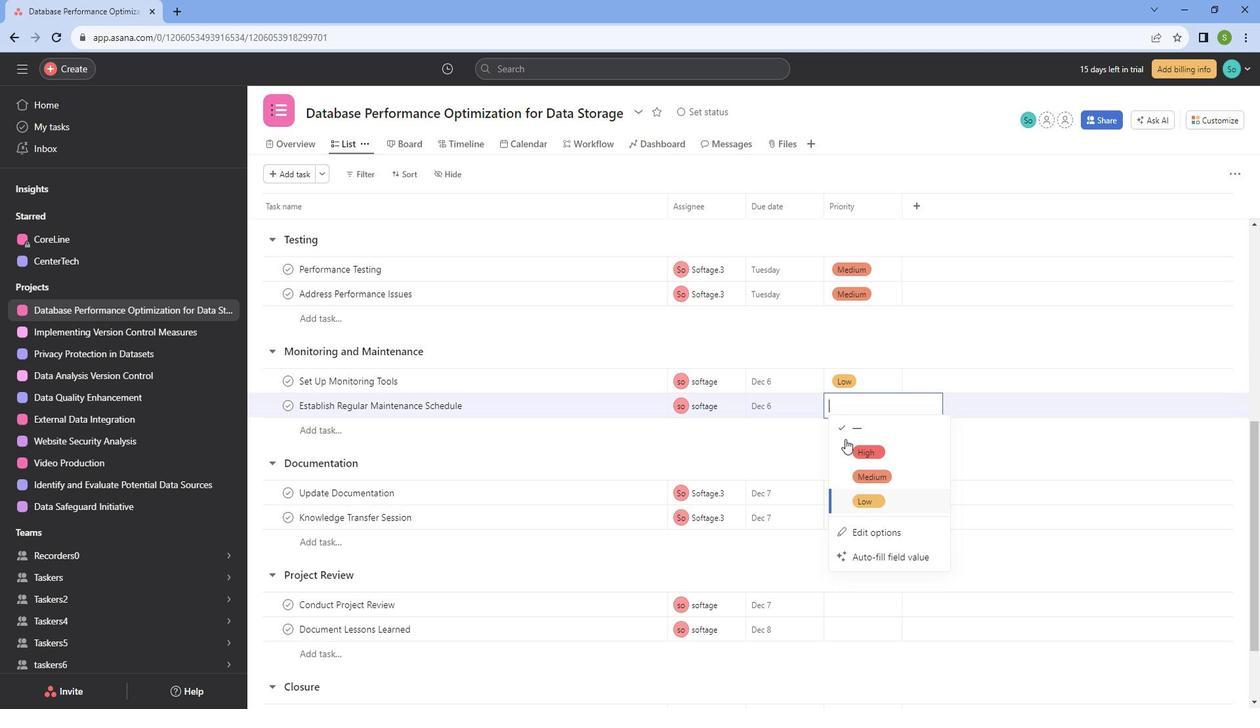 
Action: Mouse pressed left at (854, 420)
Screenshot: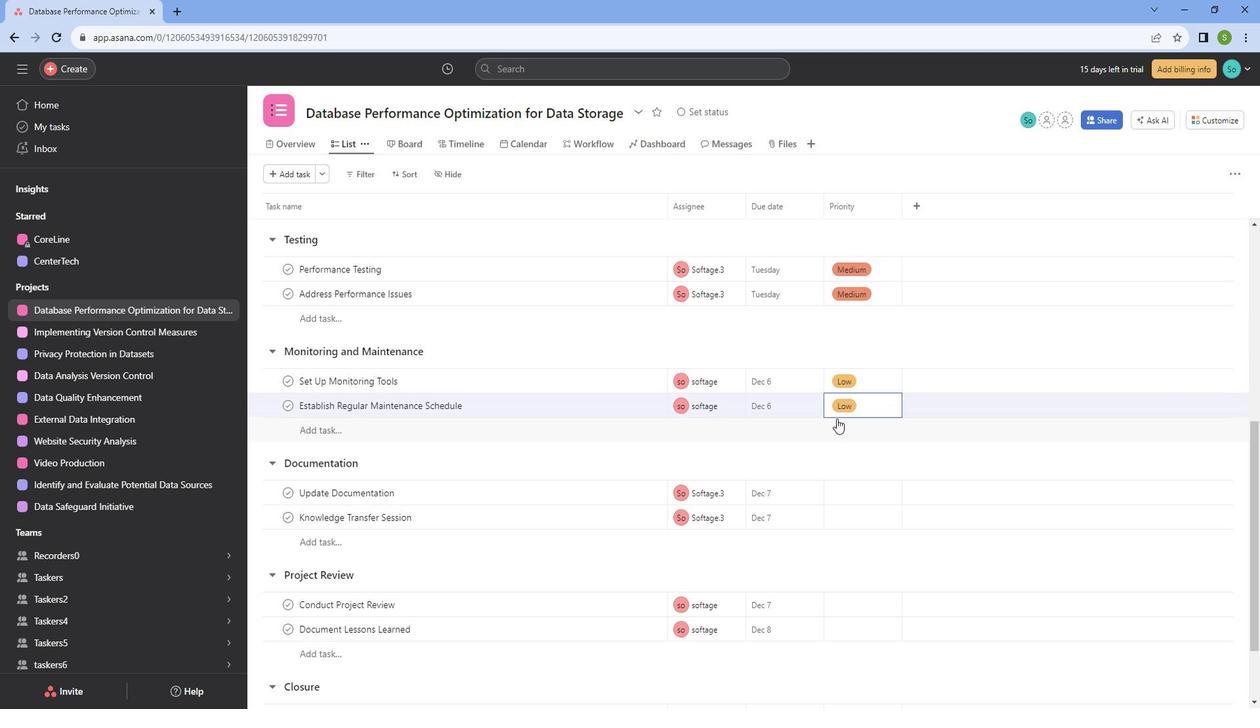 
Action: Mouse moved to (858, 464)
Screenshot: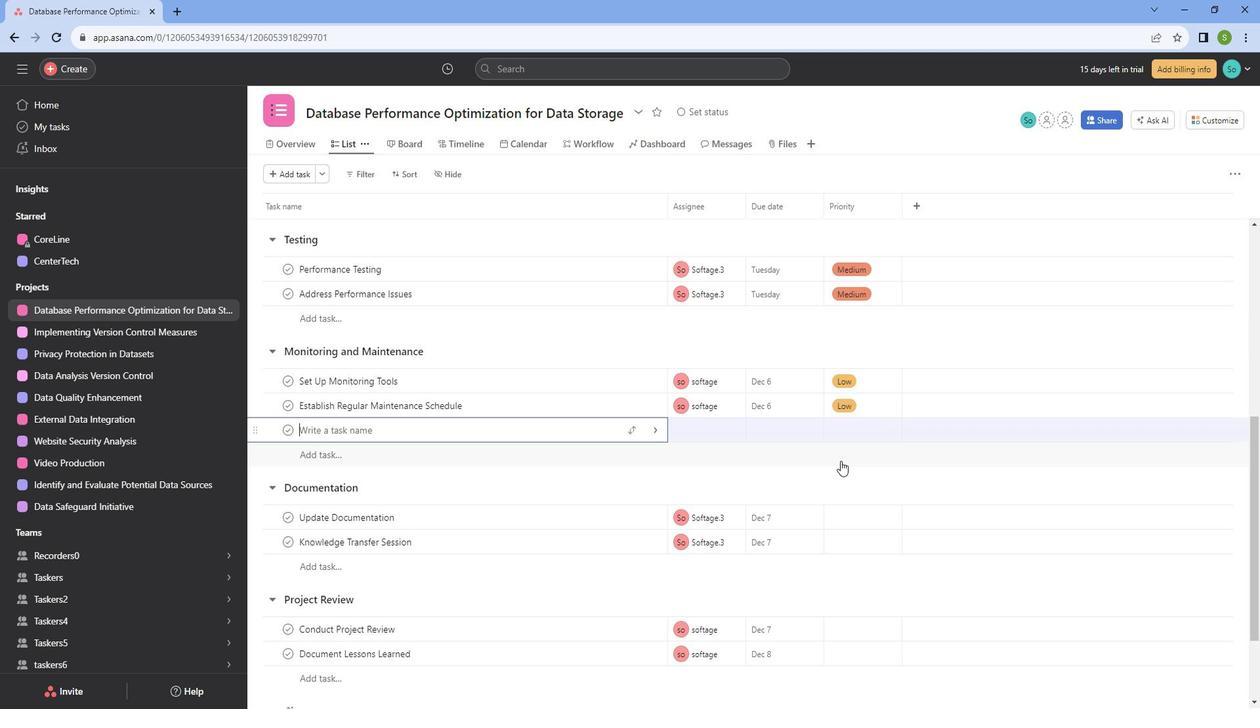 
Action: Mouse pressed left at (858, 464)
Screenshot: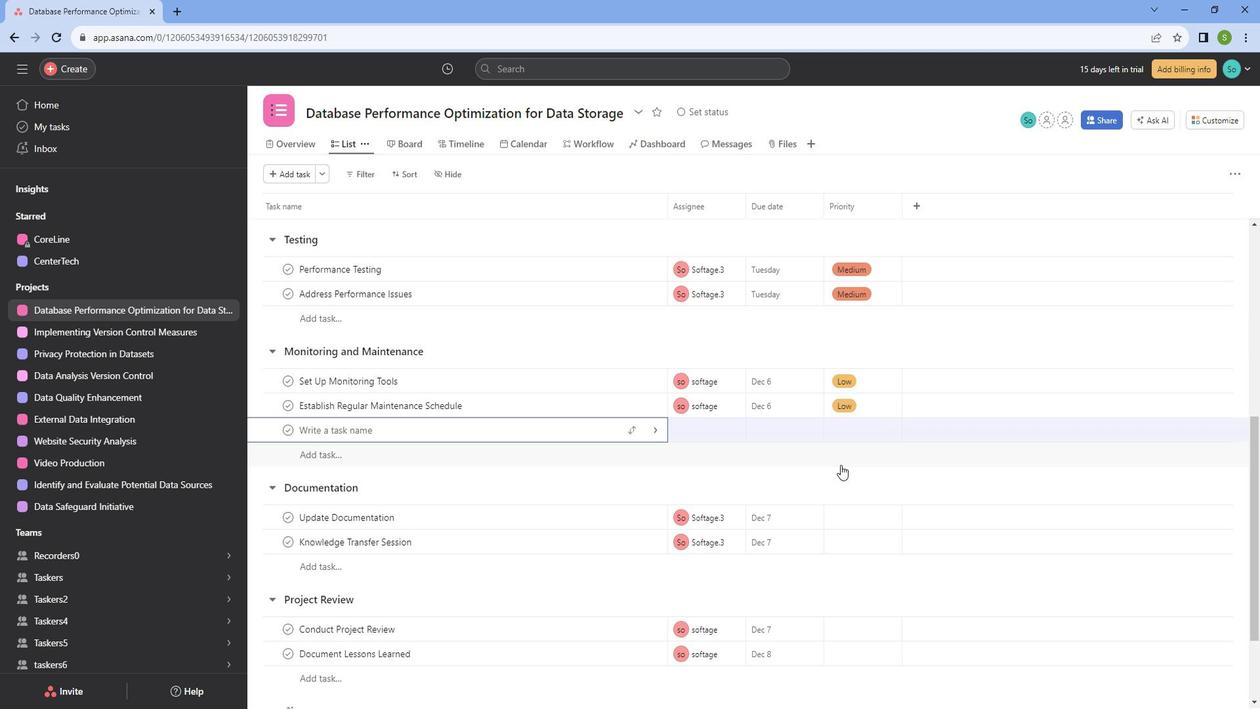 
Action: Mouse scrolled (858, 464) with delta (0, 0)
Screenshot: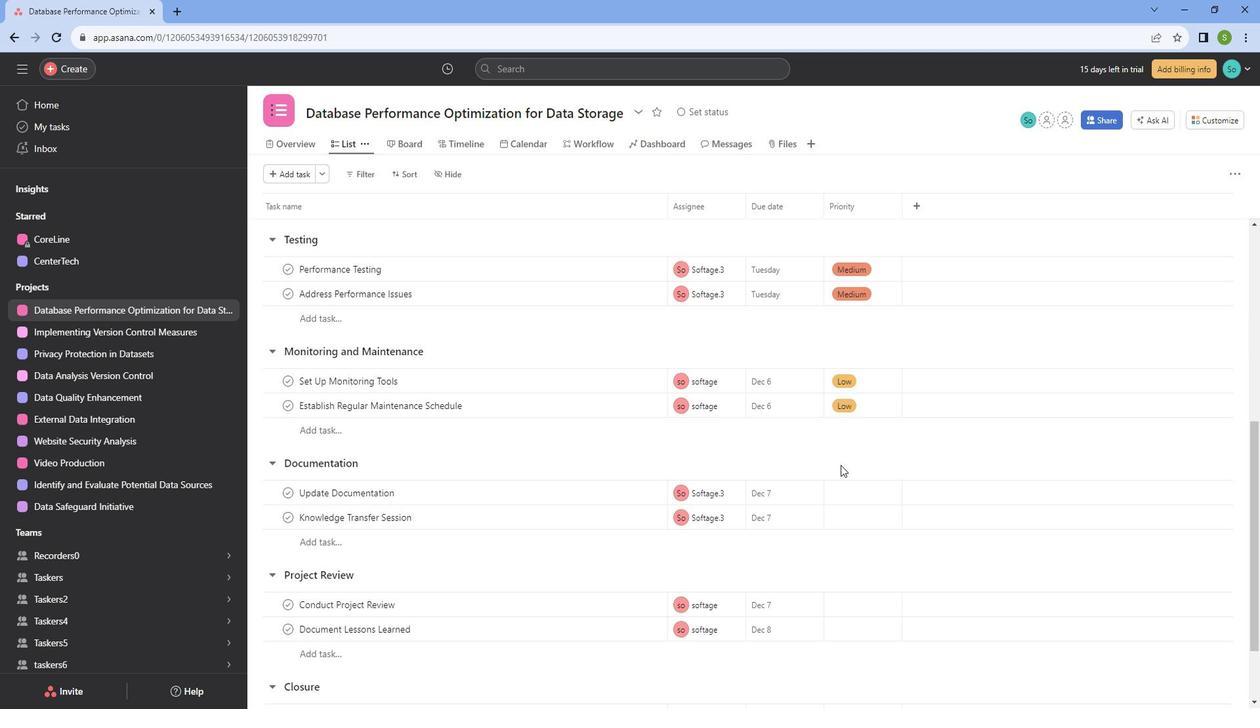 
Action: Mouse scrolled (858, 464) with delta (0, 0)
Screenshot: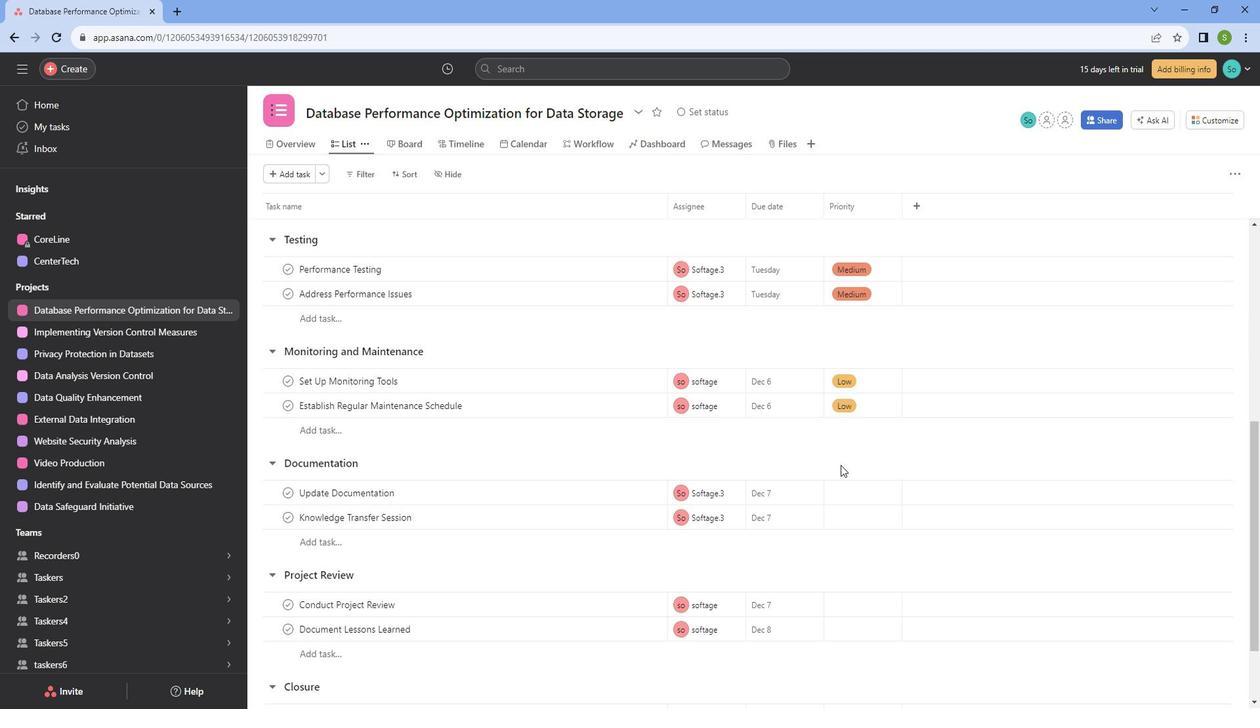 
Action: Mouse moved to (857, 464)
Screenshot: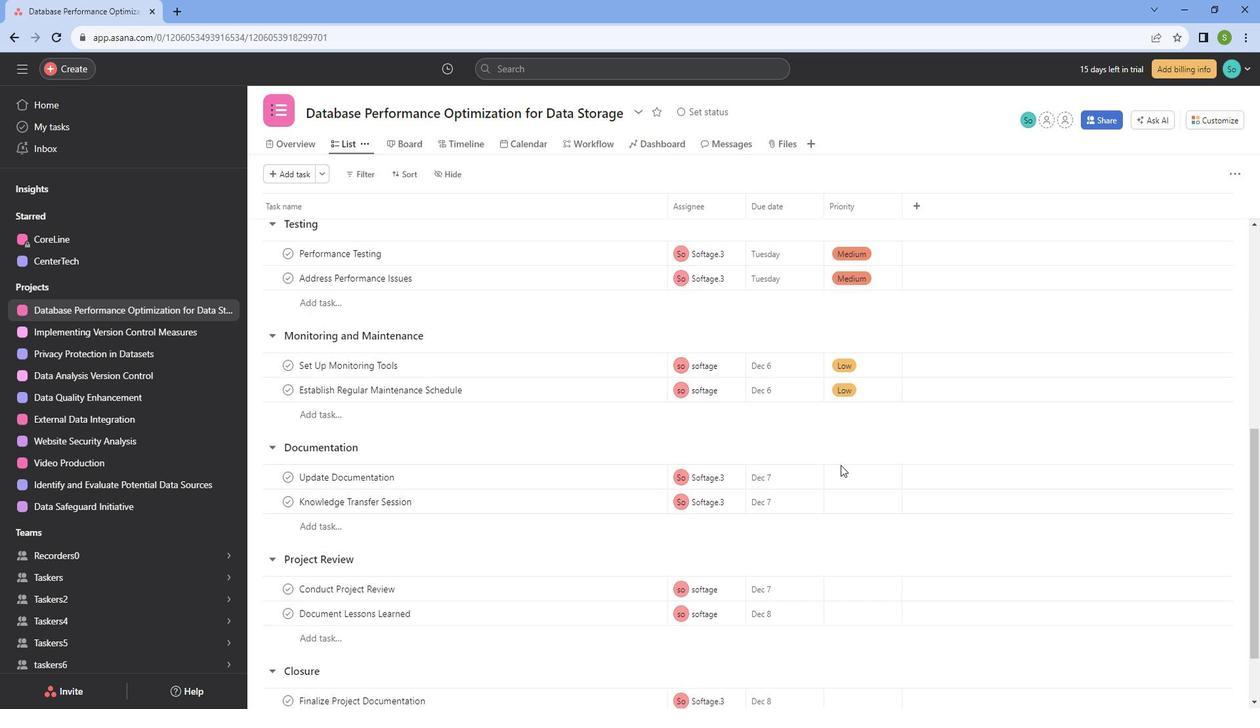 
Action: Mouse scrolled (857, 463) with delta (0, 0)
Screenshot: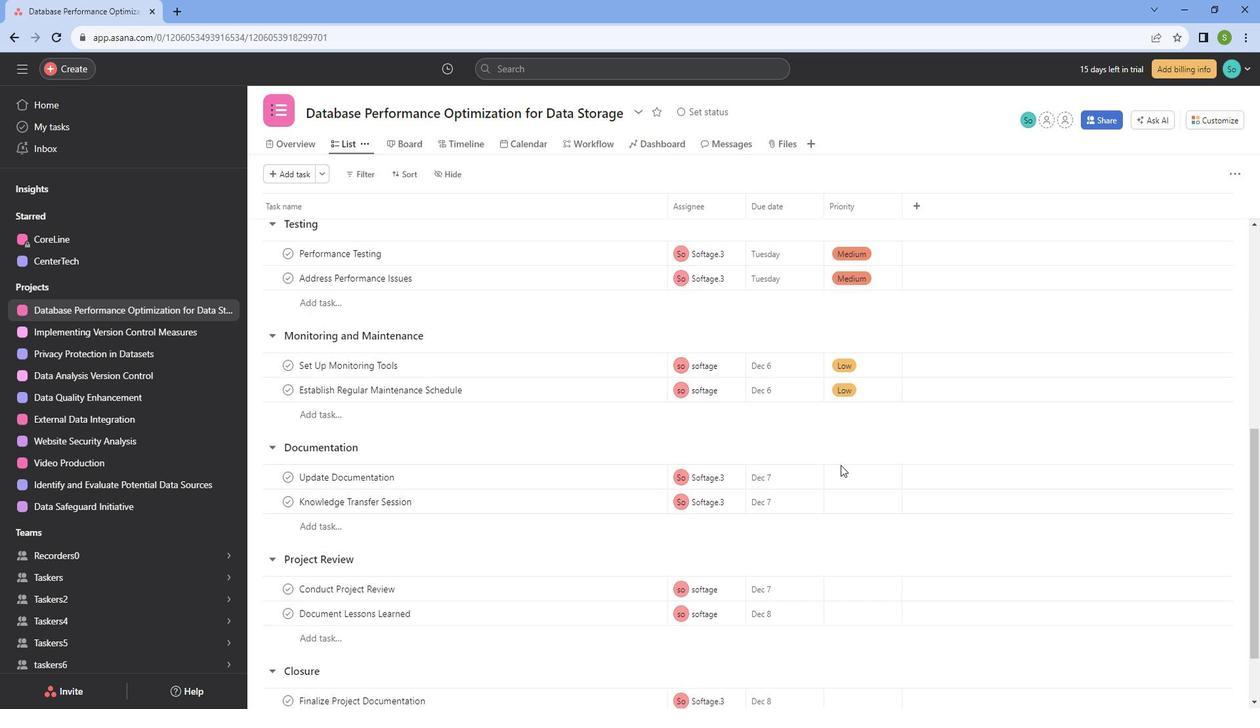 
Action: Mouse moved to (858, 391)
Screenshot: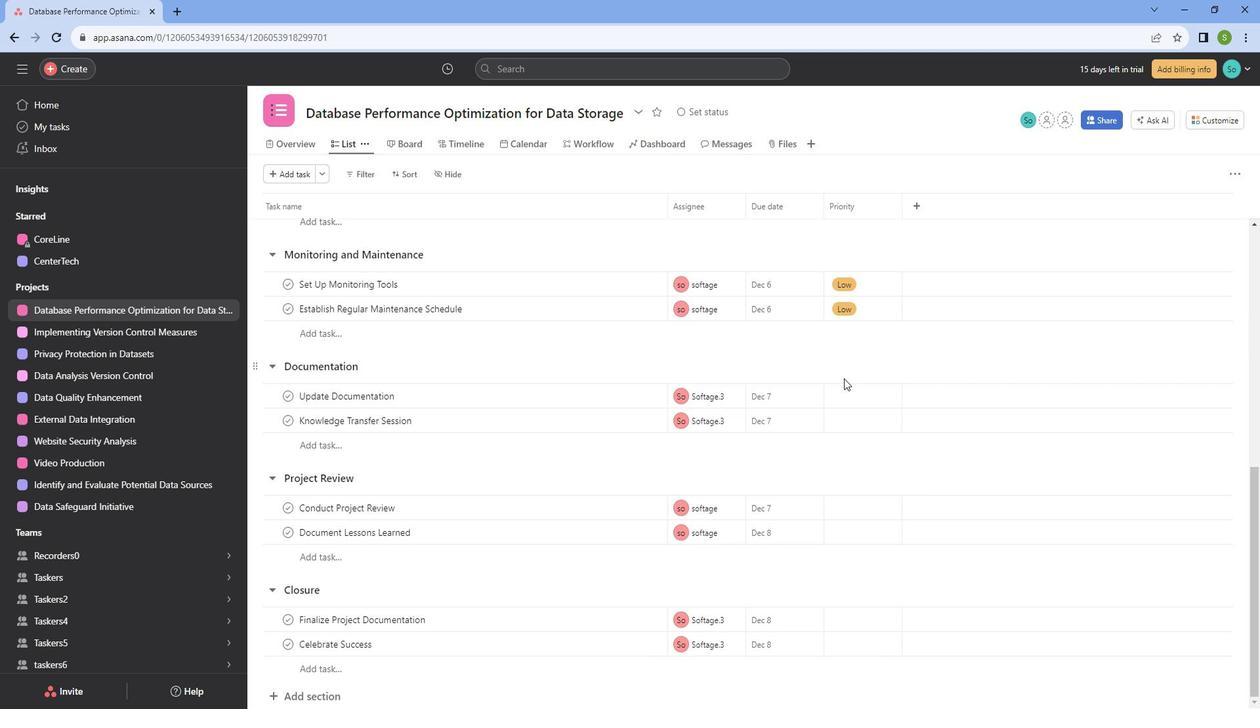 
Action: Mouse pressed left at (858, 391)
Screenshot: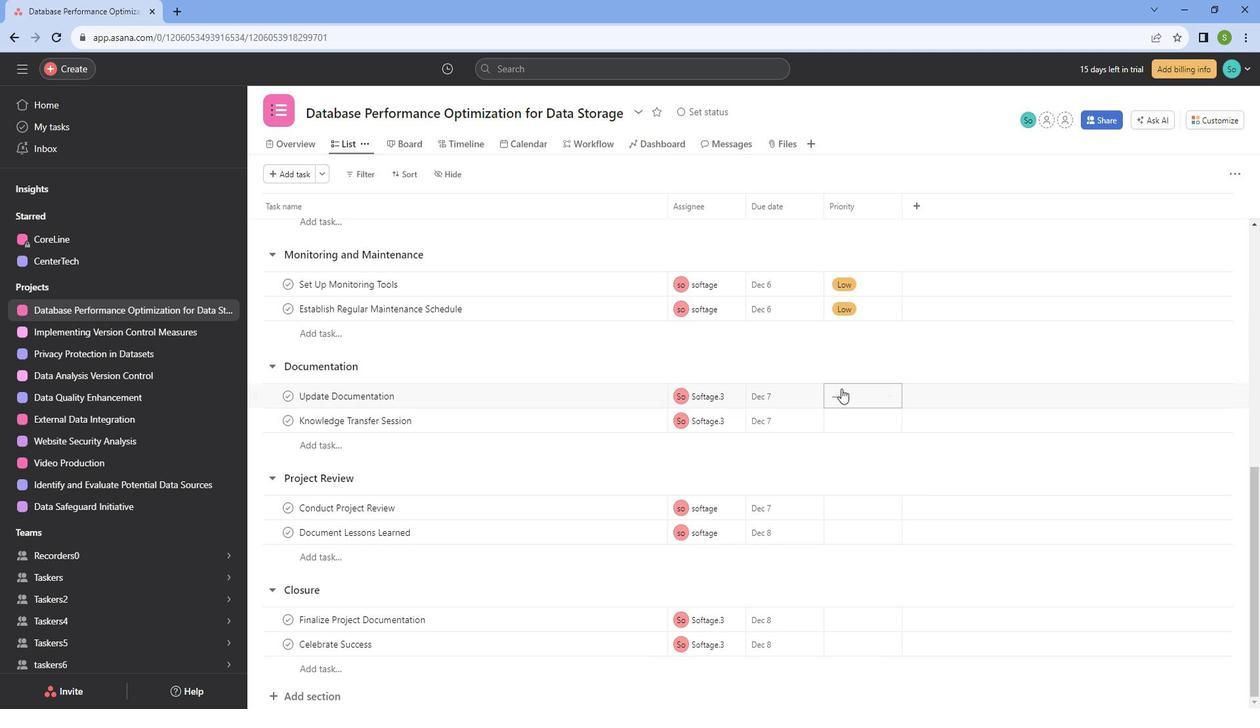 
Action: Mouse moved to (896, 443)
Screenshot: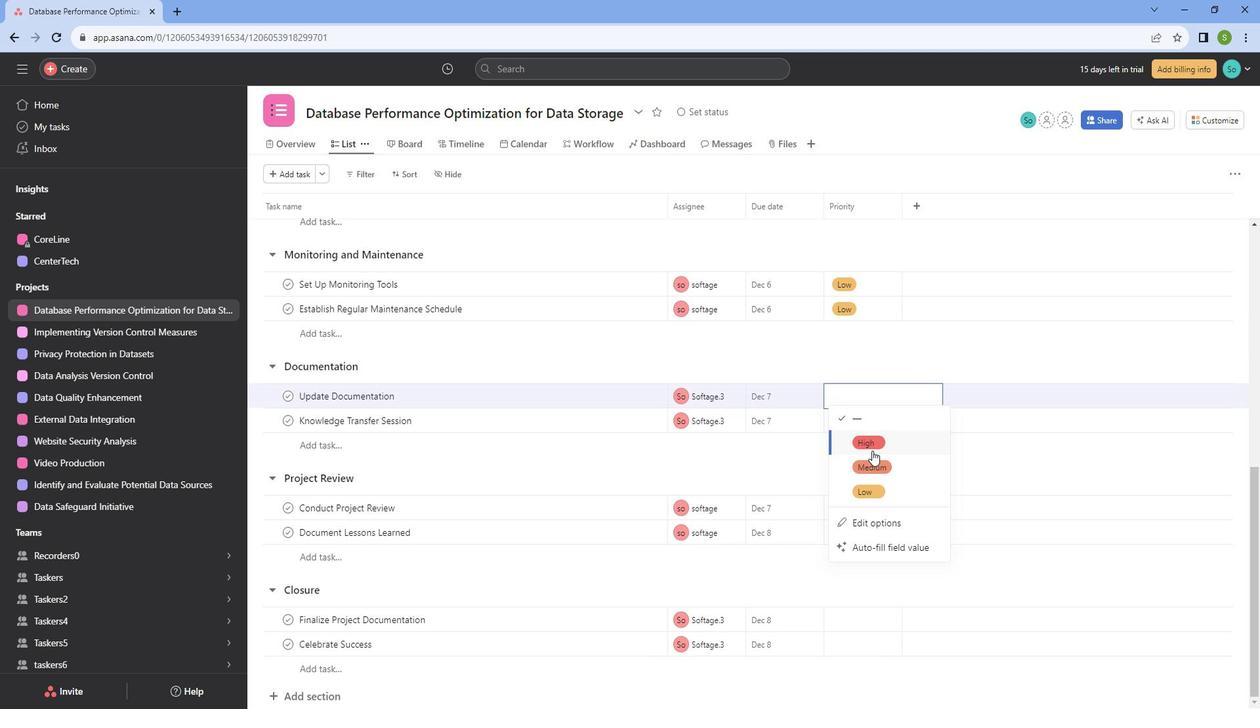 
Action: Mouse pressed left at (896, 443)
Screenshot: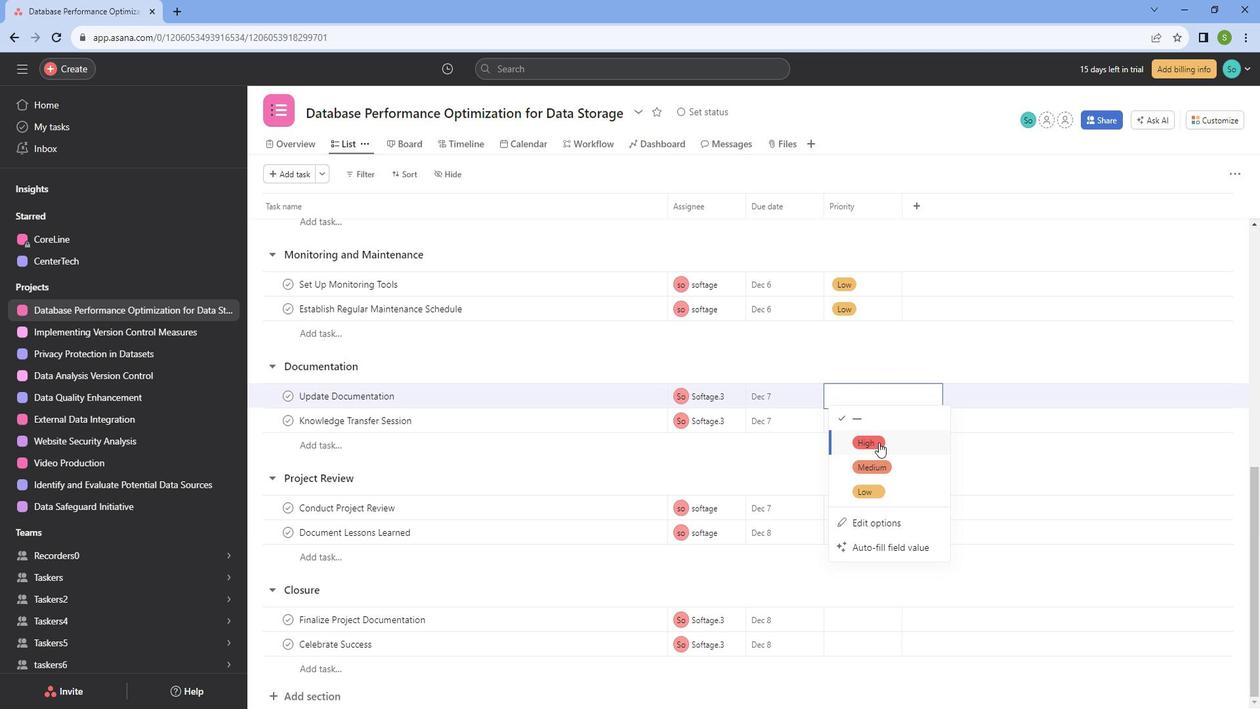 
Action: Mouse moved to (901, 414)
Screenshot: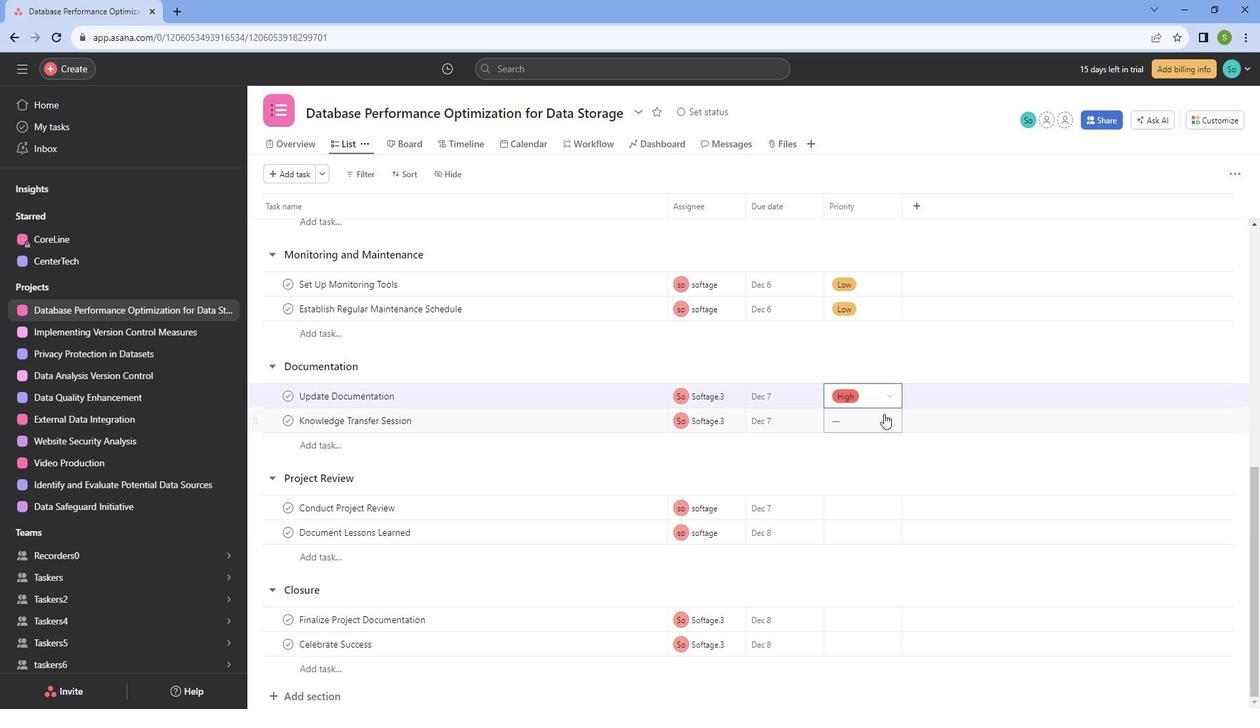 
Action: Mouse pressed left at (901, 414)
Screenshot: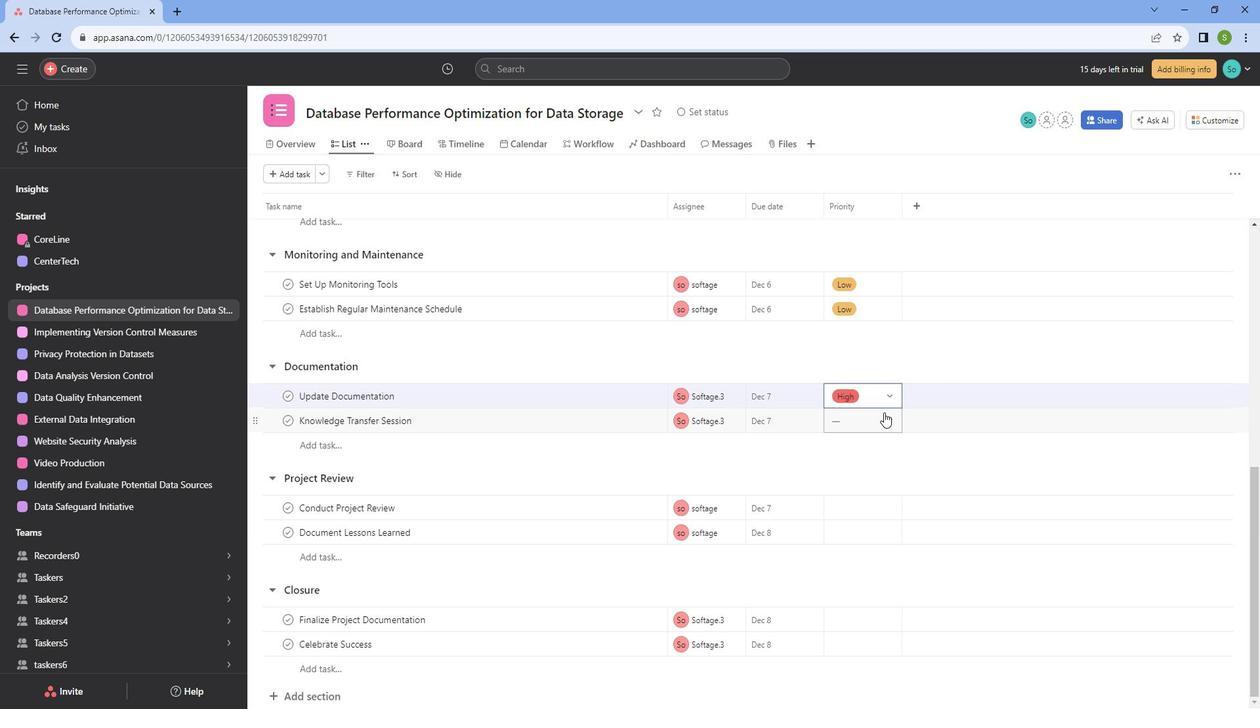 
Action: Mouse moved to (905, 472)
Screenshot: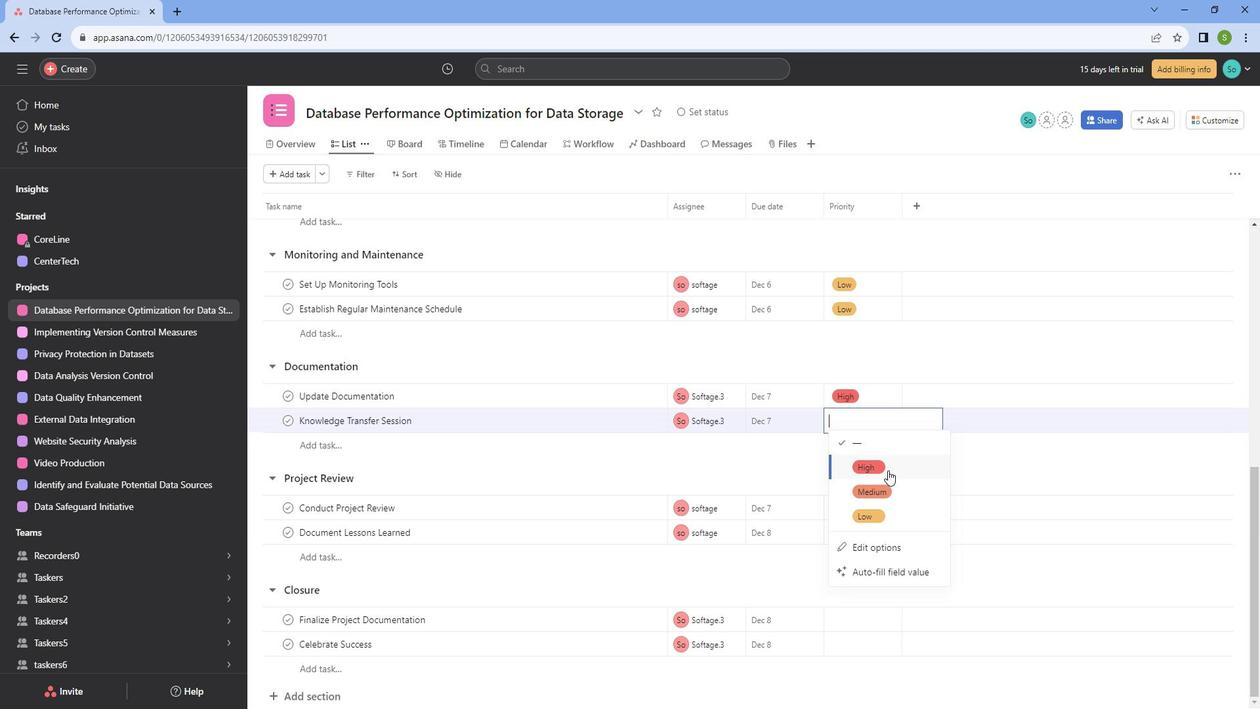 
Action: Mouse pressed left at (905, 472)
Screenshot: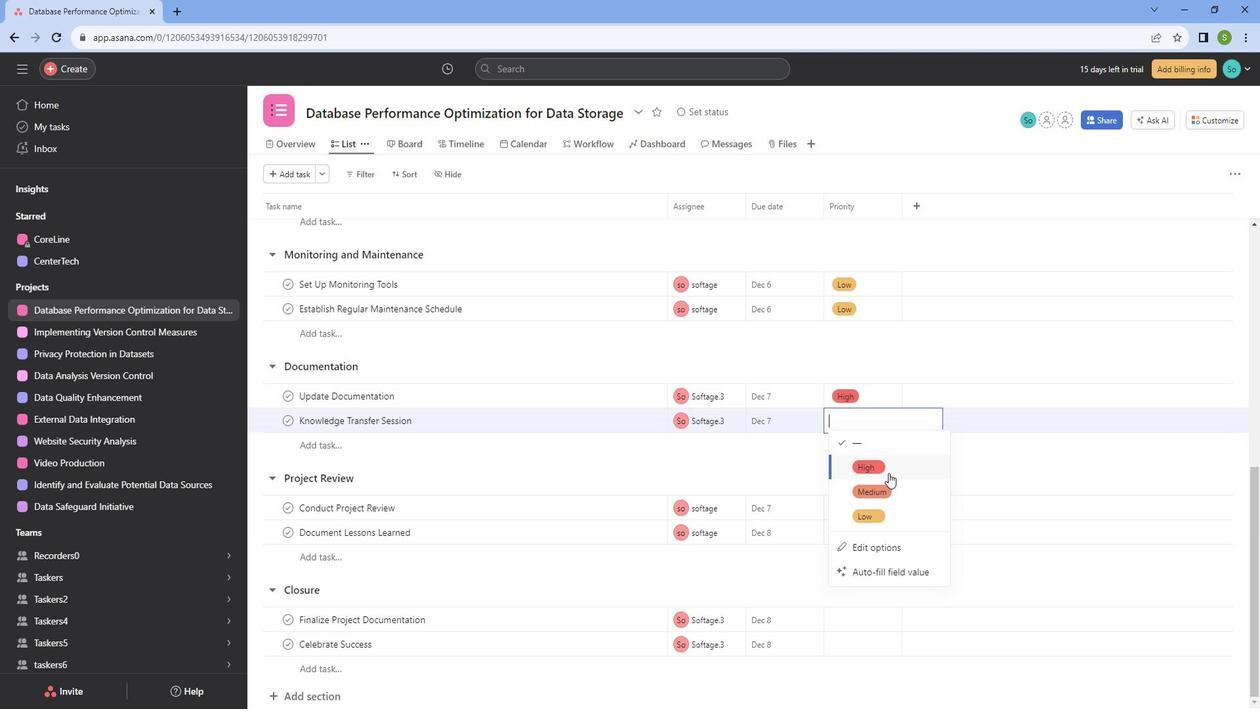 
Action: Mouse moved to (903, 473)
Screenshot: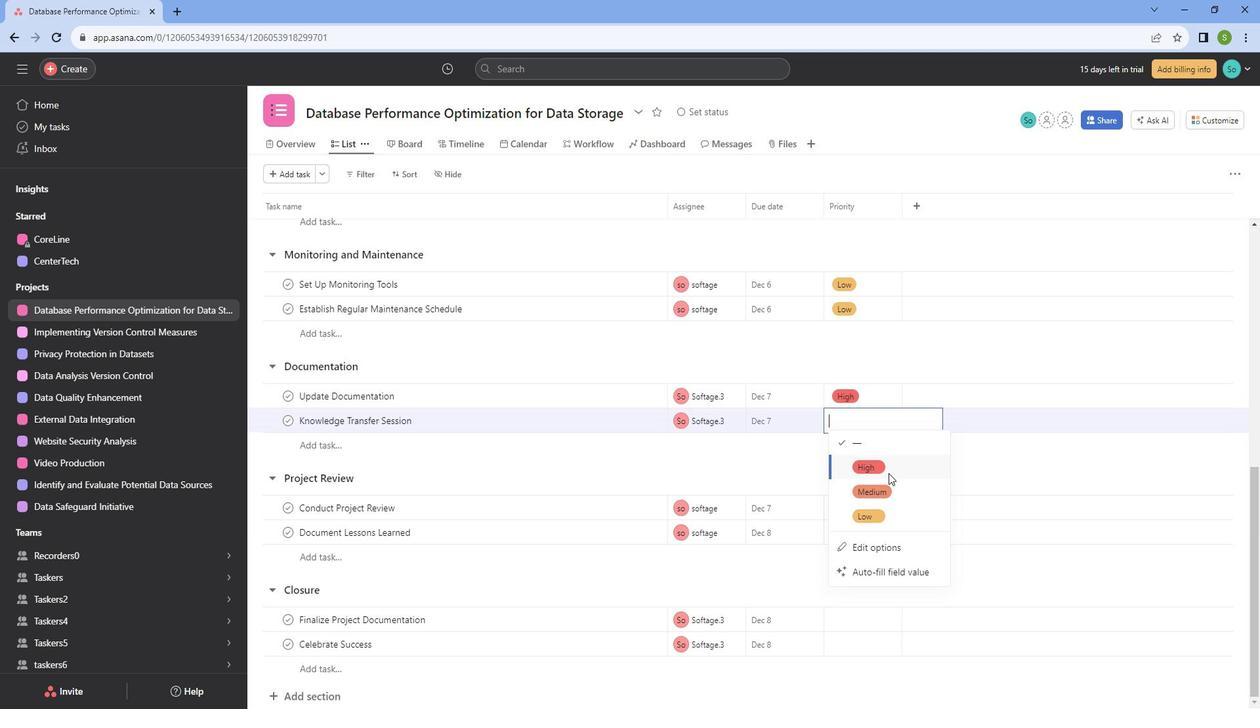 
Action: Mouse scrolled (903, 472) with delta (0, 0)
Screenshot: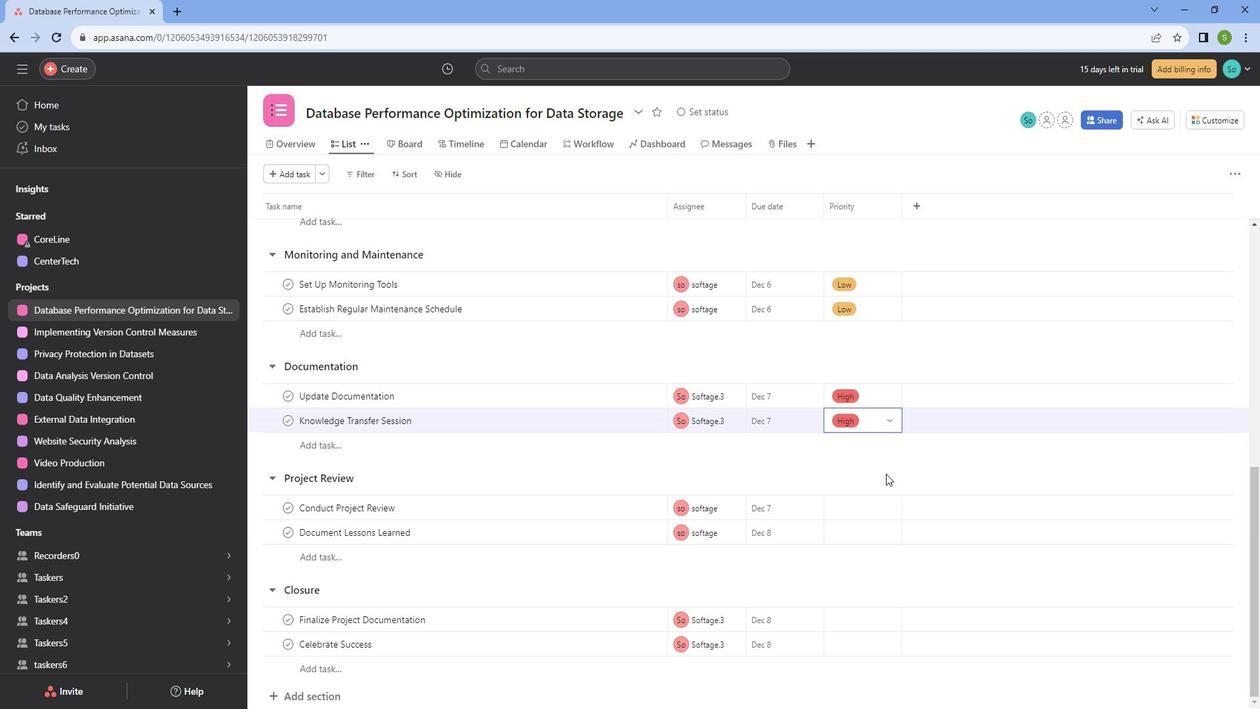 
Action: Mouse scrolled (903, 472) with delta (0, 0)
Screenshot: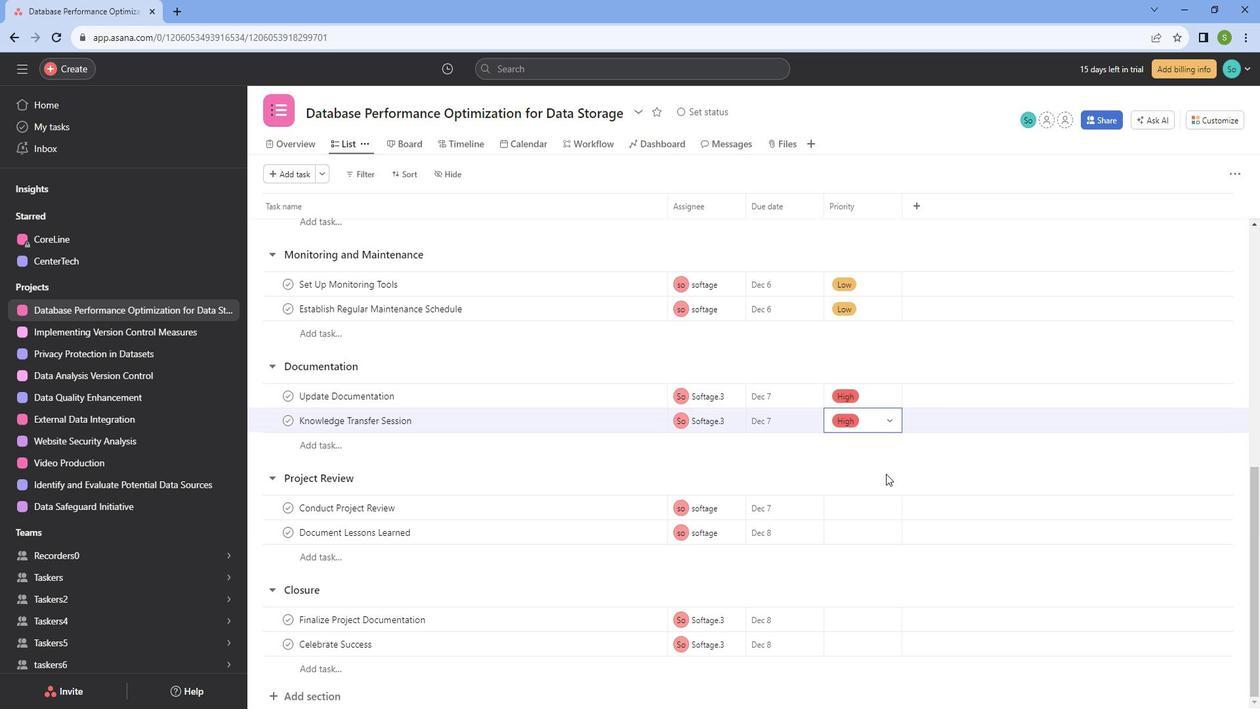 
Action: Mouse scrolled (903, 472) with delta (0, 0)
Screenshot: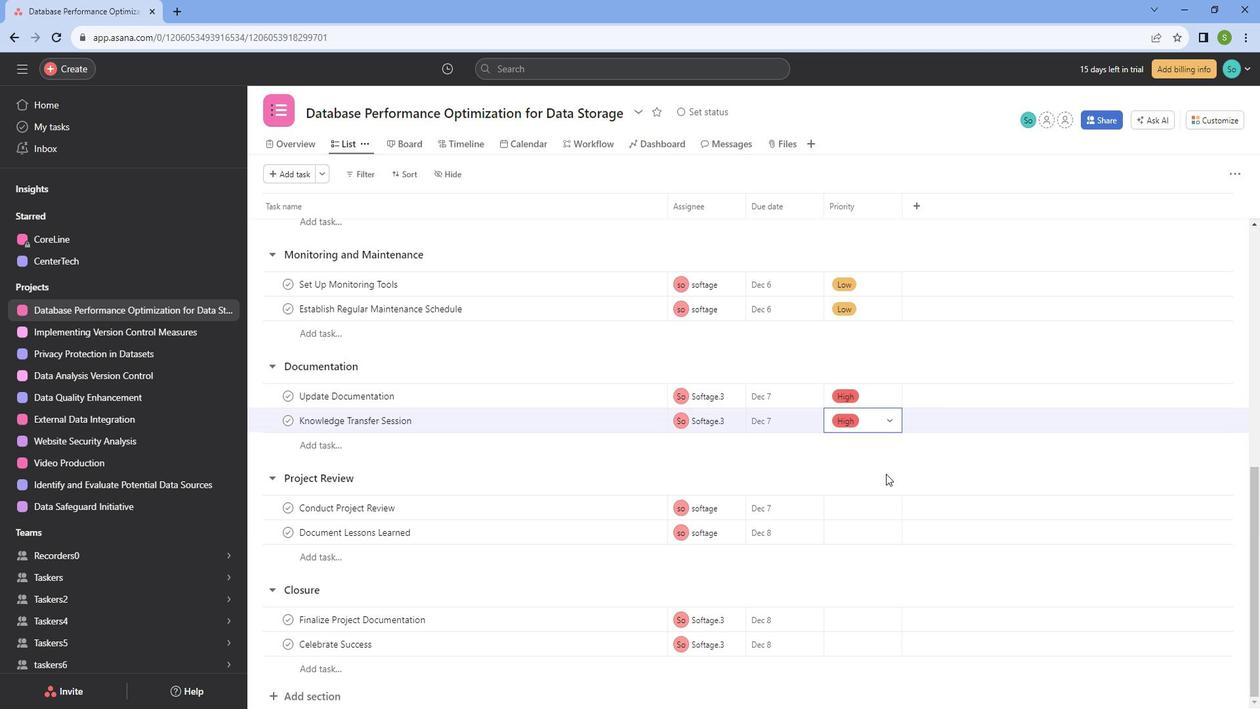 
Action: Mouse moved to (884, 502)
Screenshot: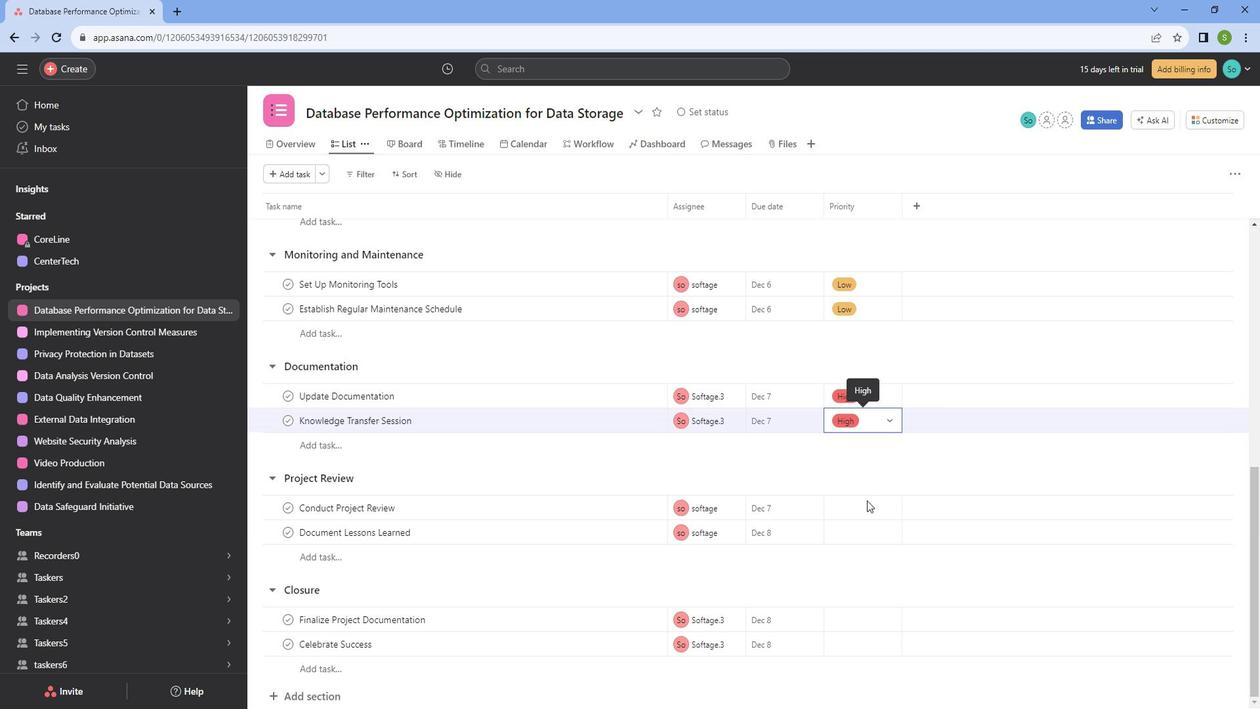 
Action: Mouse pressed left at (884, 502)
Screenshot: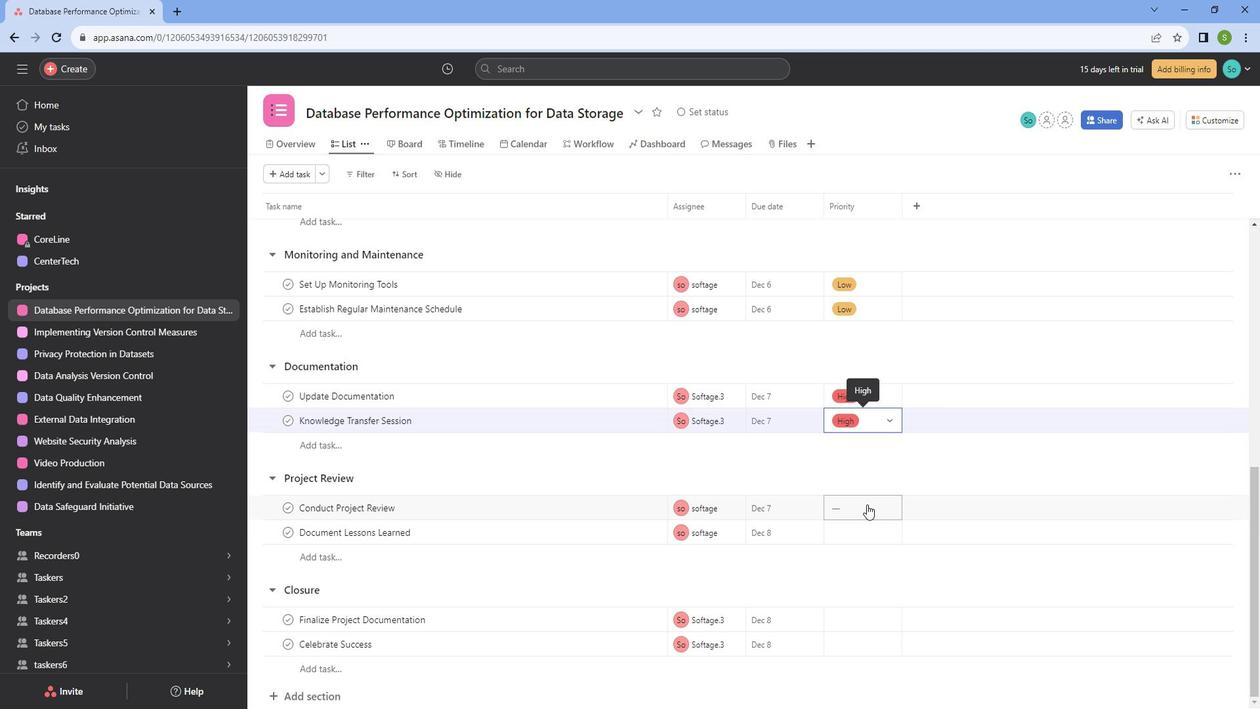 
Action: Mouse moved to (892, 570)
Screenshot: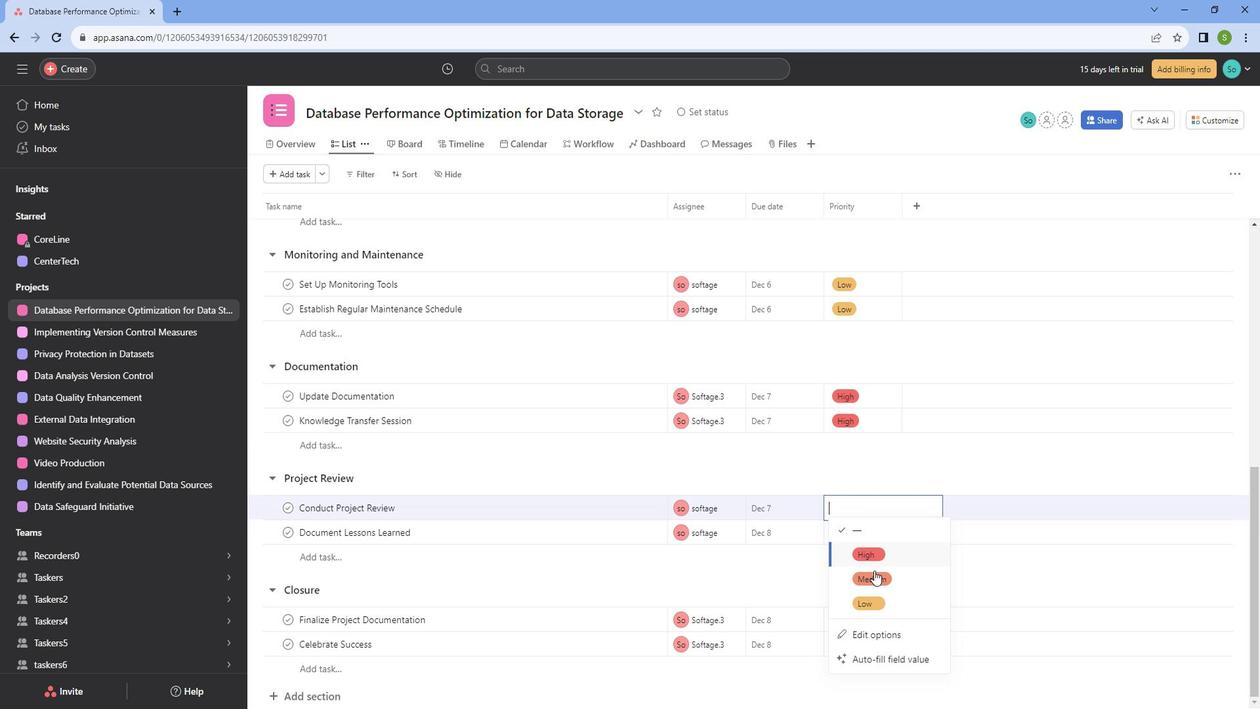 
Action: Mouse pressed left at (892, 570)
Screenshot: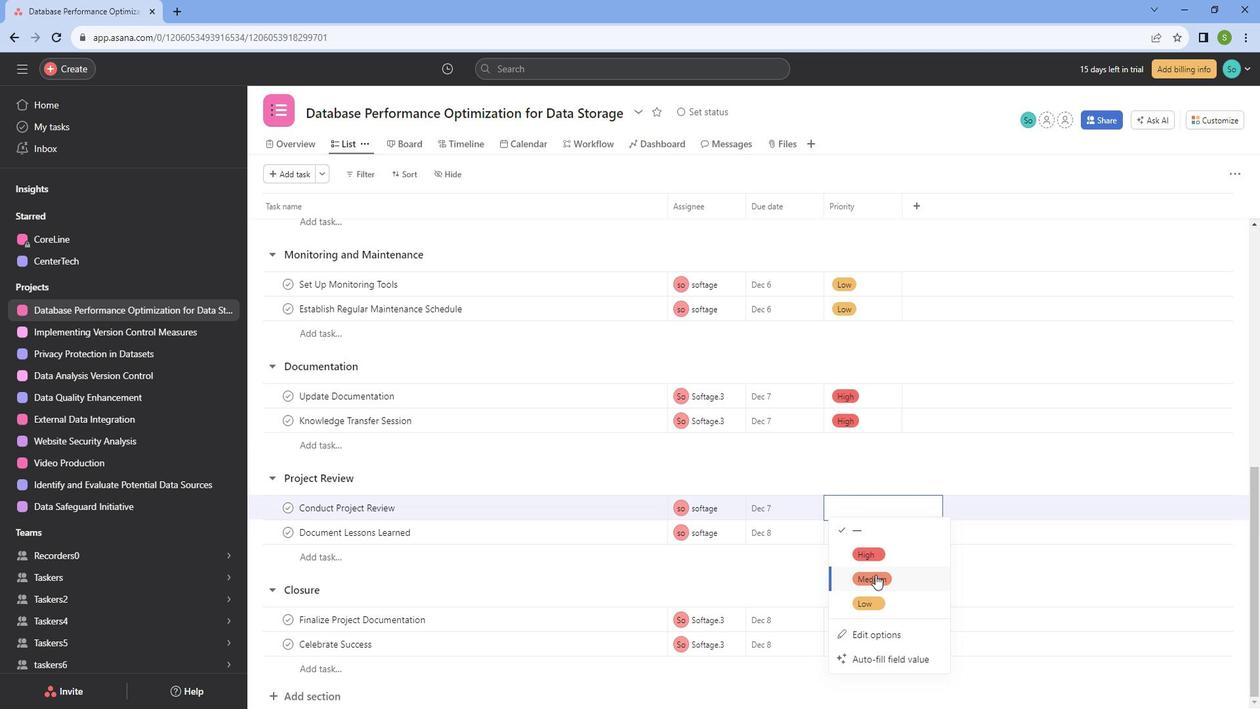 
Action: Mouse moved to (889, 538)
Screenshot: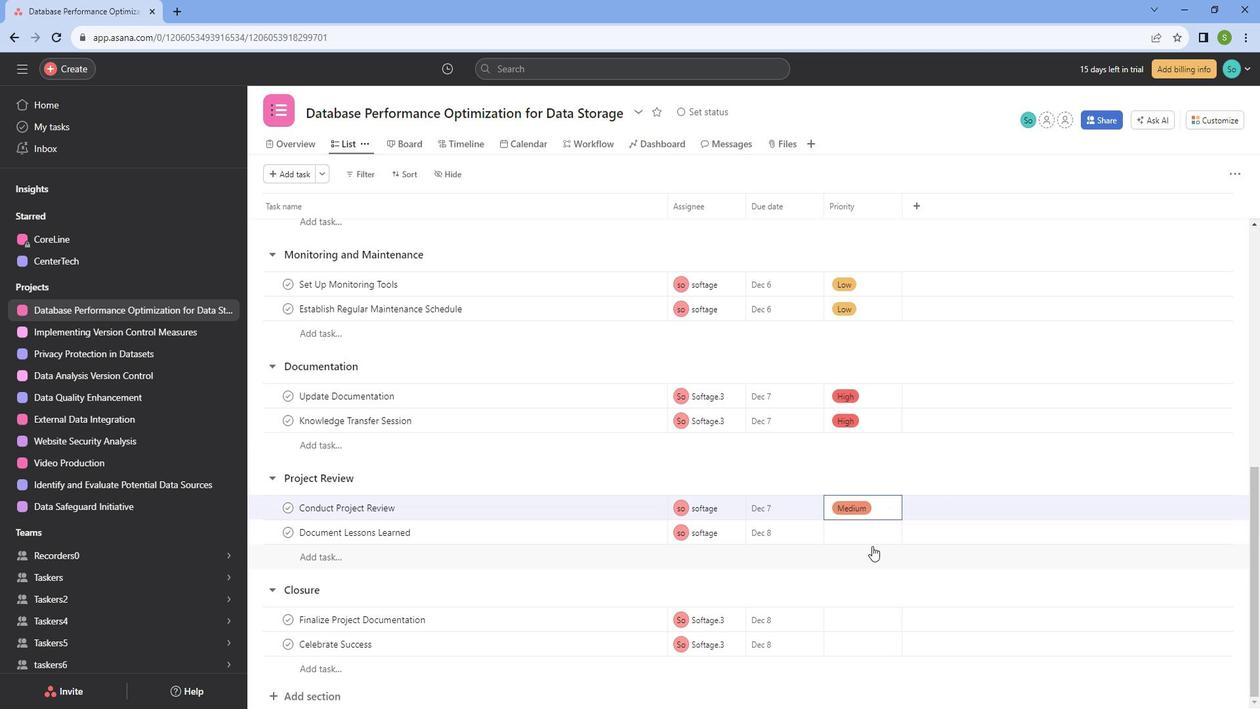 
Action: Mouse pressed left at (889, 538)
Screenshot: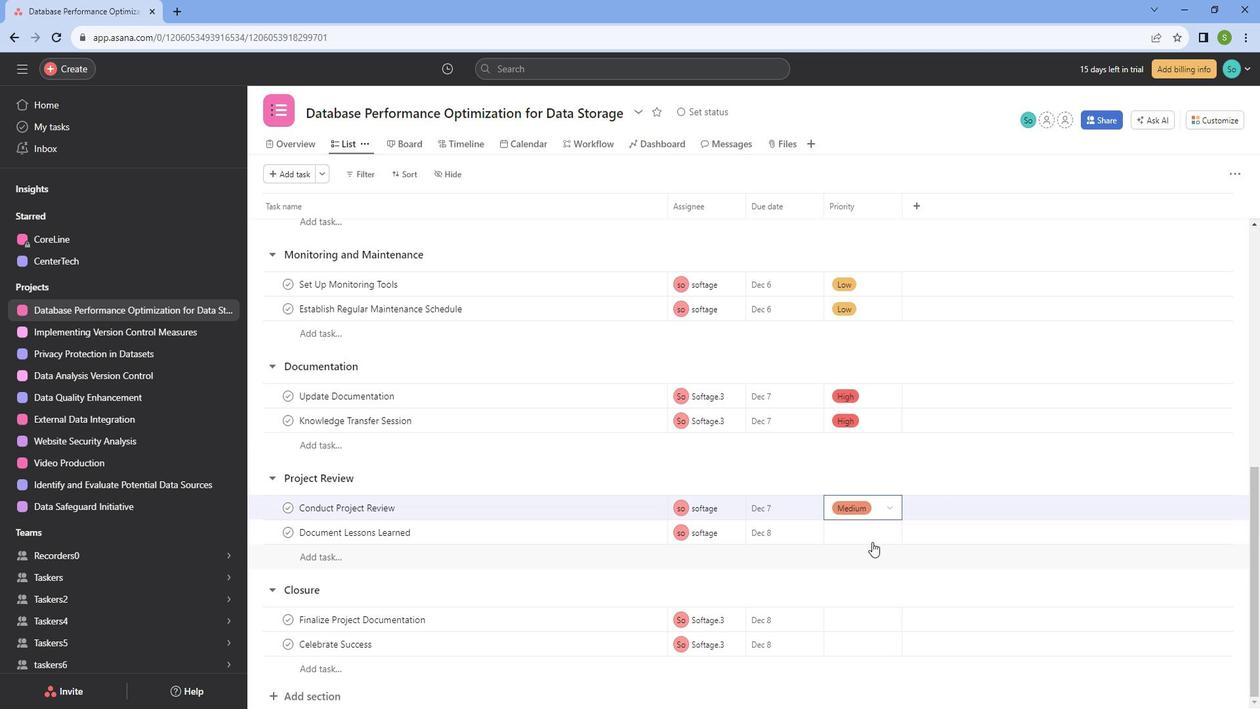 
Action: Mouse moved to (885, 598)
Screenshot: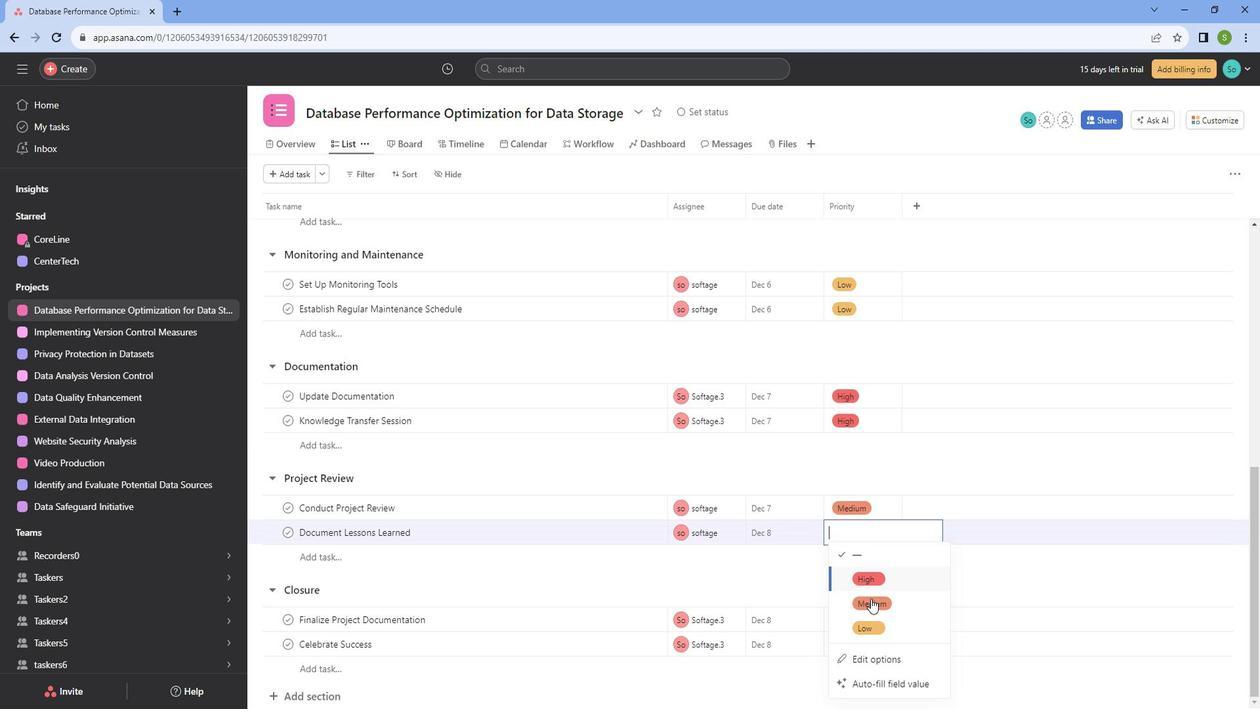 
Action: Mouse pressed left at (885, 598)
Screenshot: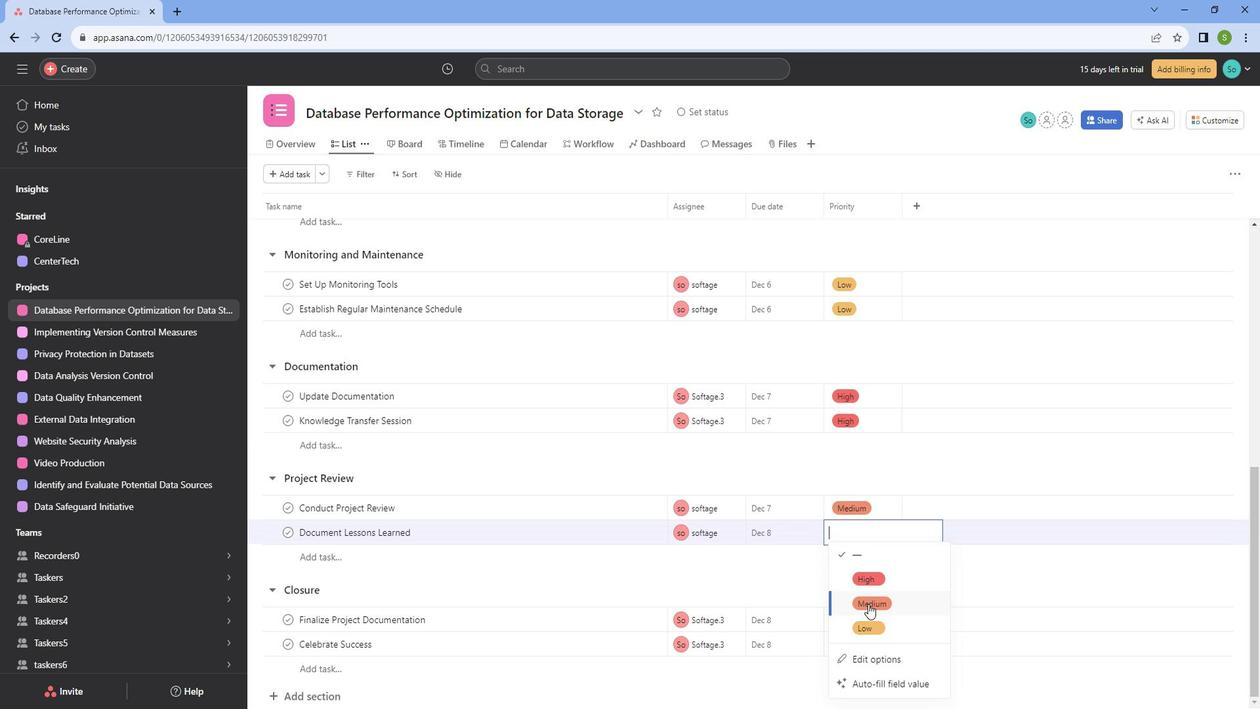 
Action: Mouse moved to (882, 615)
Screenshot: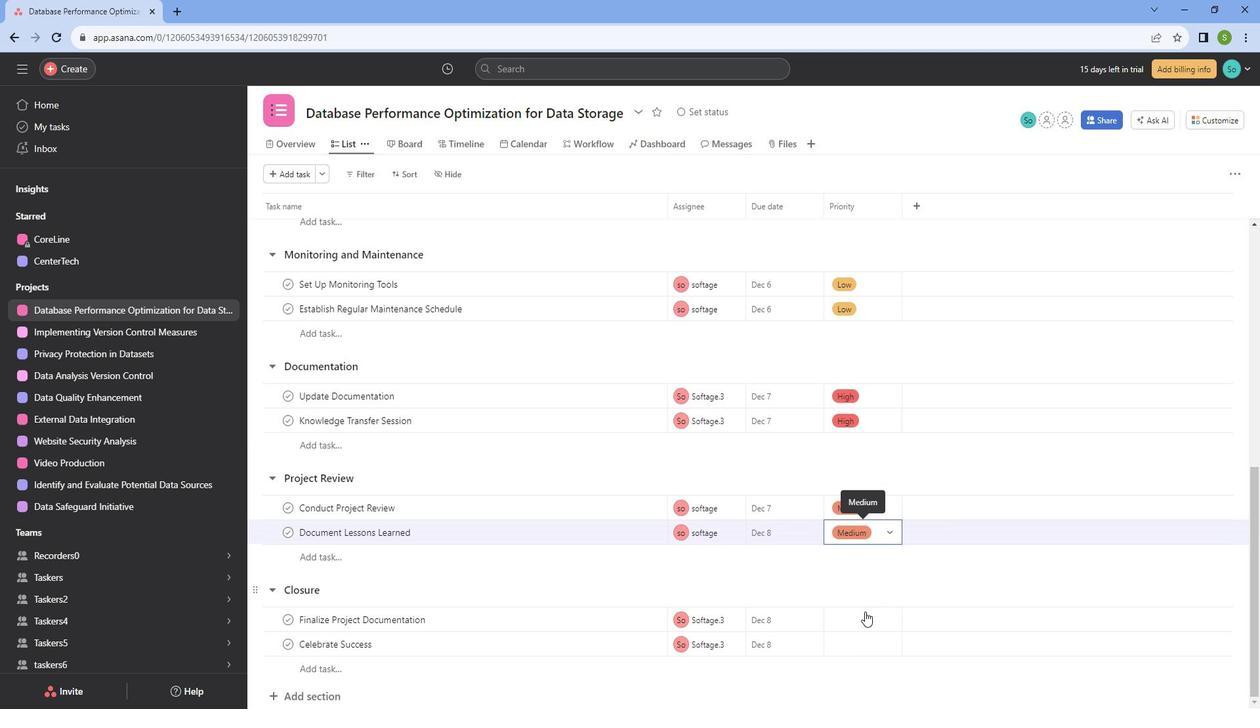 
Action: Mouse pressed left at (882, 615)
Screenshot: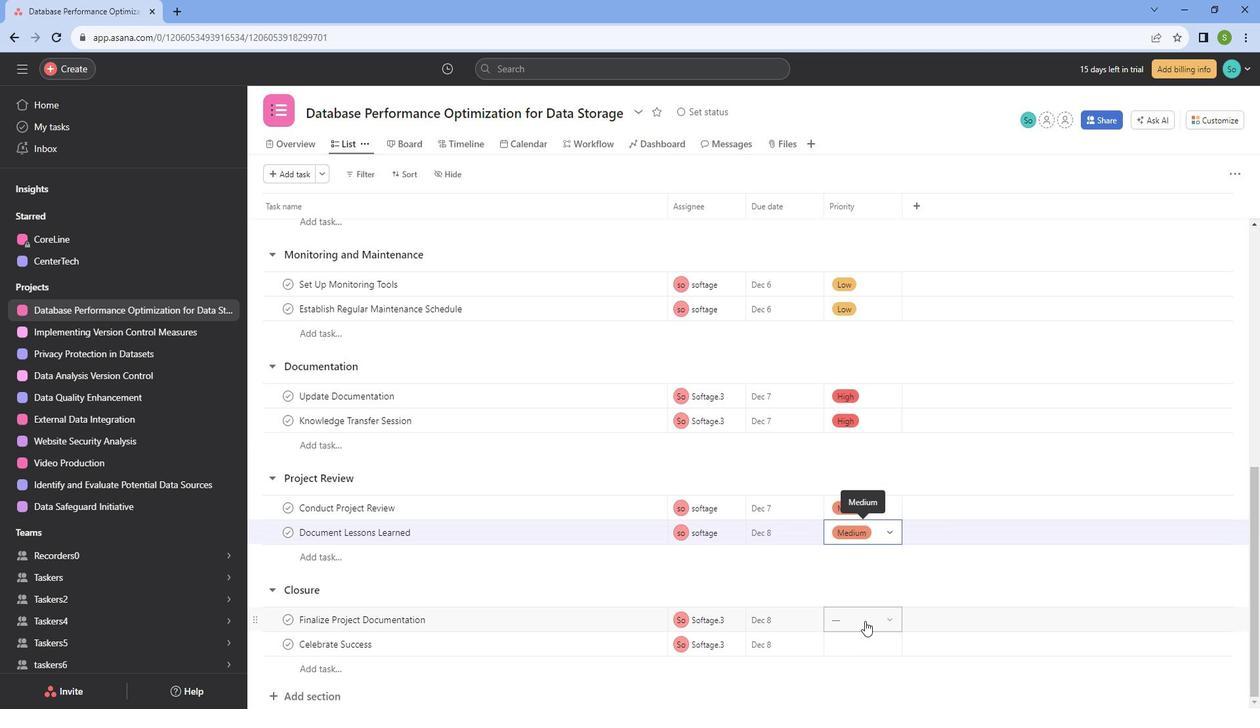 
Action: Mouse moved to (908, 538)
Screenshot: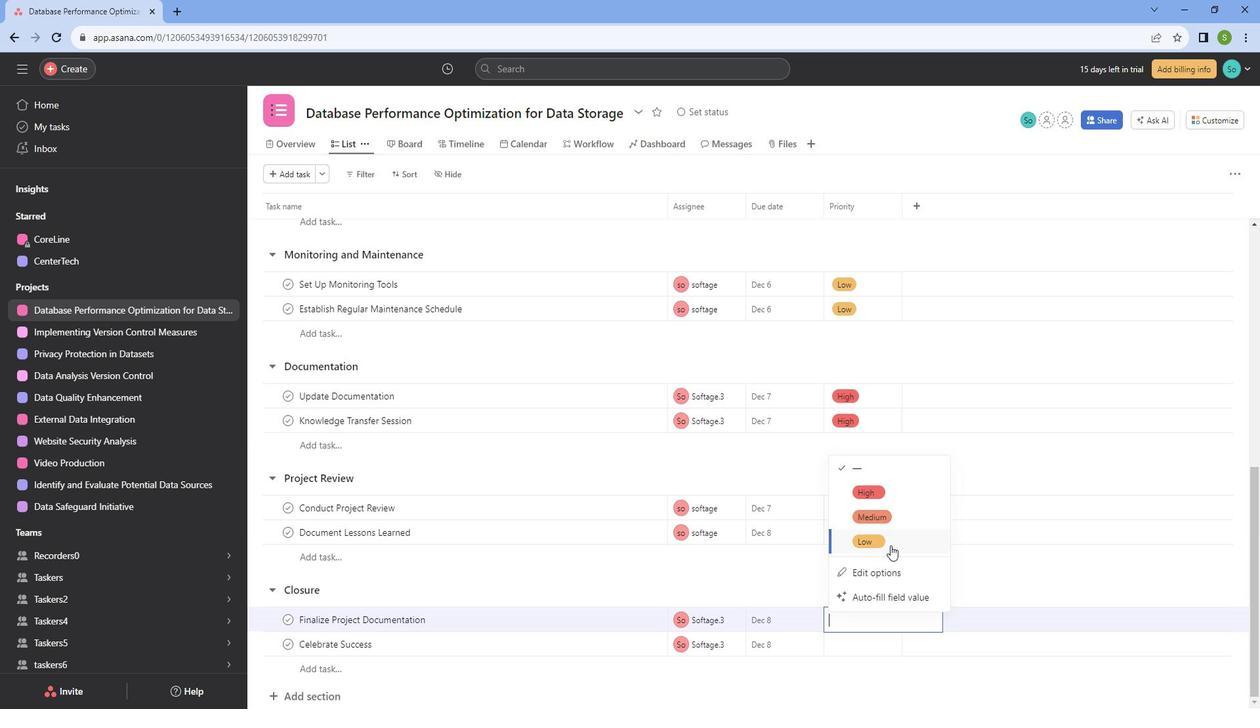 
Action: Mouse pressed left at (908, 538)
Screenshot: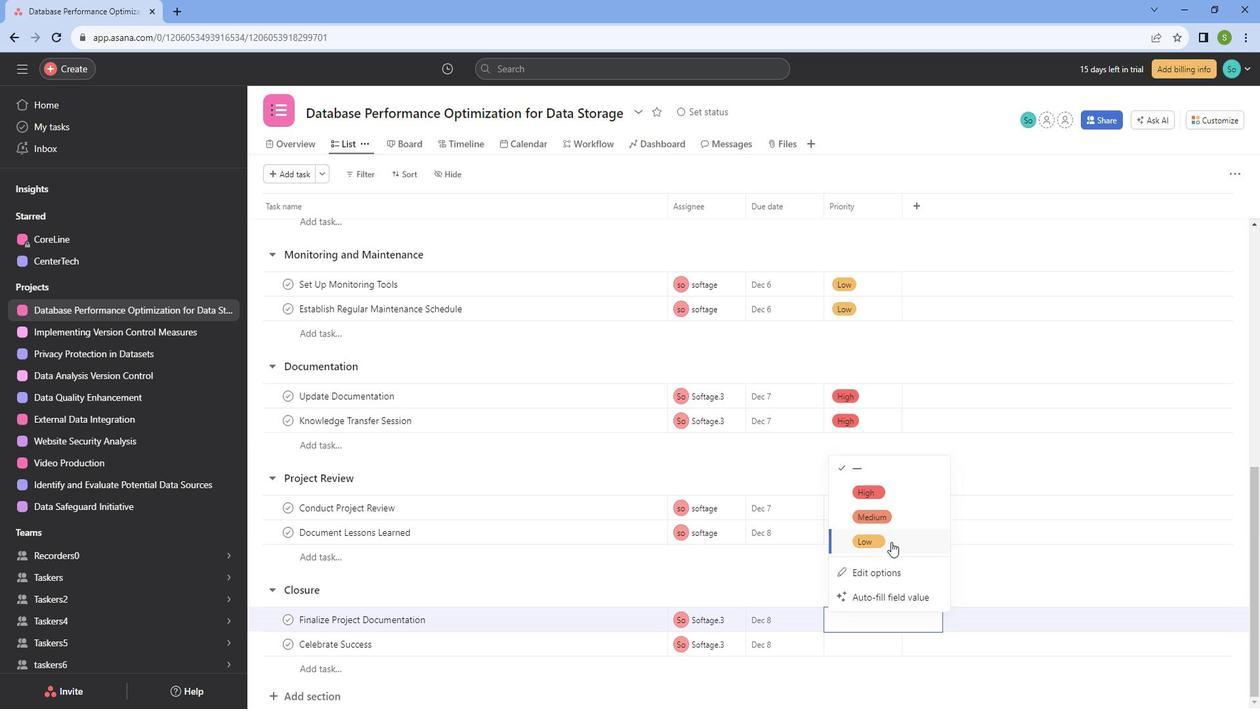 
Action: Mouse moved to (894, 643)
Screenshot: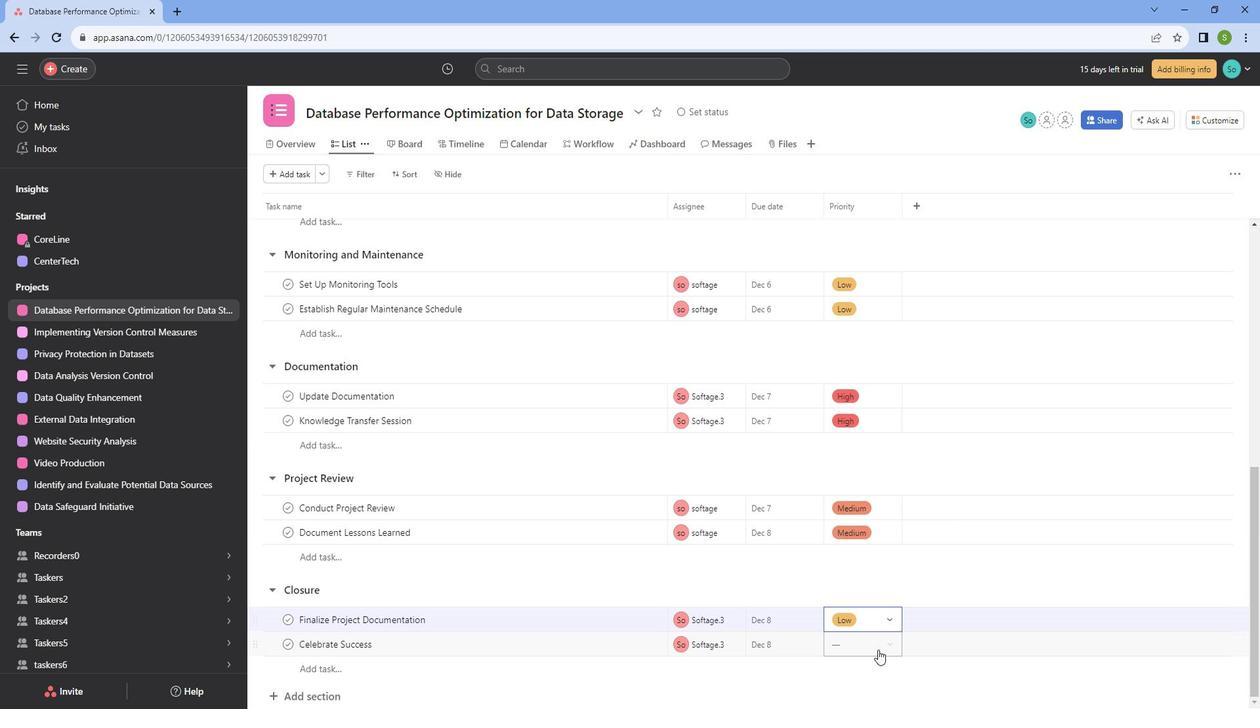 
Action: Mouse pressed left at (894, 643)
Screenshot: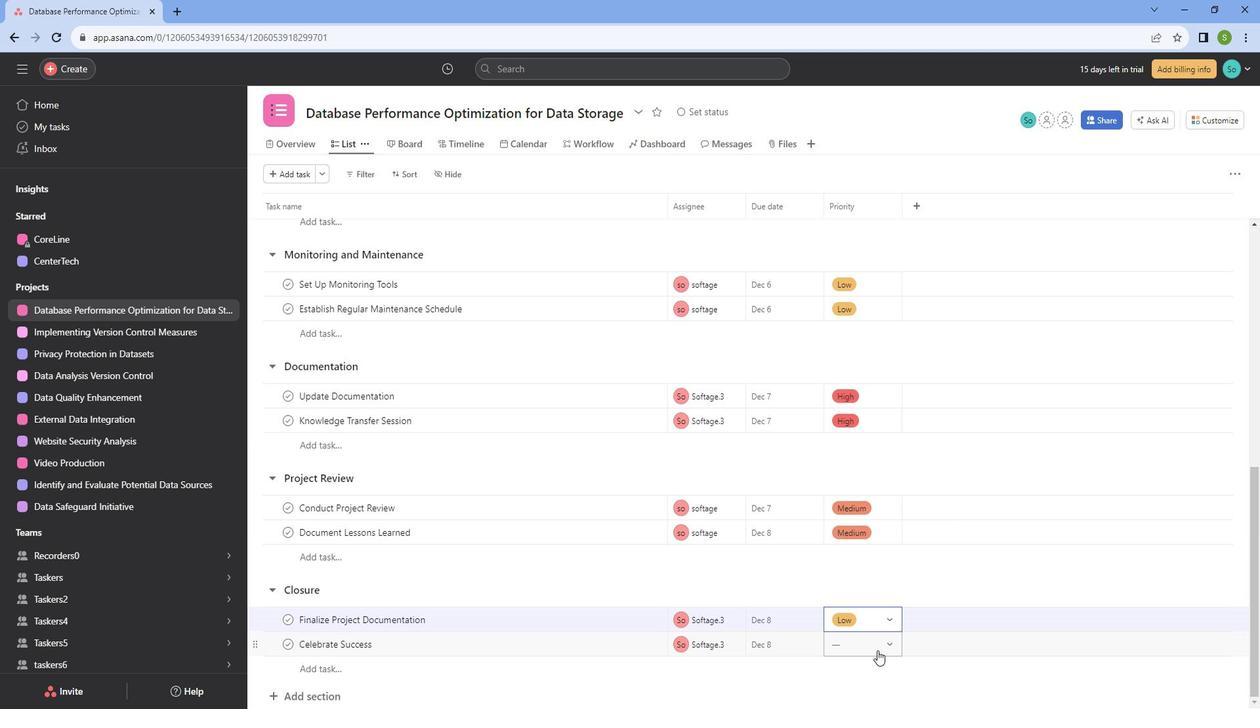 
Action: Mouse moved to (905, 561)
Screenshot: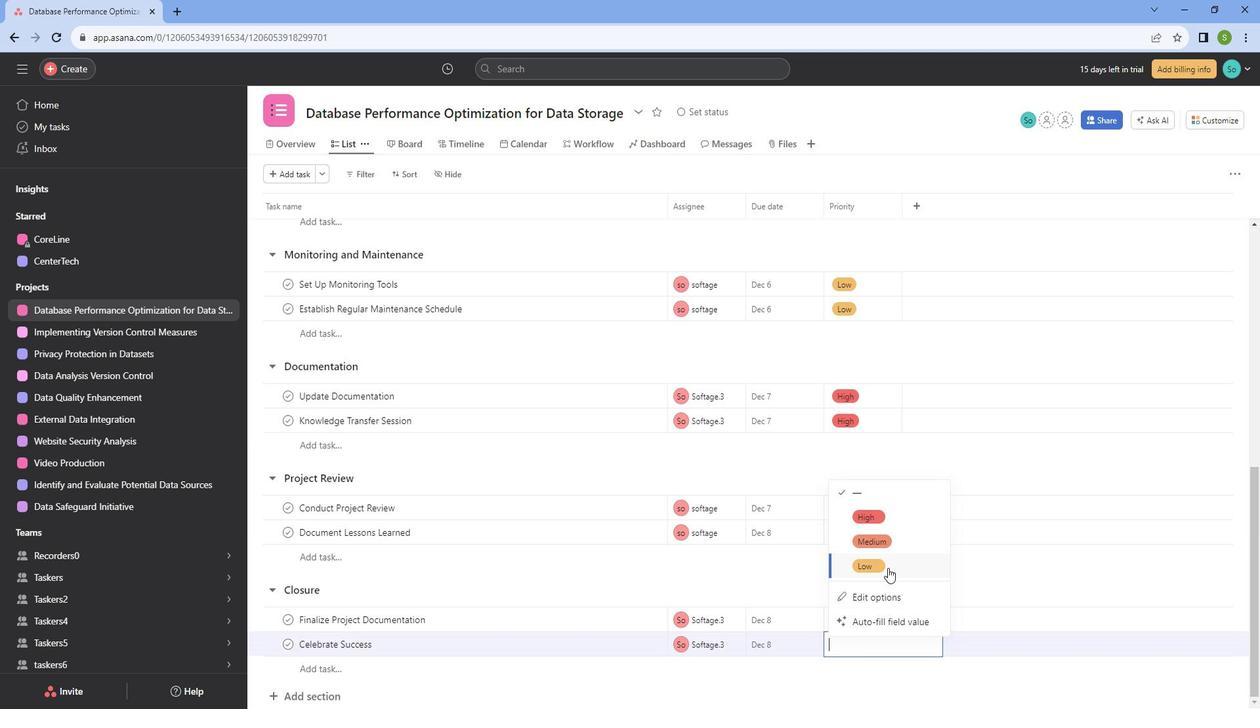
Action: Mouse pressed left at (905, 561)
Screenshot: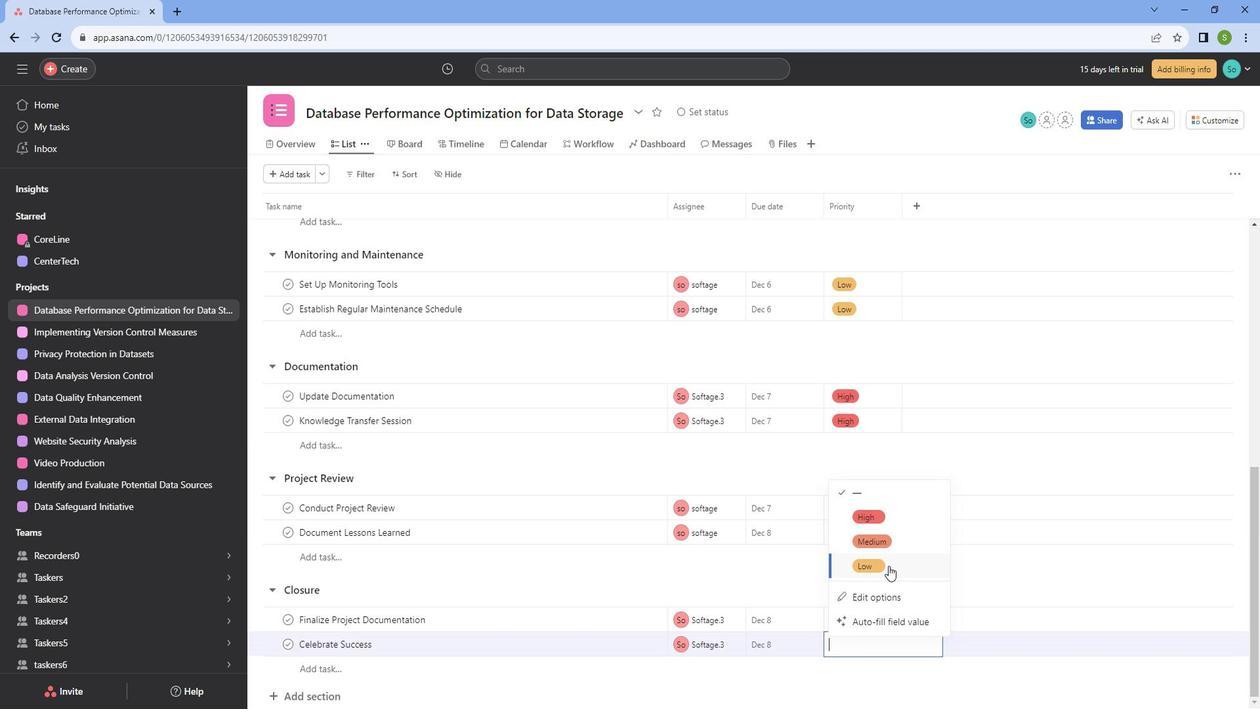 
Action: Mouse moved to (870, 571)
Screenshot: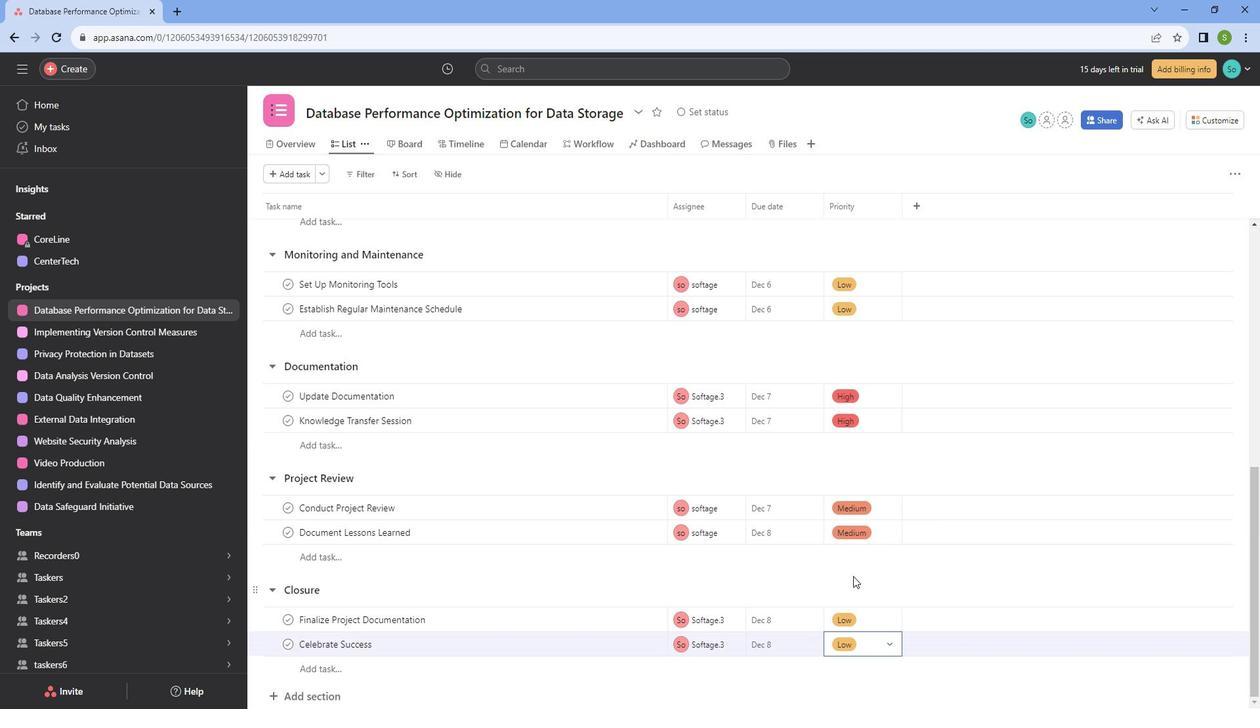 
Action: Mouse pressed left at (870, 571)
Screenshot: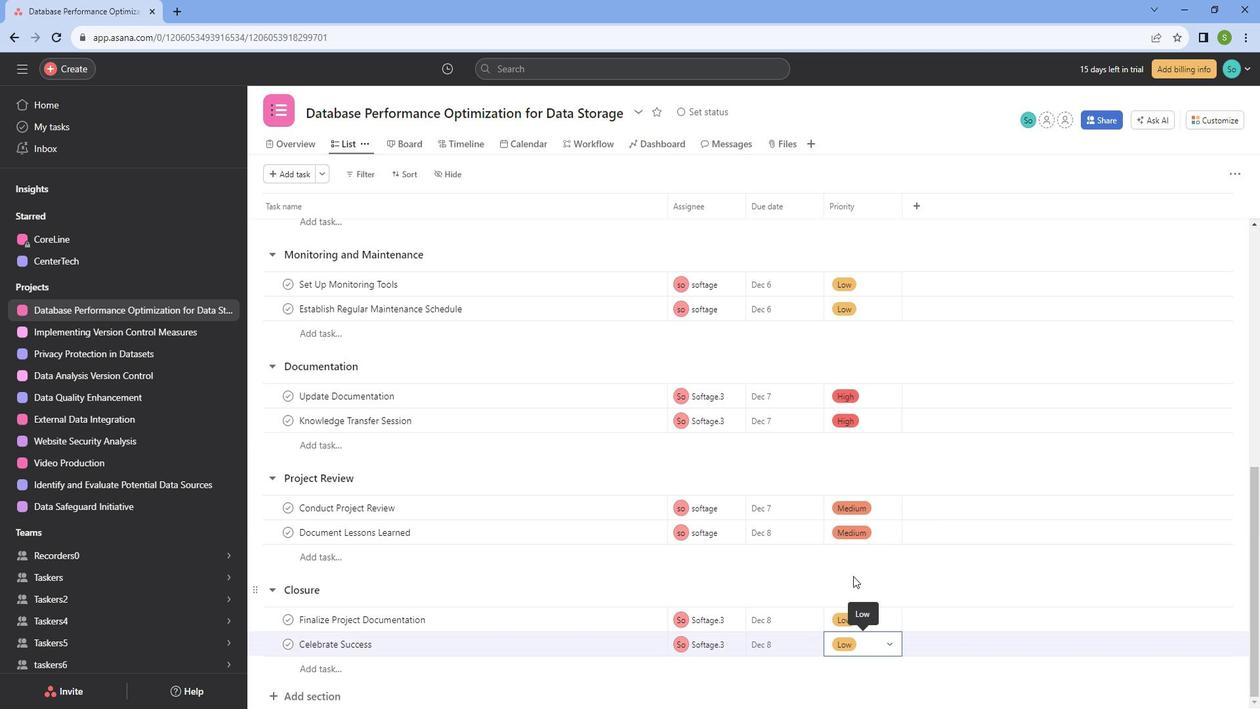 
Action: Mouse moved to (867, 533)
Screenshot: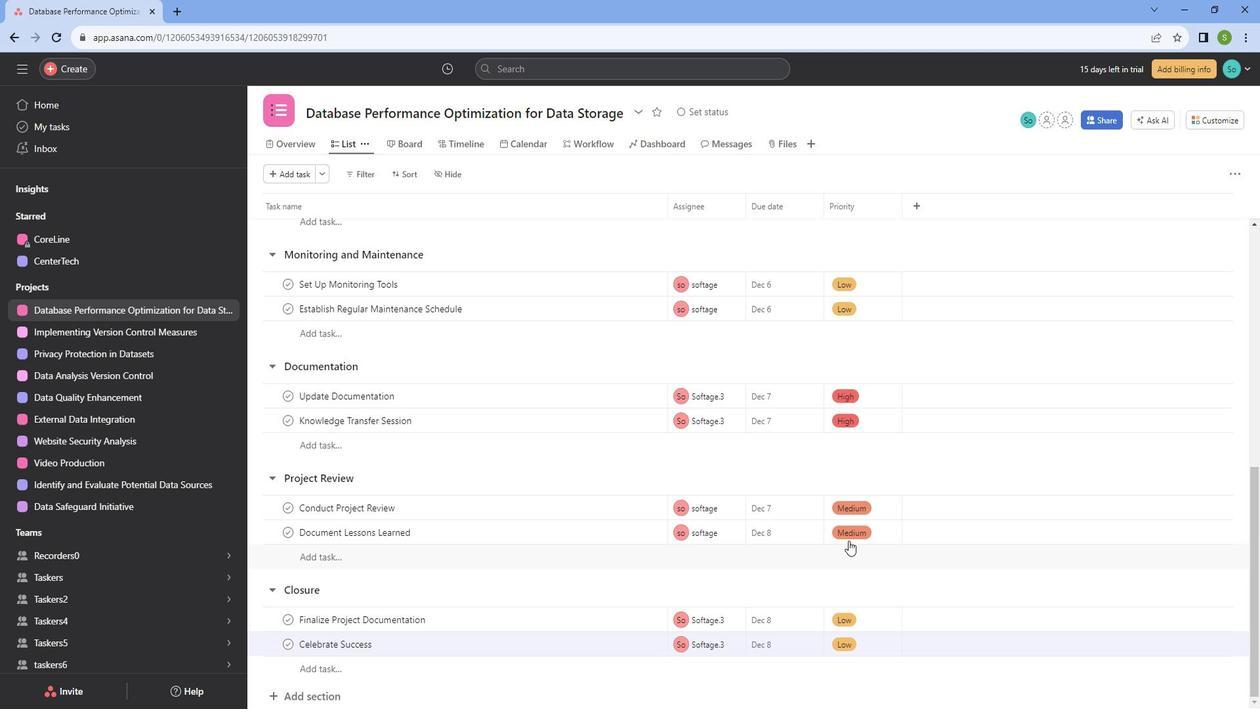
Action: Mouse scrolled (867, 533) with delta (0, 0)
Screenshot: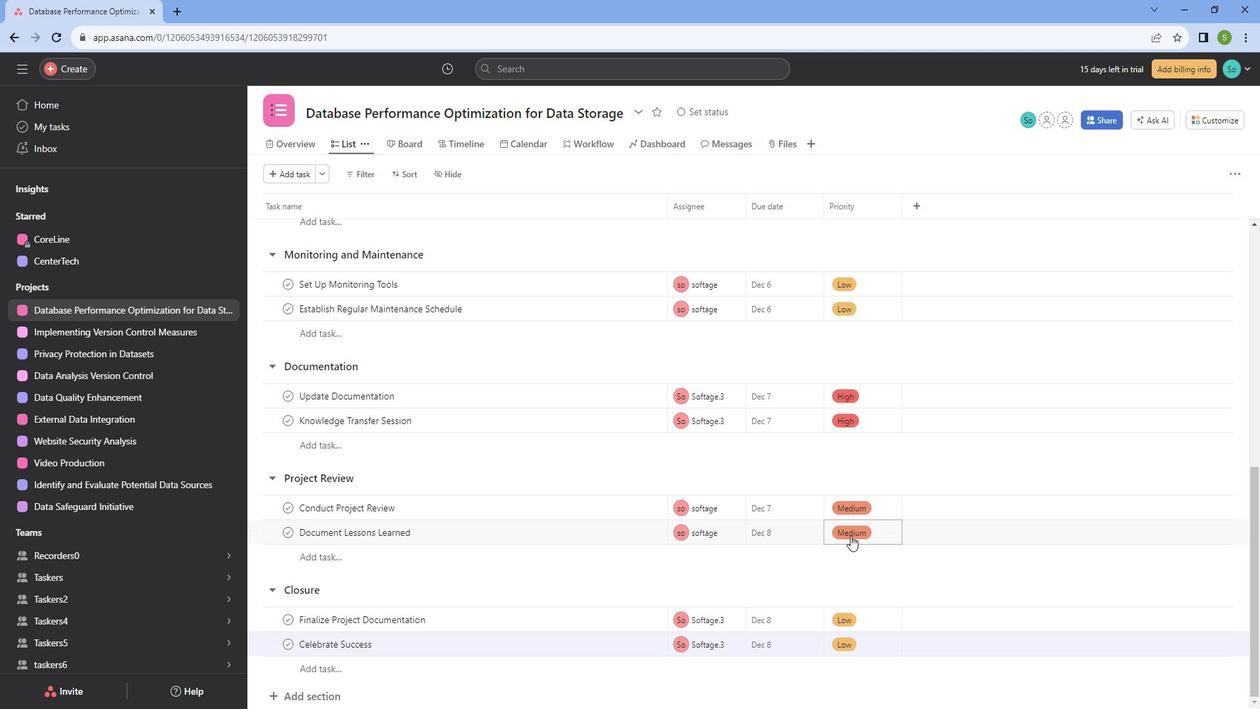 
Action: Mouse scrolled (867, 533) with delta (0, 0)
Screenshot: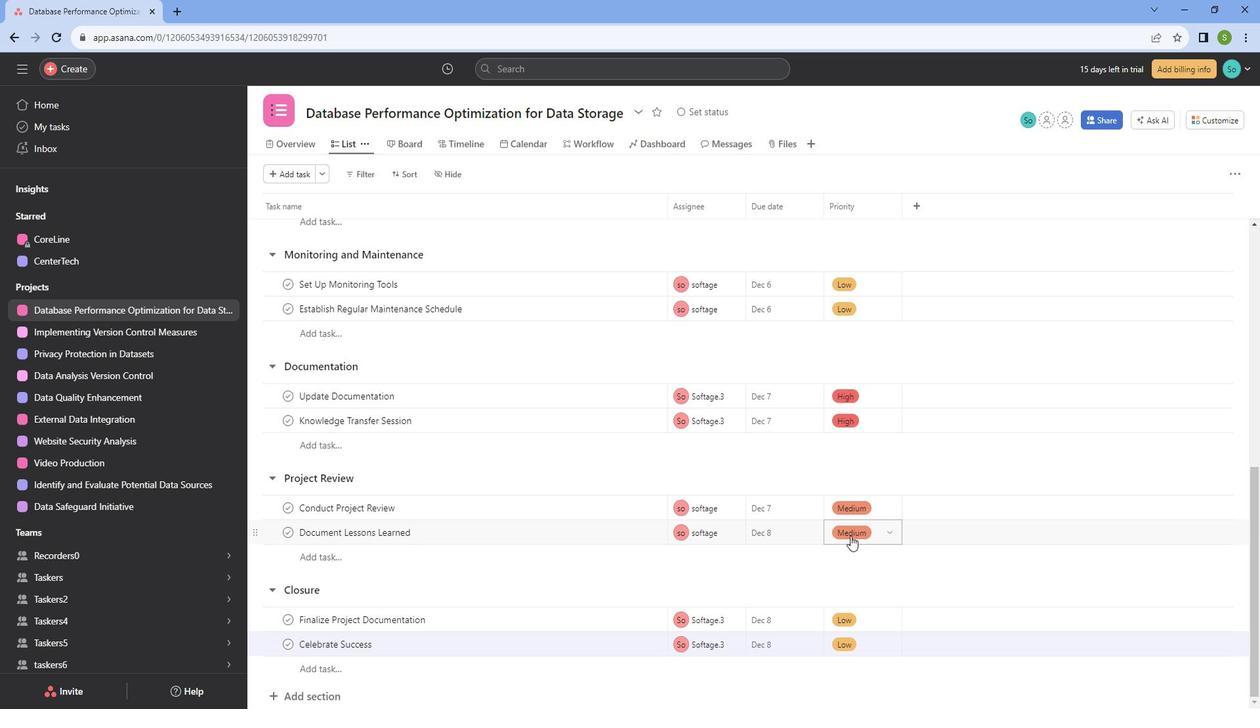 
Action: Mouse scrolled (867, 533) with delta (0, 0)
Screenshot: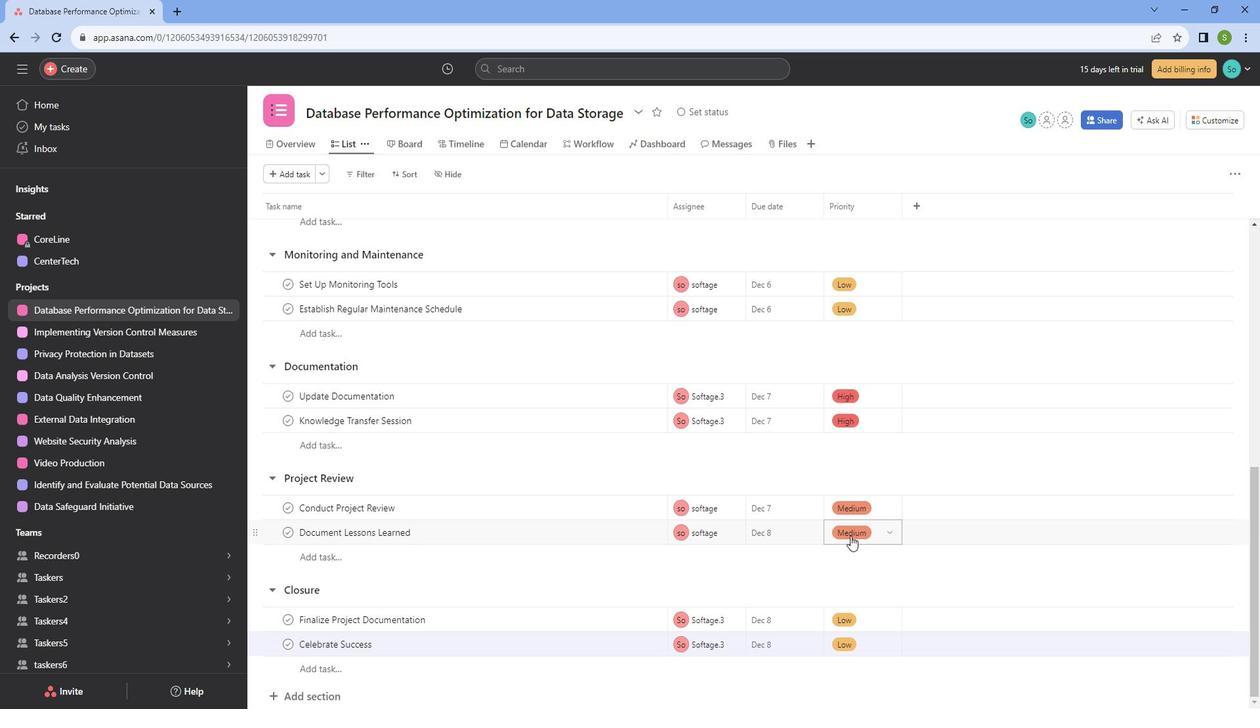 
Action: Mouse scrolled (867, 533) with delta (0, 0)
Screenshot: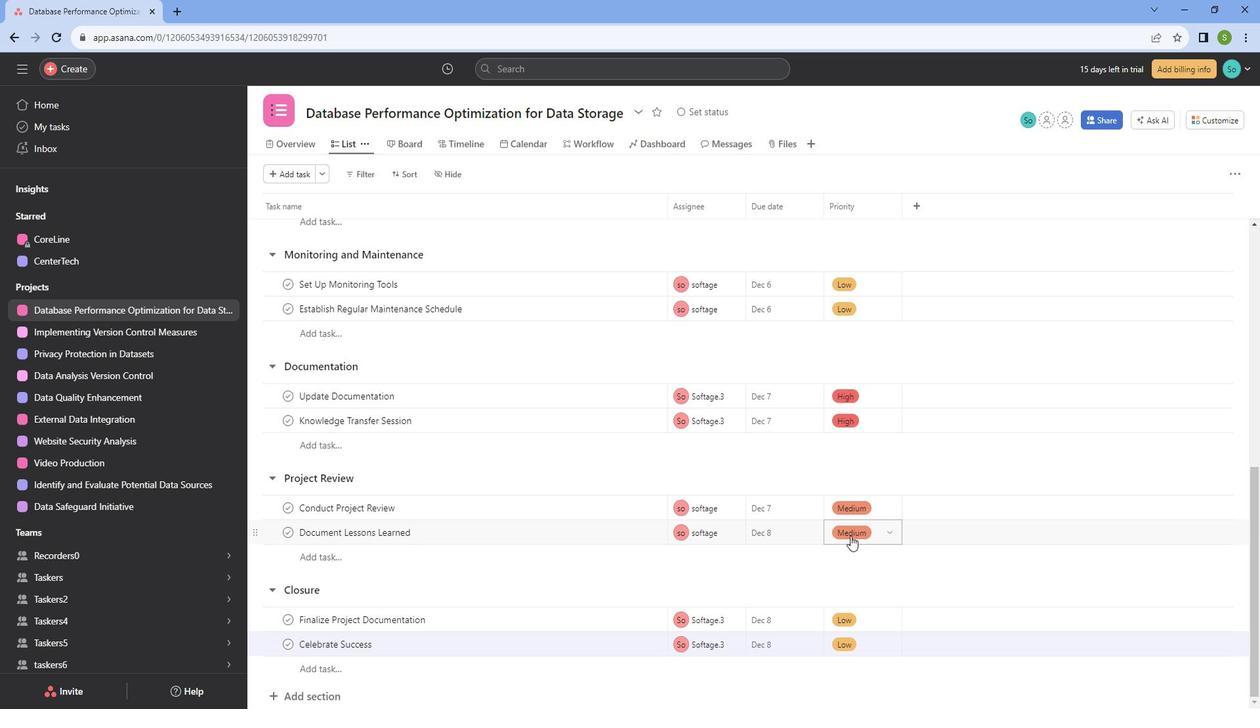 
Action: Mouse scrolled (867, 533) with delta (0, 0)
Screenshot: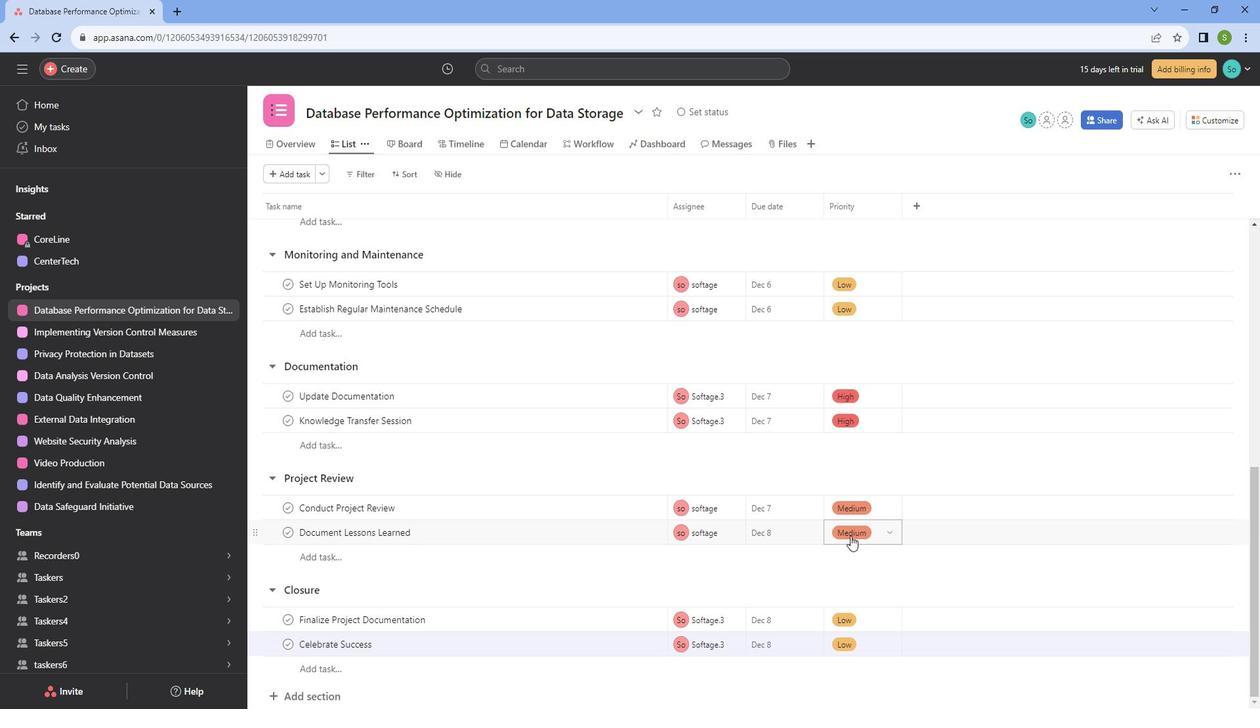 
Action: Mouse scrolled (867, 533) with delta (0, 0)
Screenshot: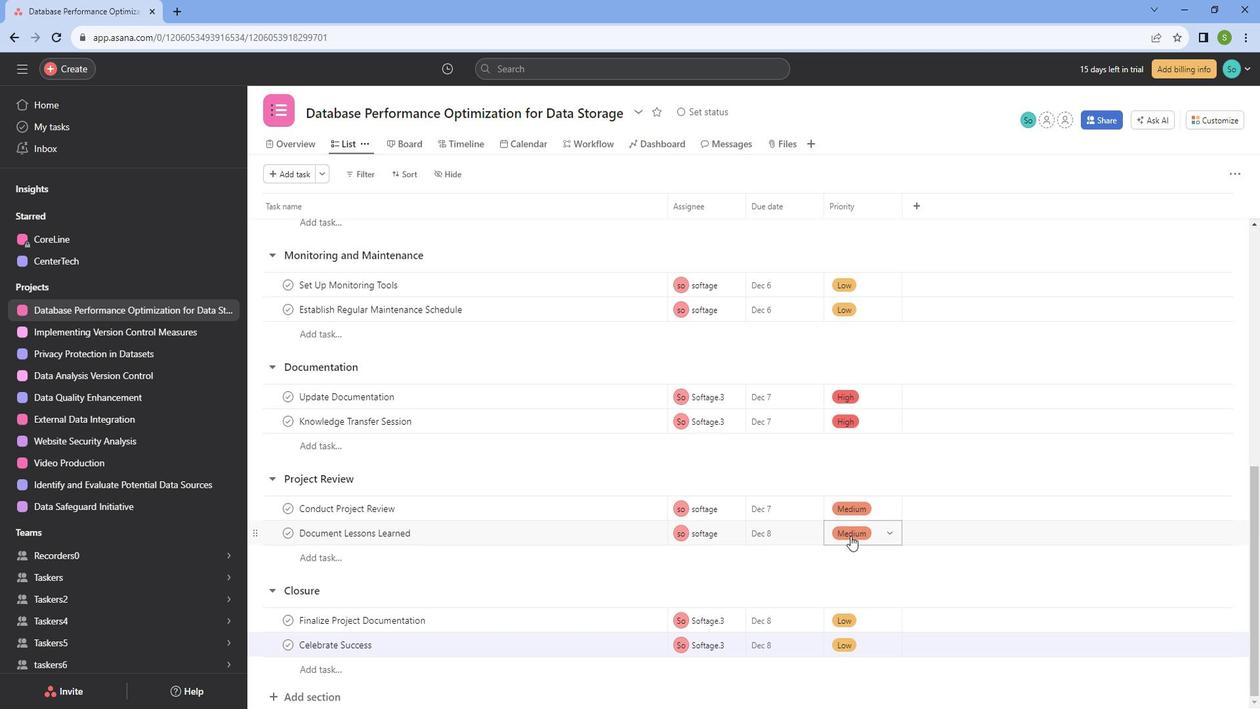 
Action: Mouse scrolled (867, 533) with delta (0, 0)
Screenshot: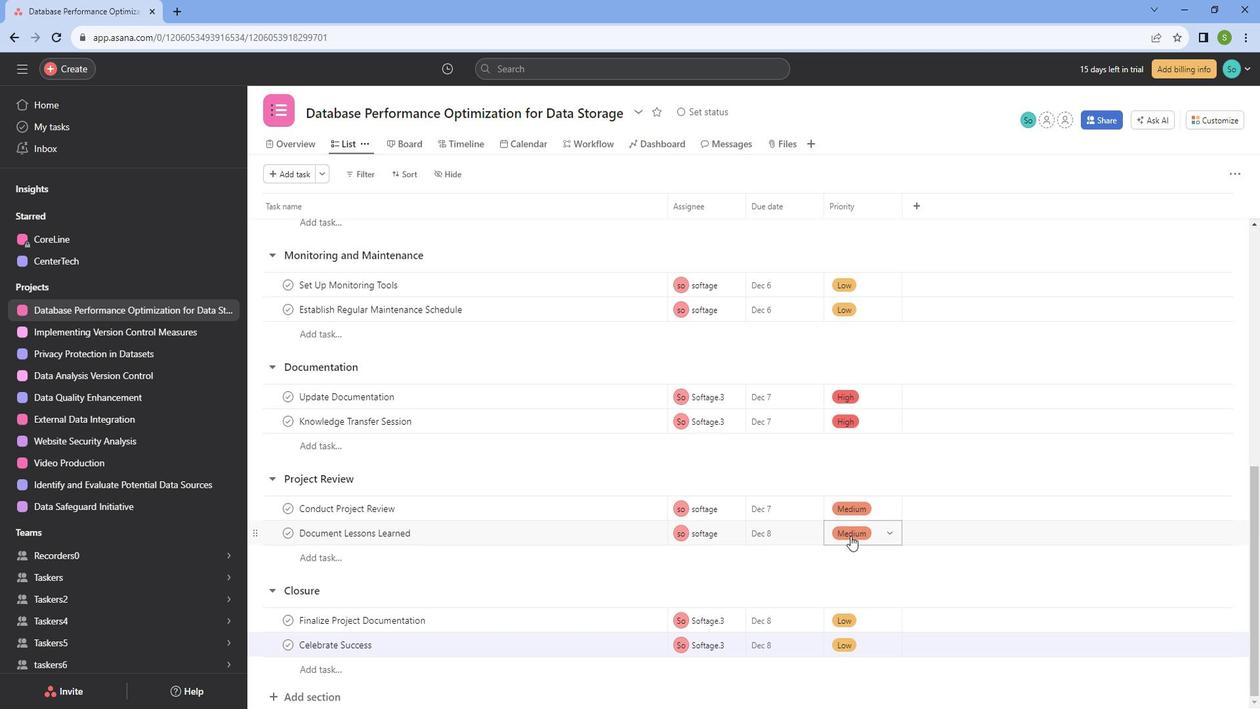 
Action: Mouse scrolled (867, 533) with delta (0, 0)
Screenshot: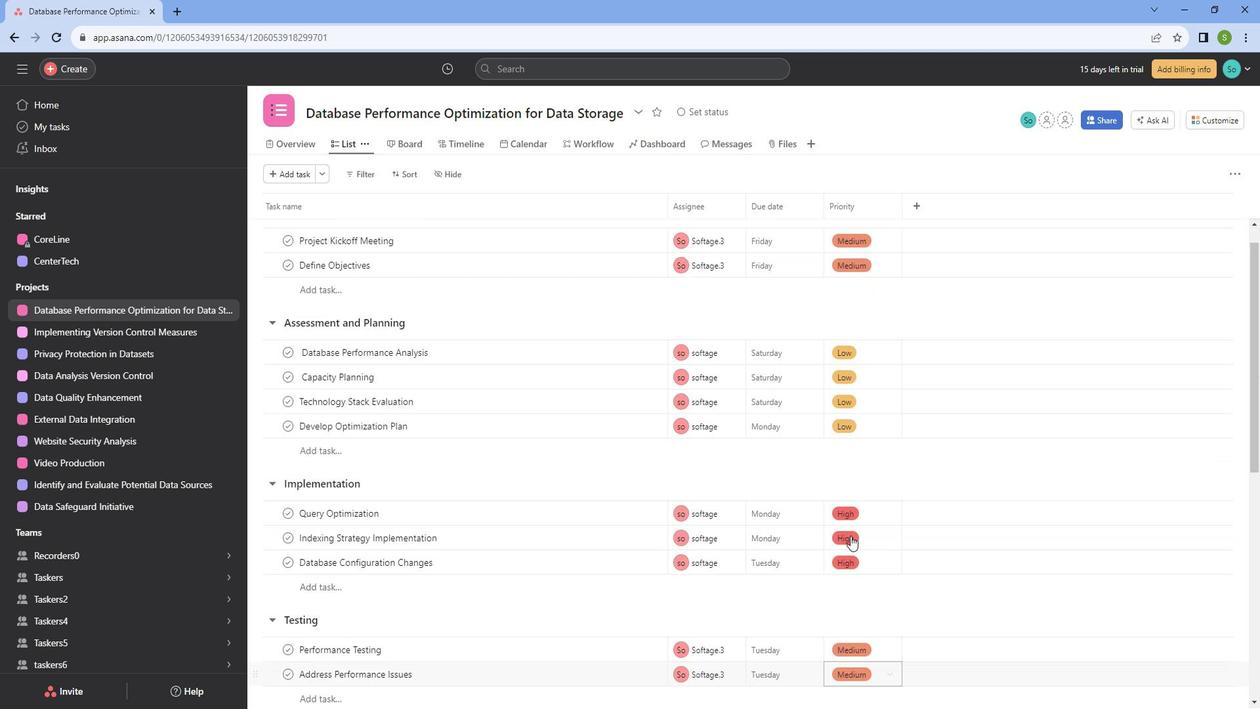 
Action: Mouse scrolled (867, 533) with delta (0, 0)
Screenshot: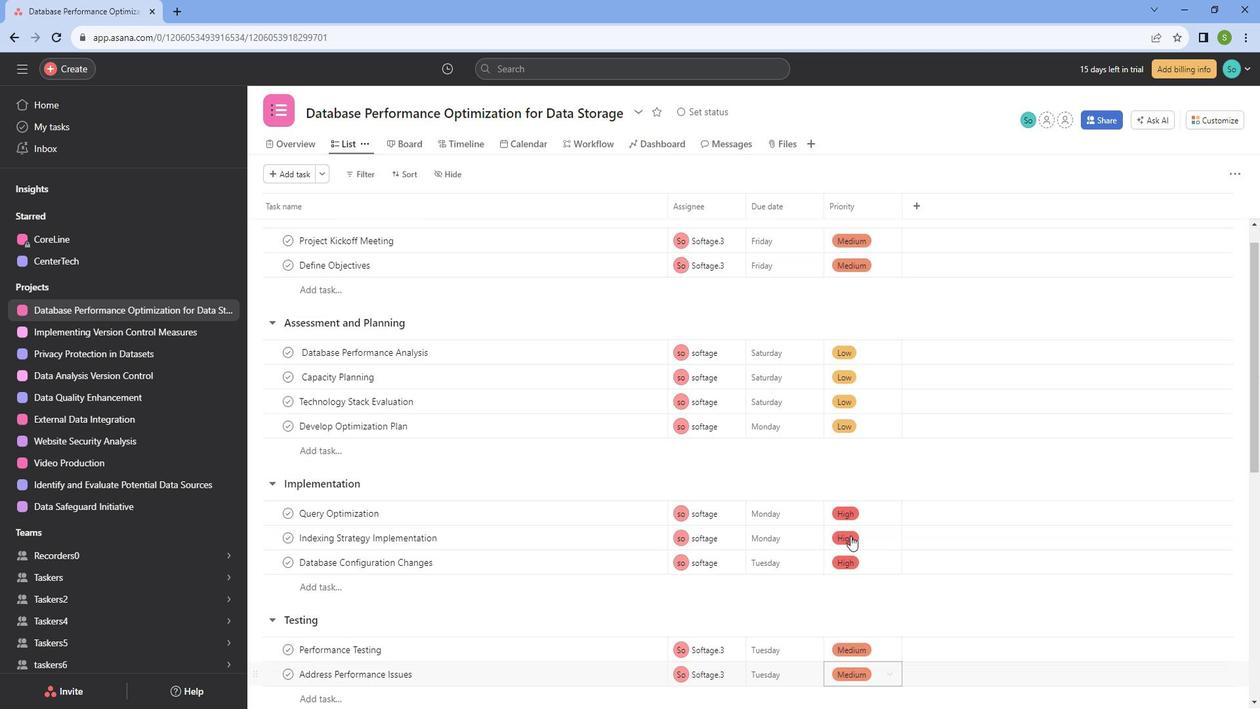 
Action: Mouse scrolled (867, 533) with delta (0, 0)
Screenshot: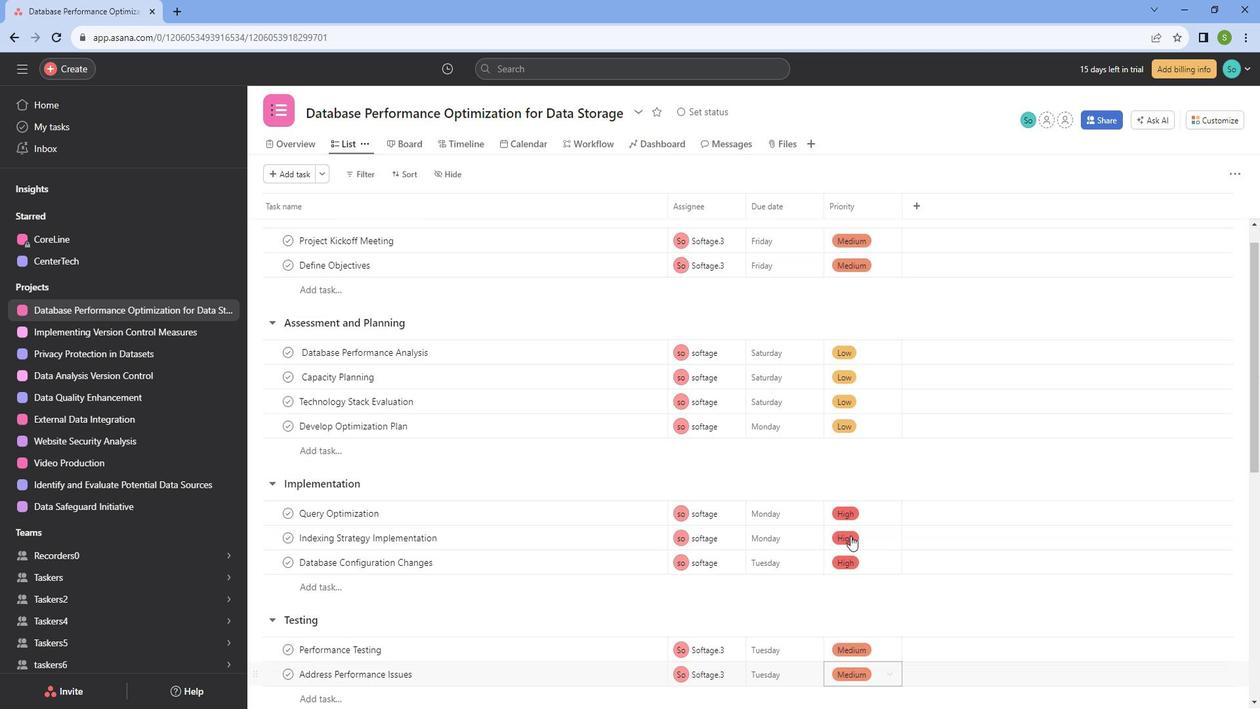 
Action: Mouse scrolled (867, 533) with delta (0, 0)
Screenshot: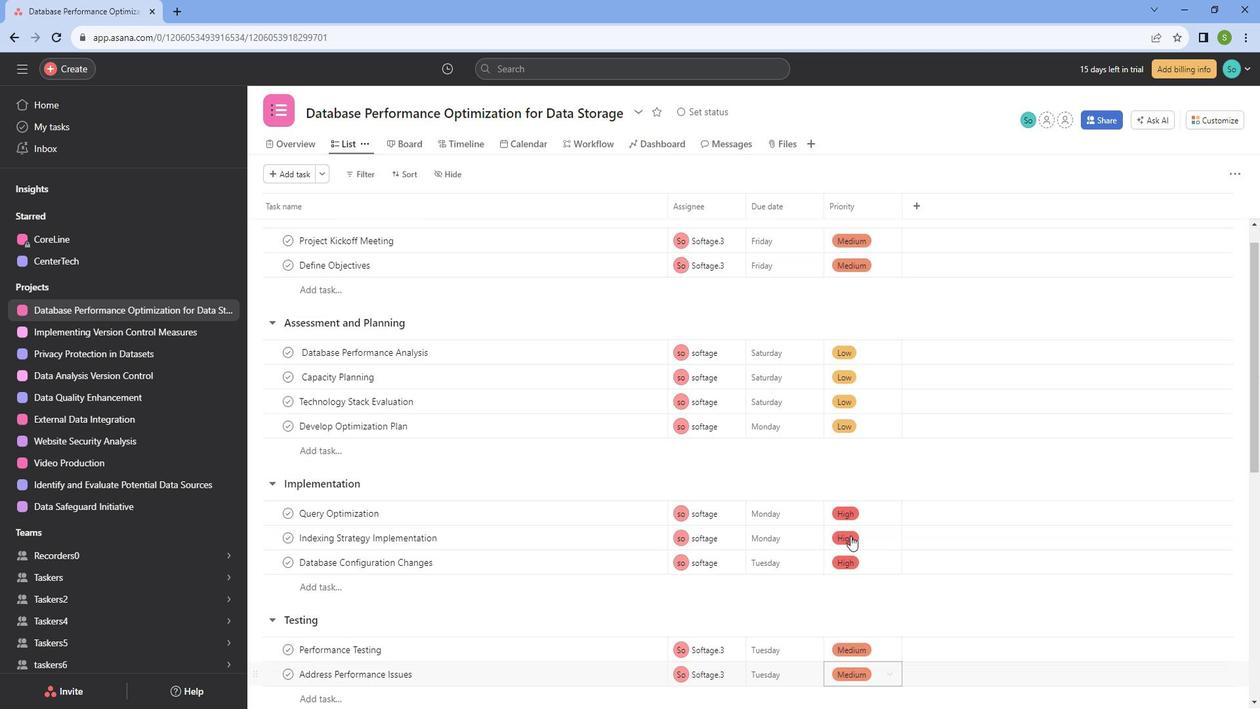 
Action: Mouse scrolled (867, 533) with delta (0, 0)
Screenshot: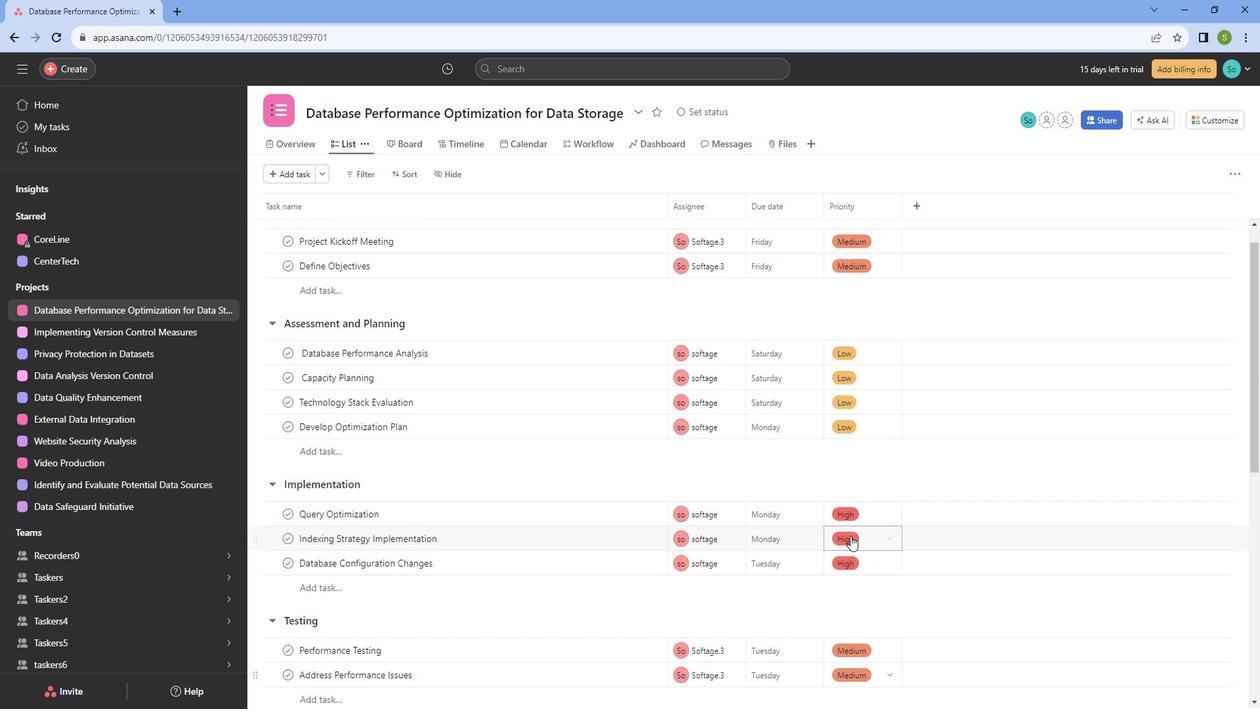
Action: Mouse scrolled (867, 533) with delta (0, 0)
Screenshot: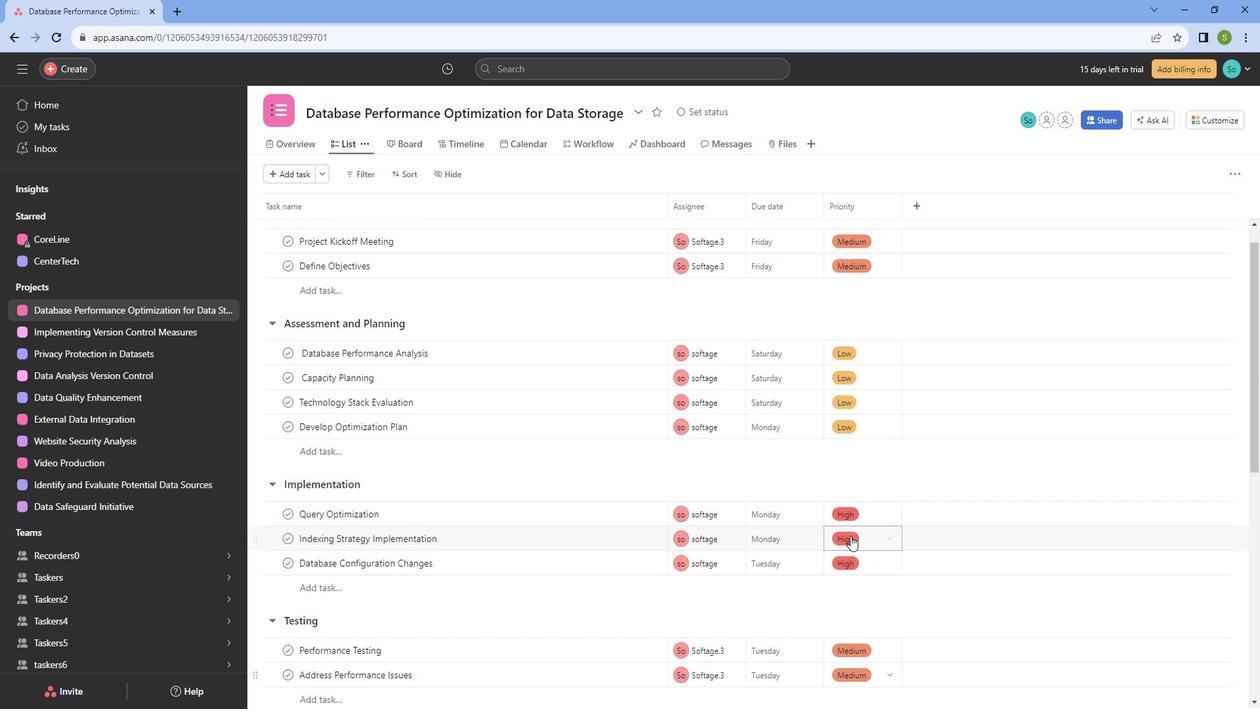 
Action: Mouse scrolled (867, 533) with delta (0, 0)
Screenshot: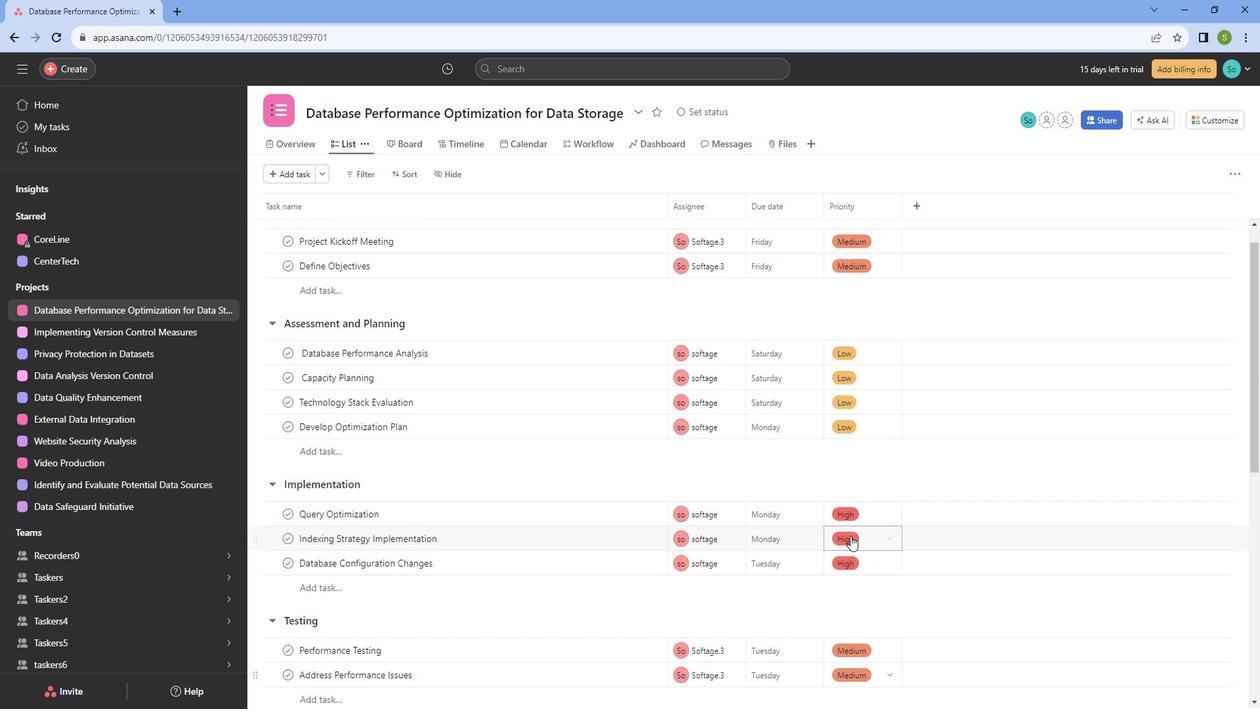 
Action: Mouse moved to (865, 532)
Screenshot: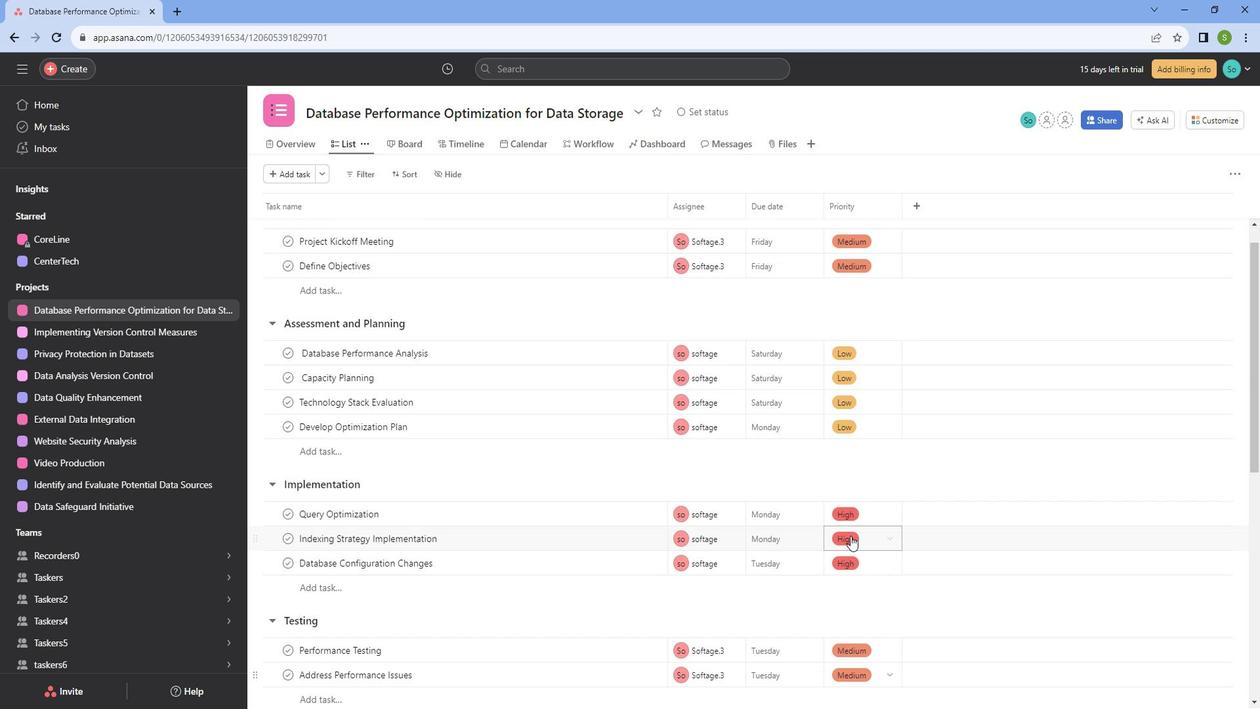 
Action: Mouse scrolled (865, 533) with delta (0, 0)
Screenshot: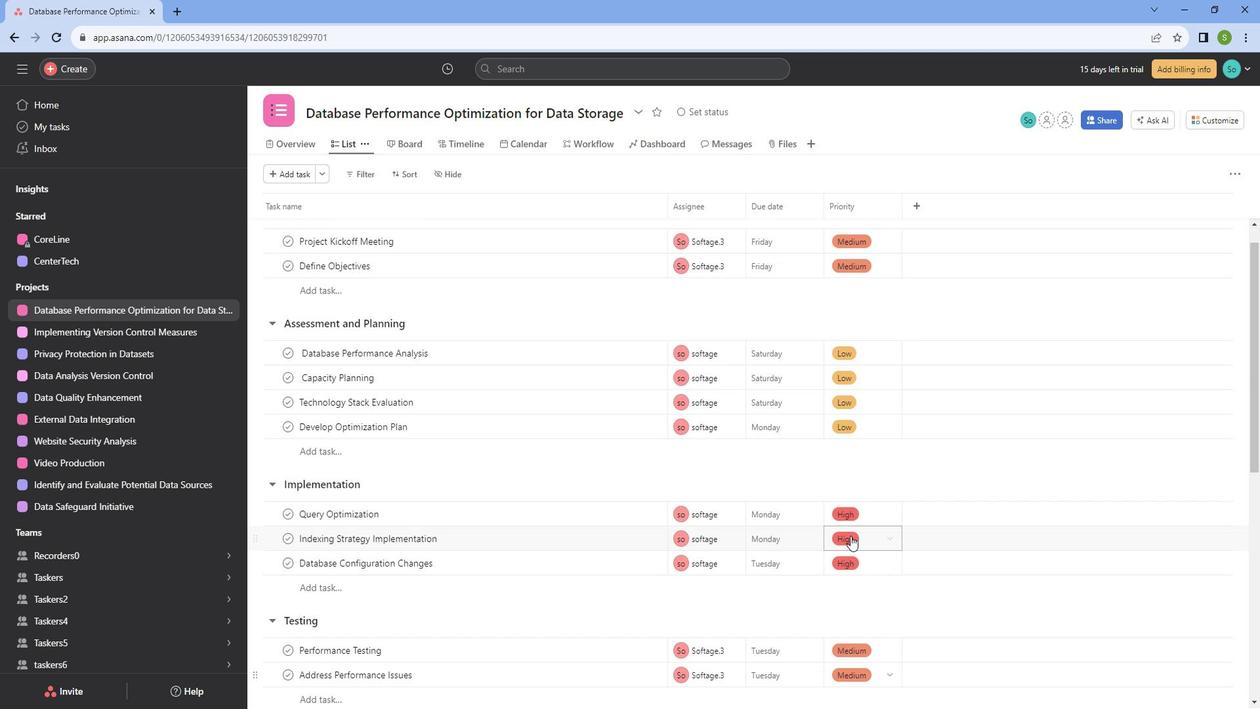 
Action: Mouse moved to (863, 532)
Screenshot: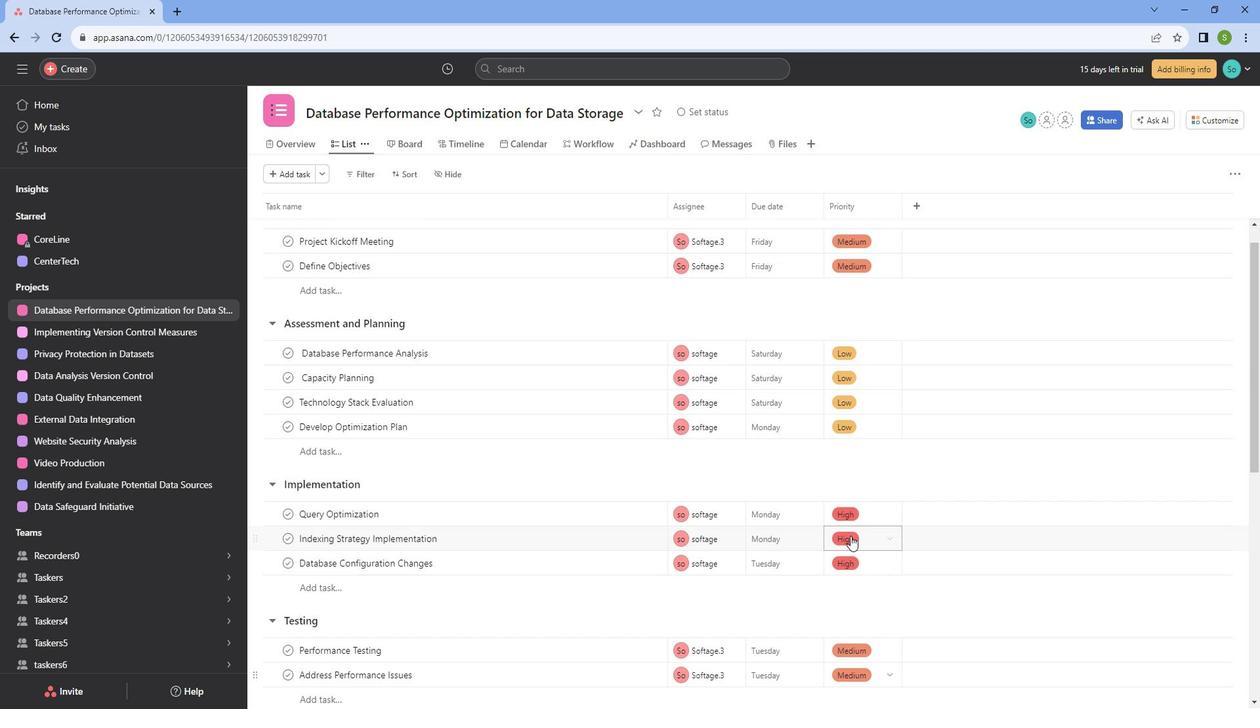 
Action: Mouse scrolled (863, 533) with delta (0, 0)
Screenshot: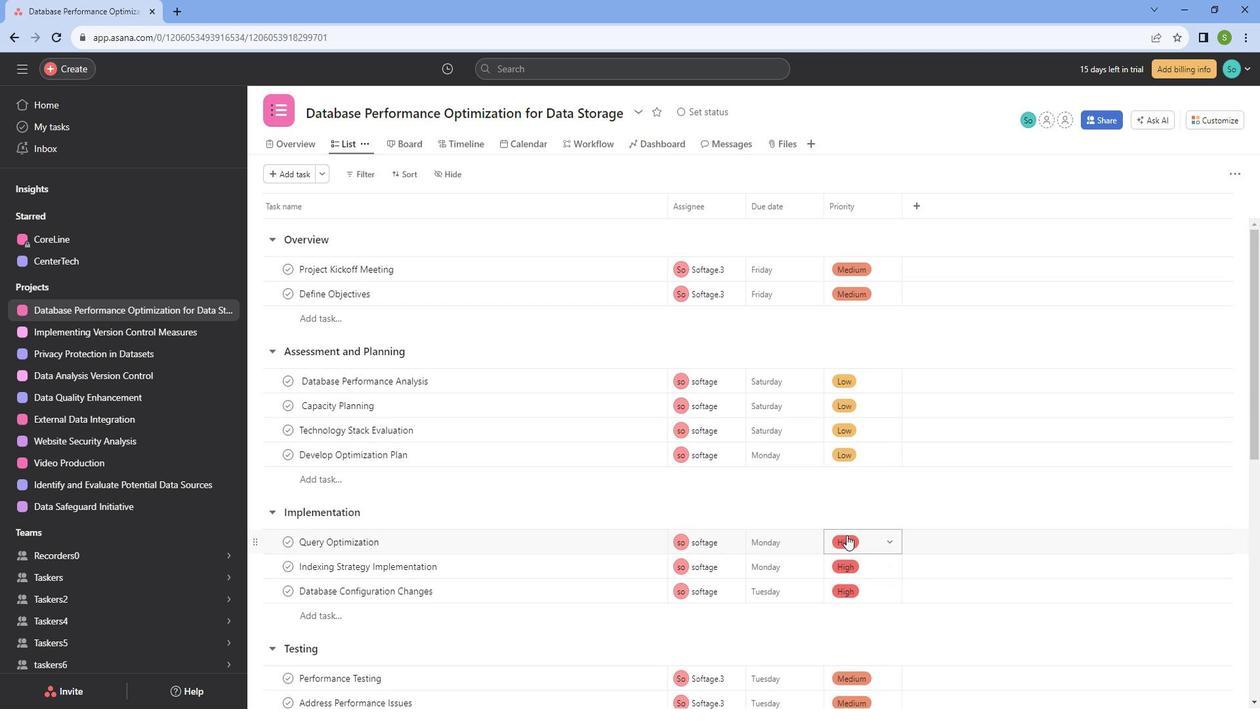 
Action: Mouse scrolled (863, 533) with delta (0, 0)
Screenshot: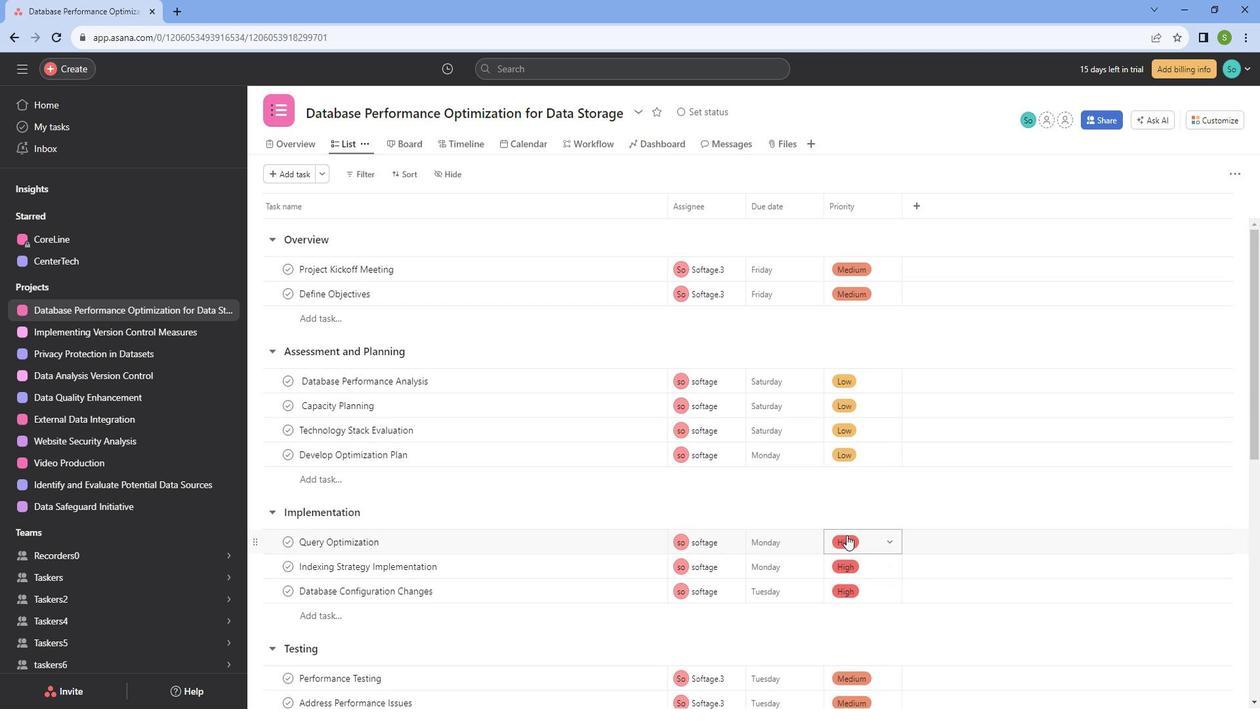 
Action: Mouse scrolled (863, 533) with delta (0, 0)
Screenshot: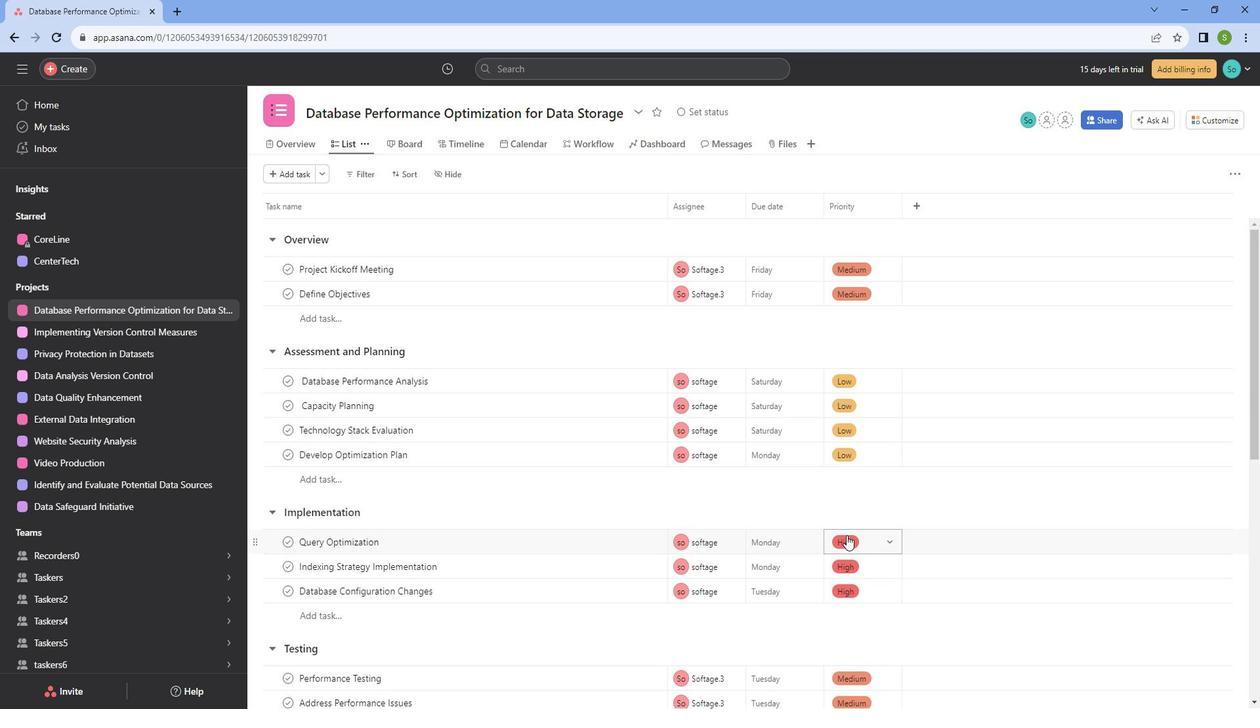 
Action: Mouse scrolled (863, 533) with delta (0, 0)
Screenshot: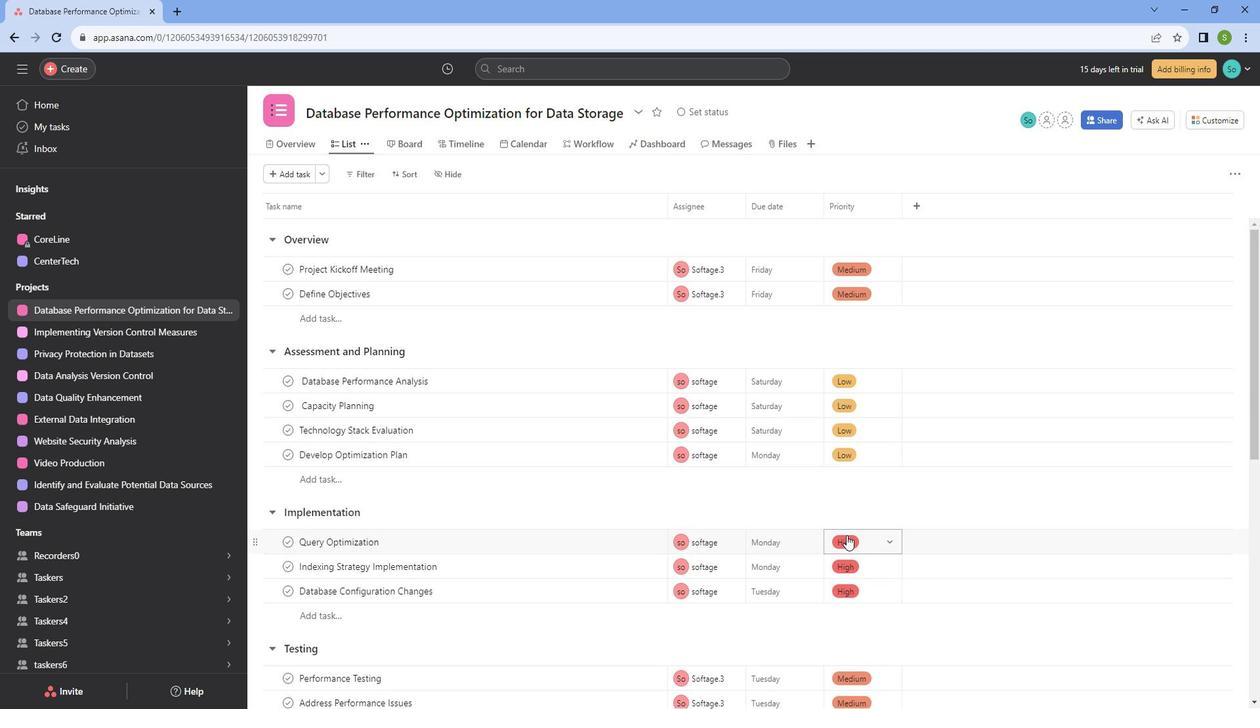 
